 Task: Look for space in Avellaneda, Argentina from 2nd September, 2023 to 10th September, 2023 for 1 adult in price range Rs.5000 to Rs.16000. Place can be private room with 1  bedroom having 1 bed and 1 bathroom. Property type can be house, flat, guest house, hotel. Amenities needed are: heating. Booking option can be shelf check-in. Required host language is English.
Action: Mouse moved to (496, 102)
Screenshot: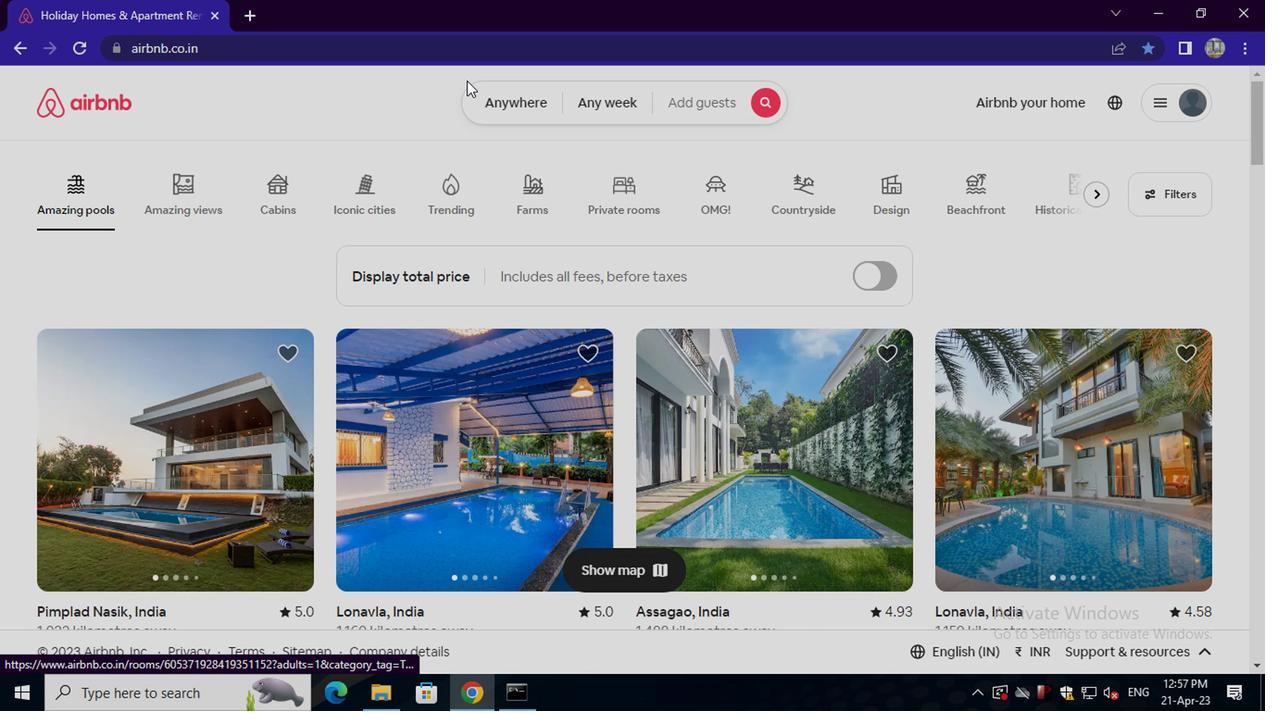 
Action: Mouse pressed left at (496, 102)
Screenshot: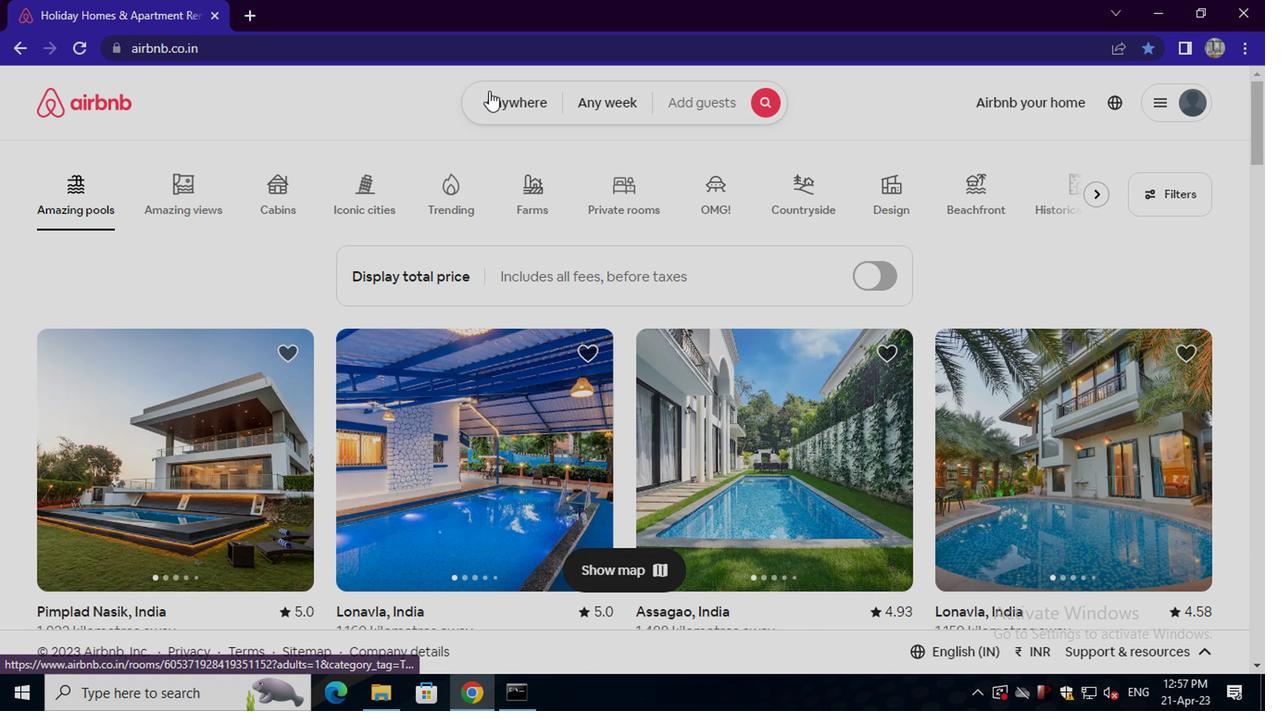 
Action: Mouse moved to (350, 174)
Screenshot: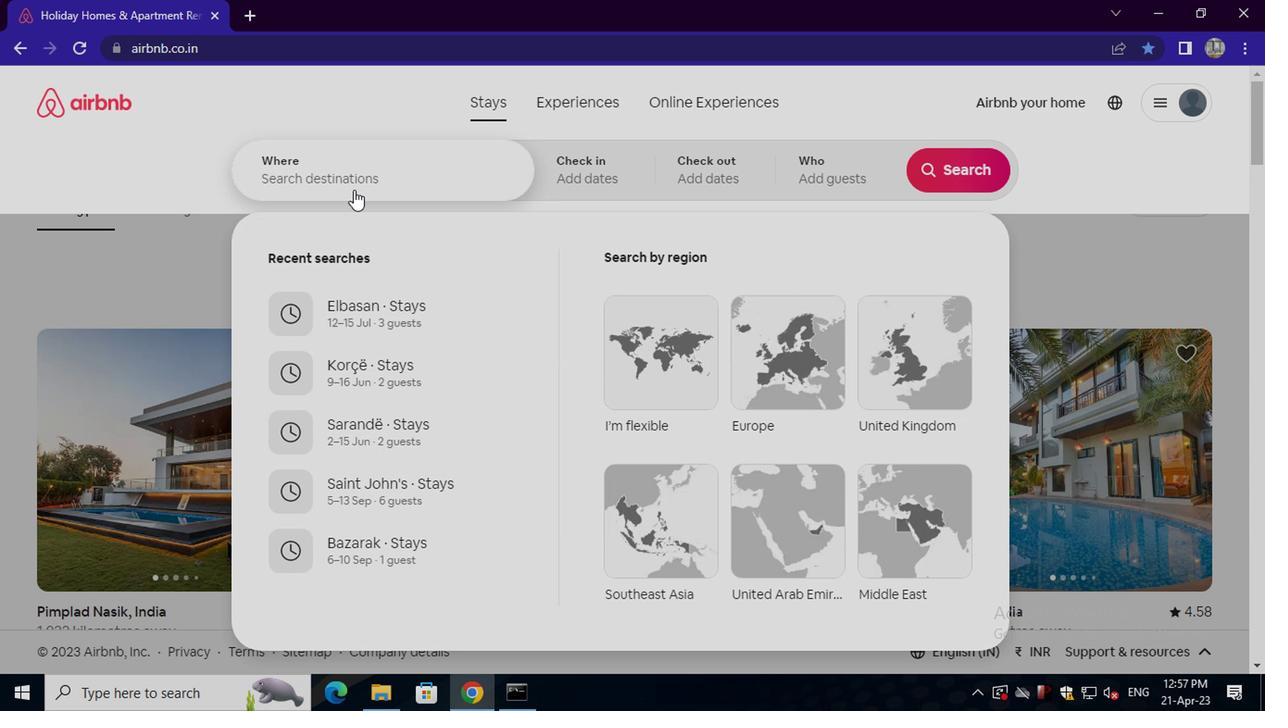 
Action: Mouse pressed left at (350, 174)
Screenshot: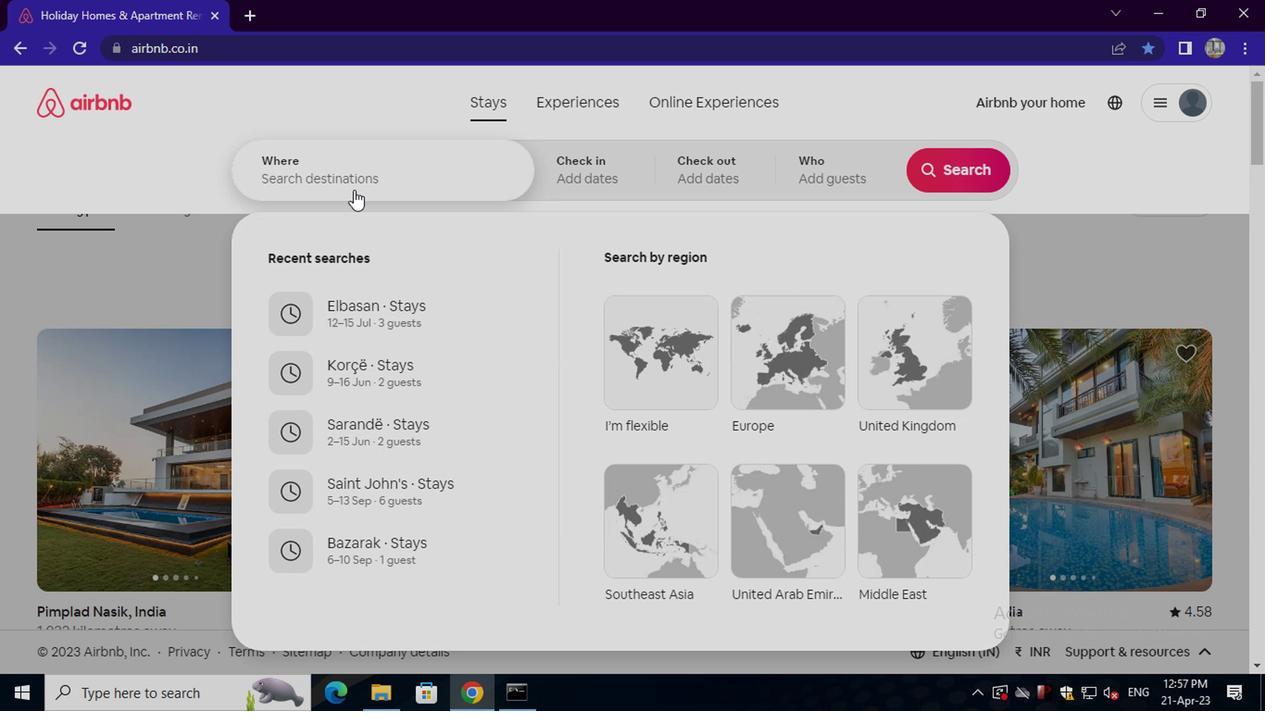 
Action: Key pressed <Key.shift>AVELLANEDA,<Key.space>ARGENTINA<Key.enter>
Screenshot: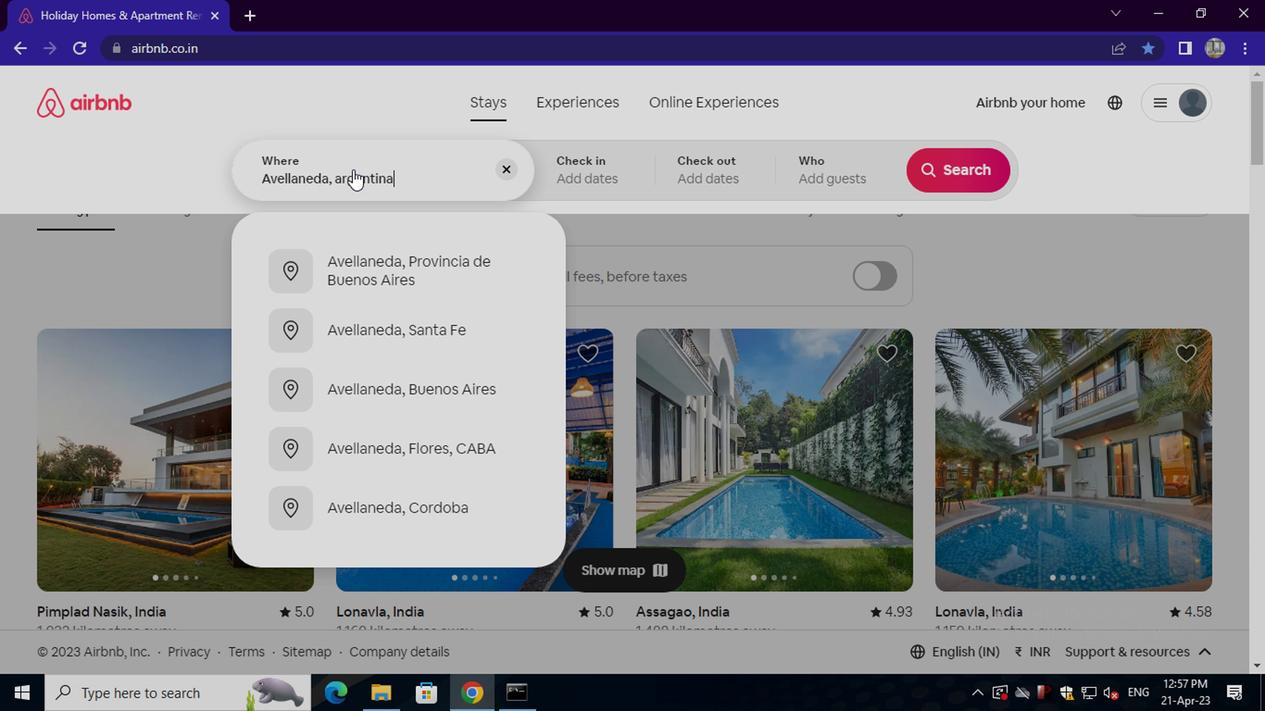 
Action: Mouse moved to (934, 313)
Screenshot: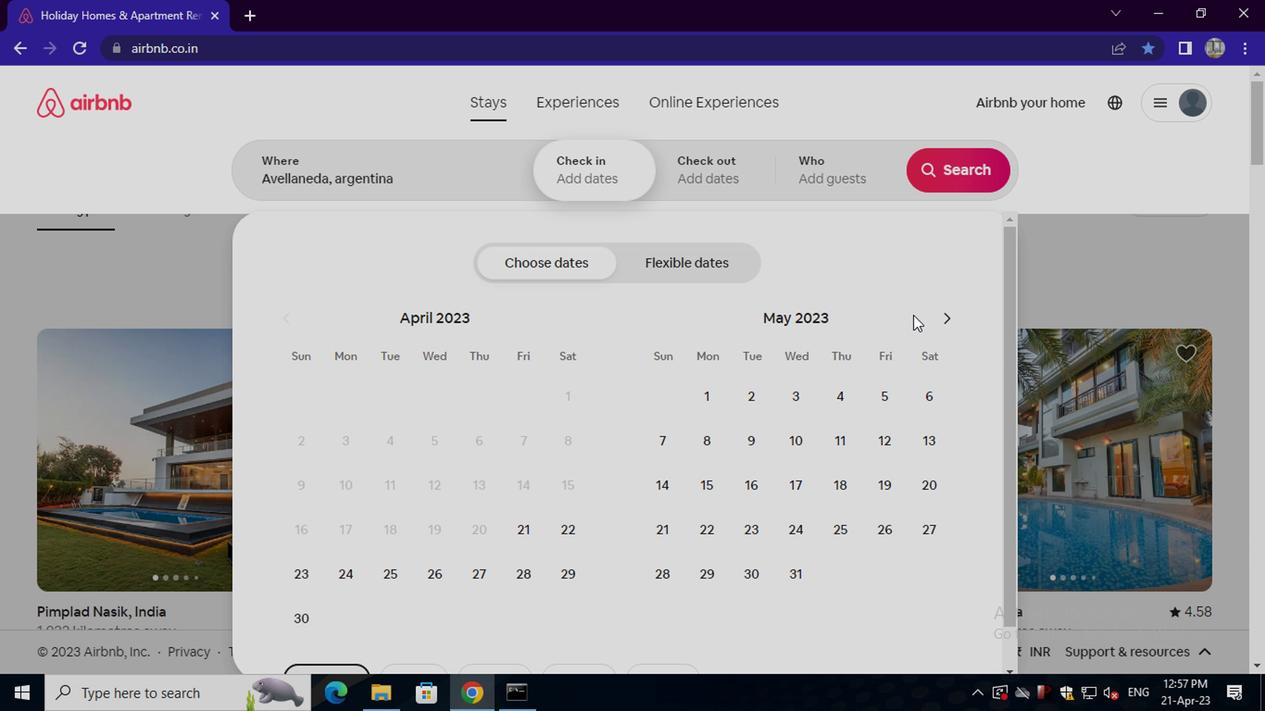 
Action: Mouse pressed left at (934, 313)
Screenshot: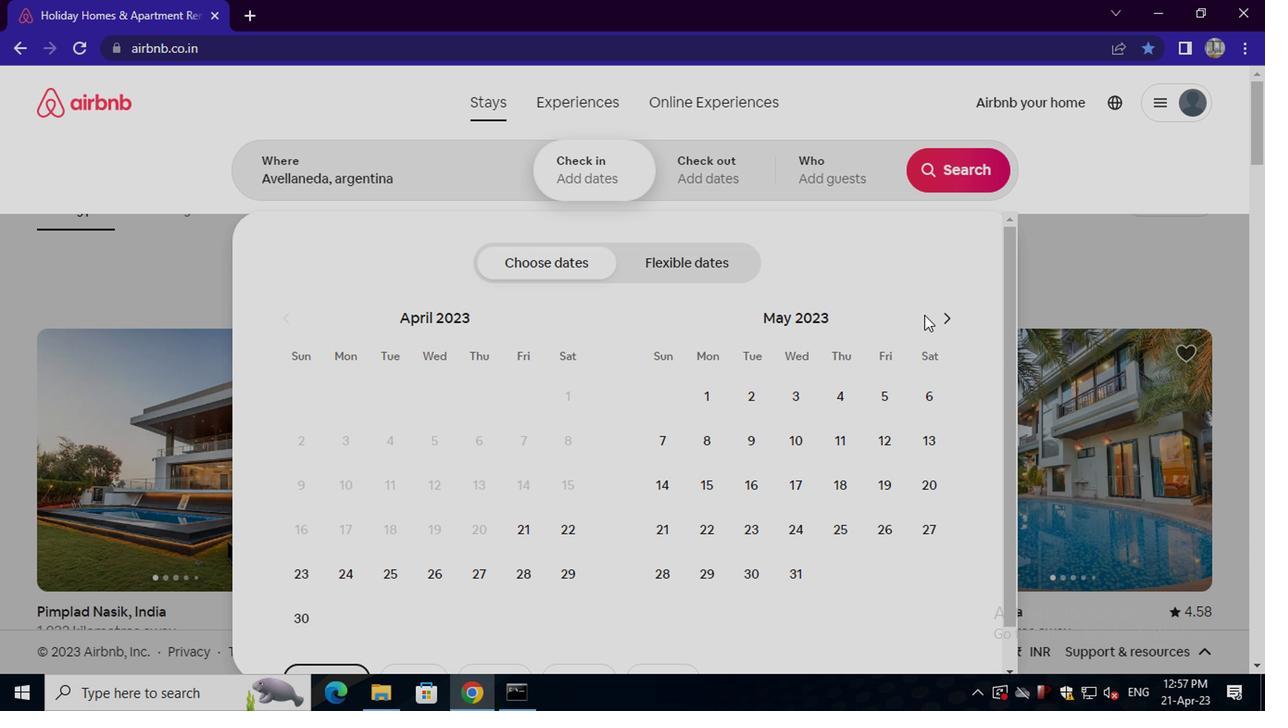 
Action: Mouse moved to (934, 313)
Screenshot: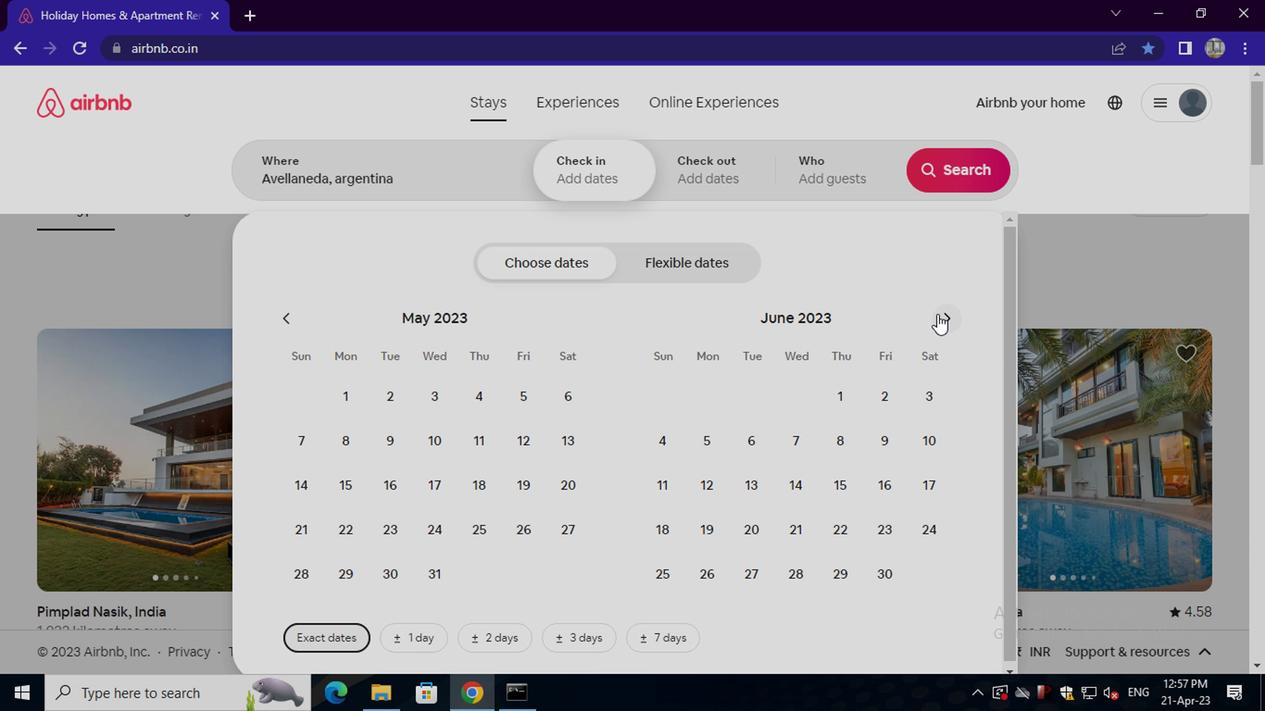 
Action: Mouse pressed left at (934, 313)
Screenshot: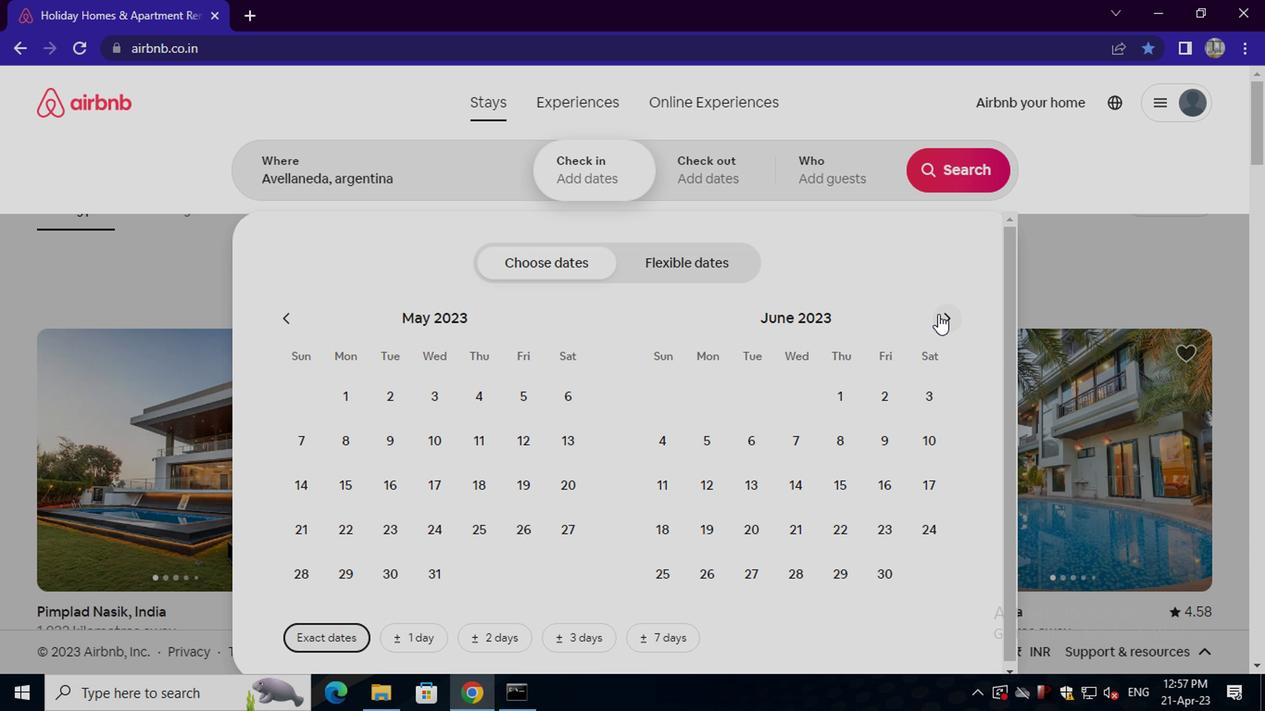 
Action: Mouse pressed left at (934, 313)
Screenshot: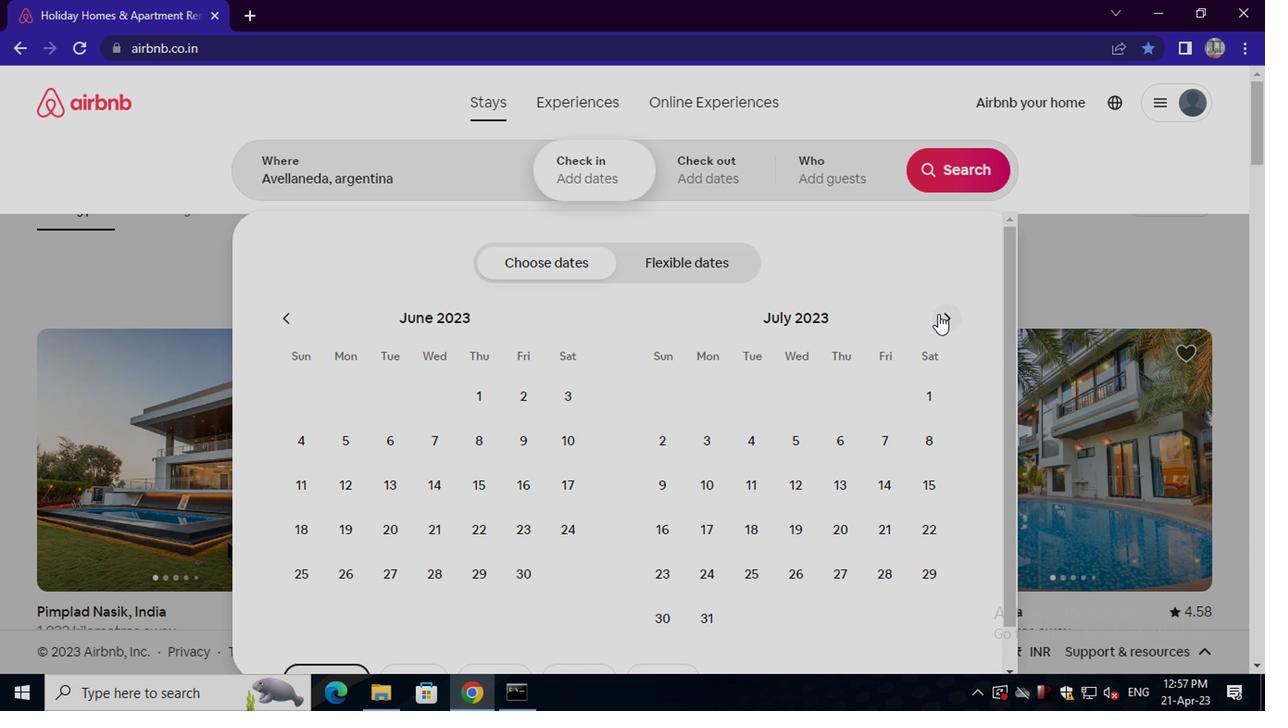 
Action: Mouse pressed left at (934, 313)
Screenshot: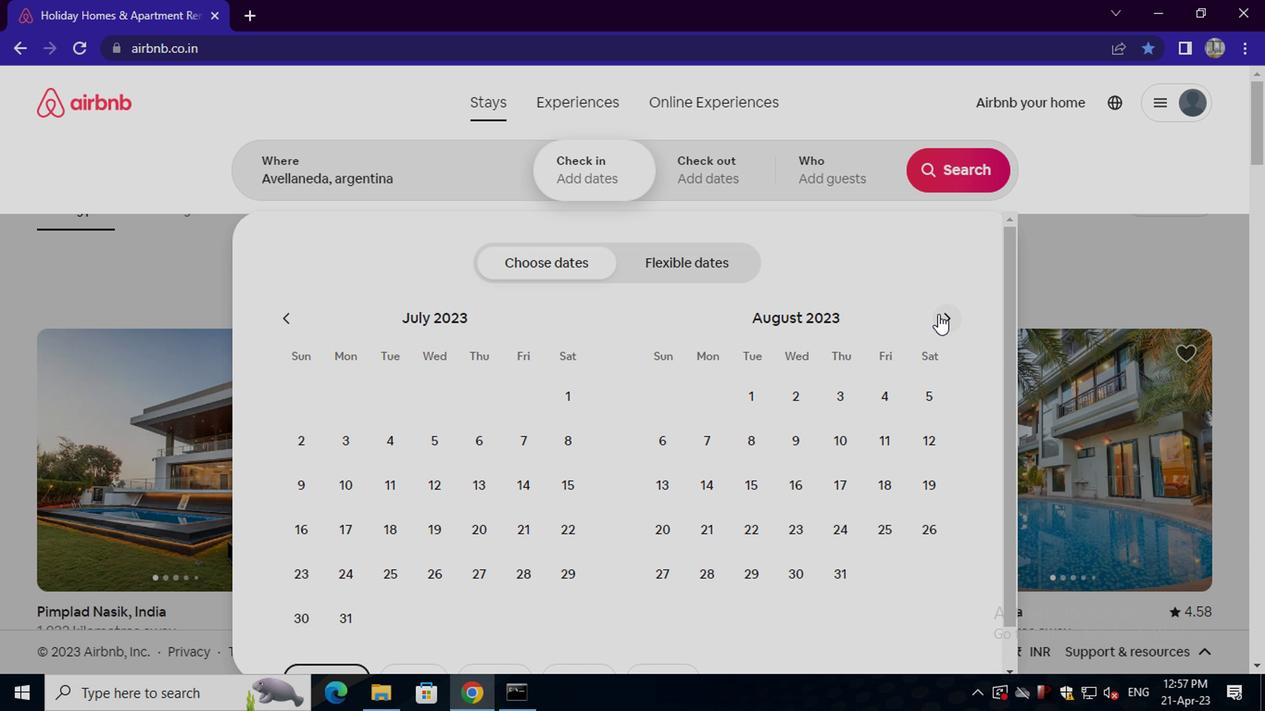 
Action: Mouse moved to (920, 392)
Screenshot: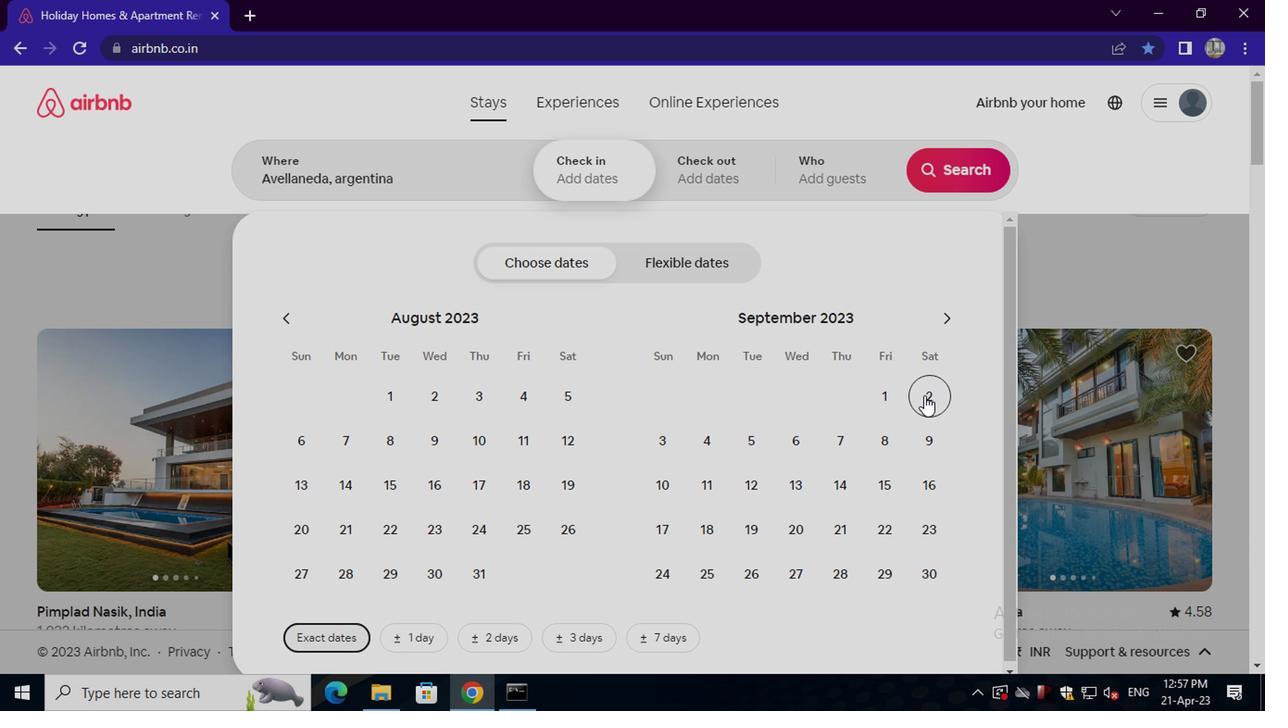 
Action: Mouse pressed left at (920, 392)
Screenshot: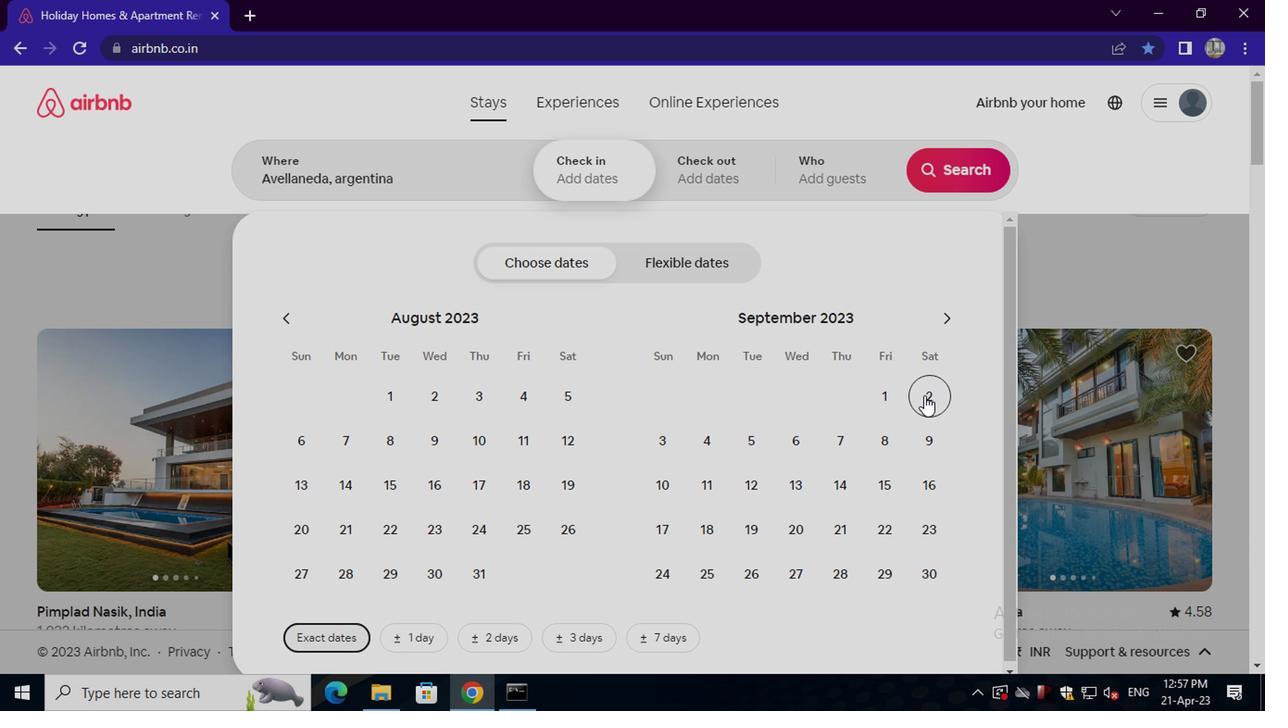 
Action: Mouse moved to (668, 476)
Screenshot: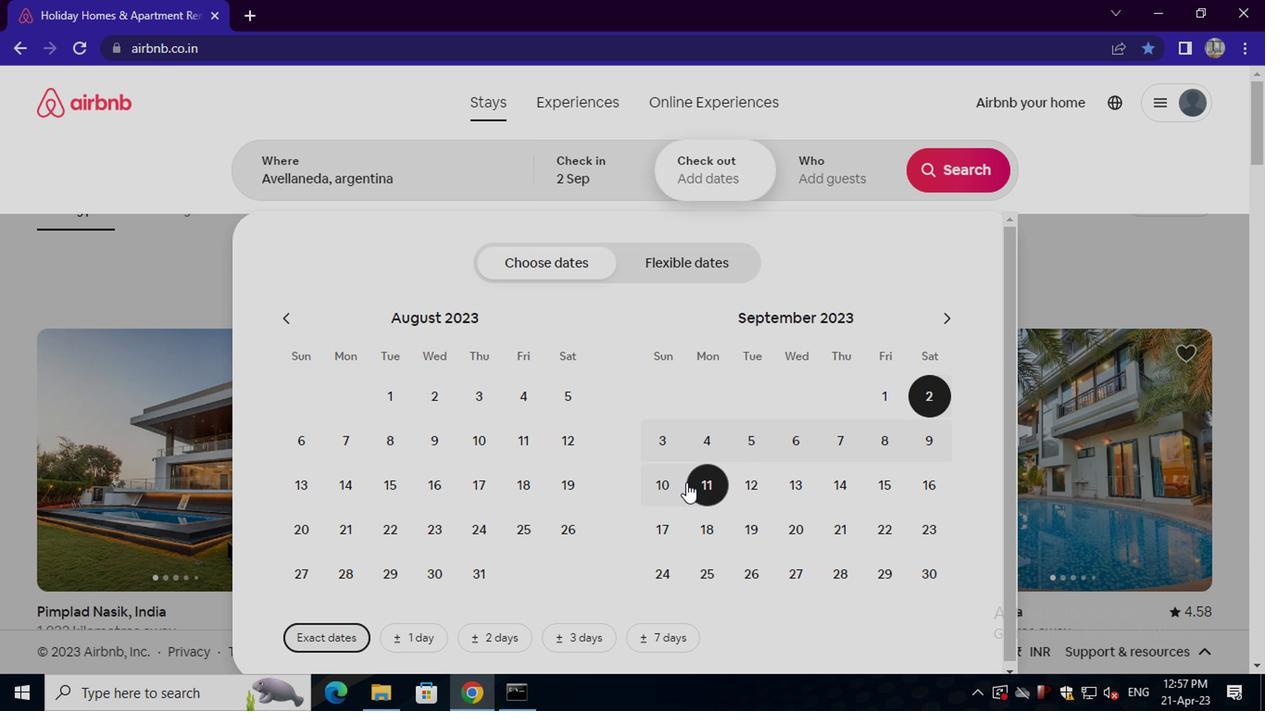 
Action: Mouse pressed left at (668, 476)
Screenshot: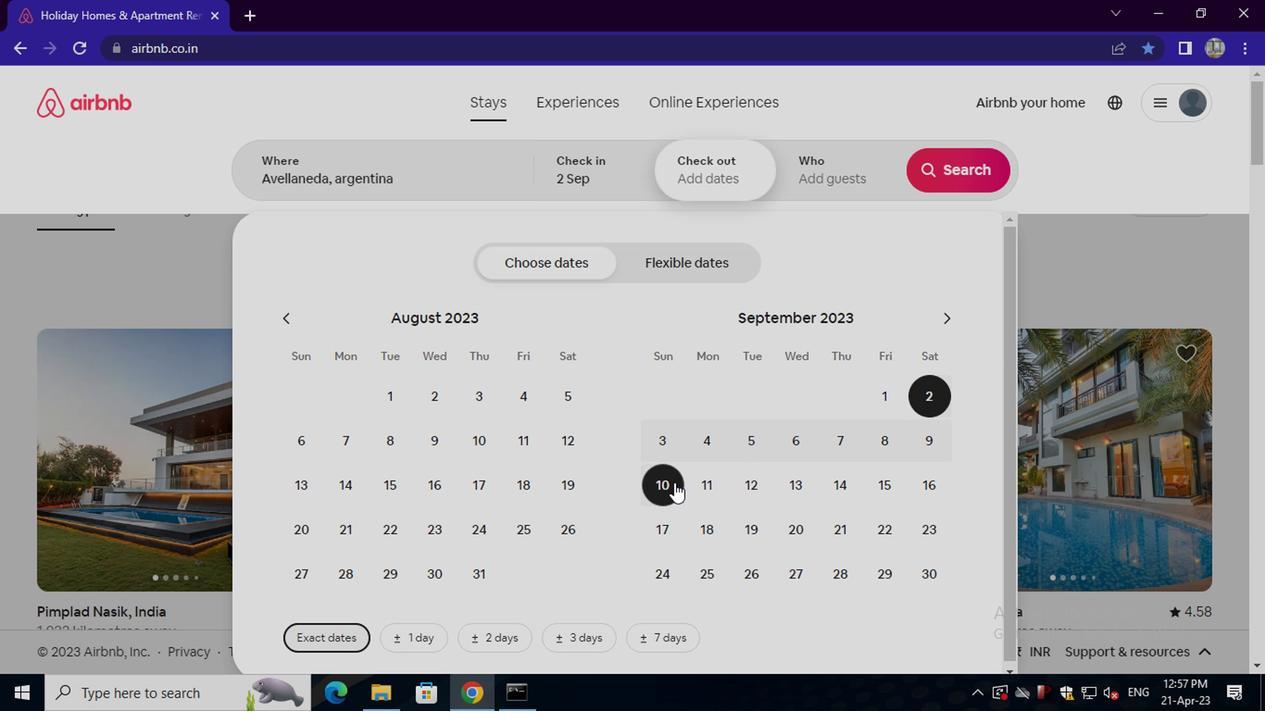 
Action: Mouse moved to (838, 187)
Screenshot: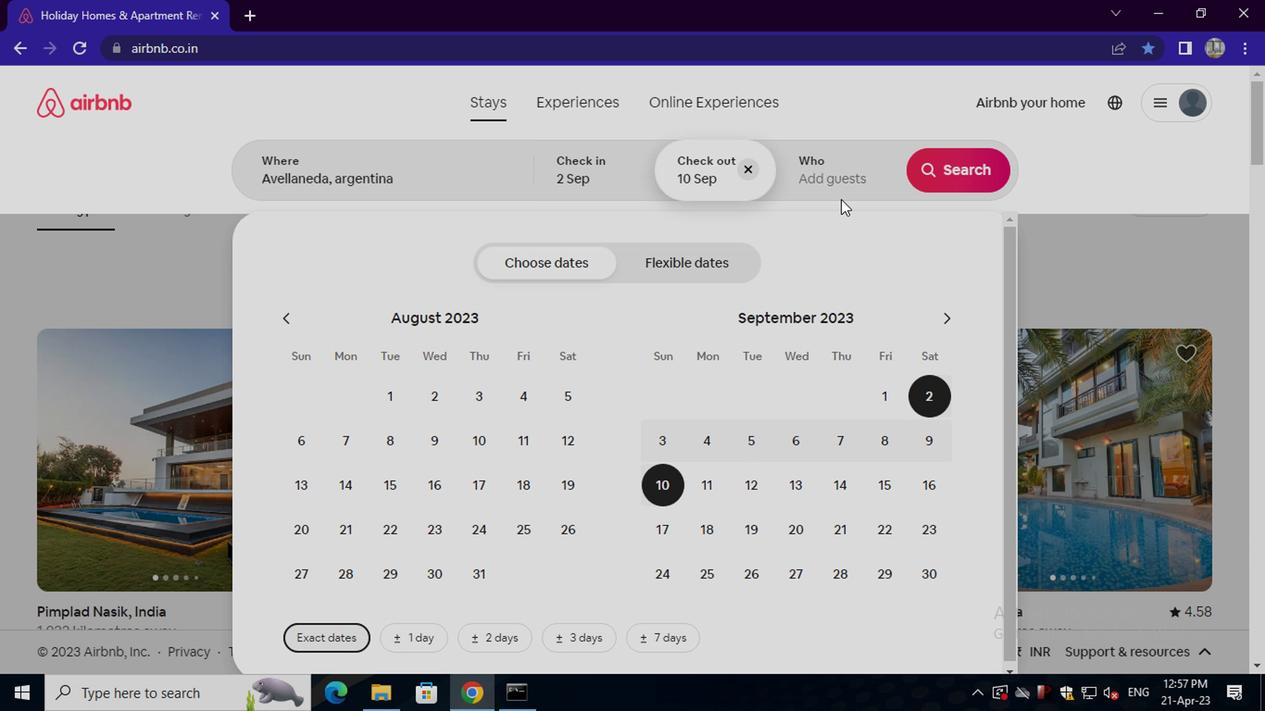 
Action: Mouse pressed left at (838, 187)
Screenshot: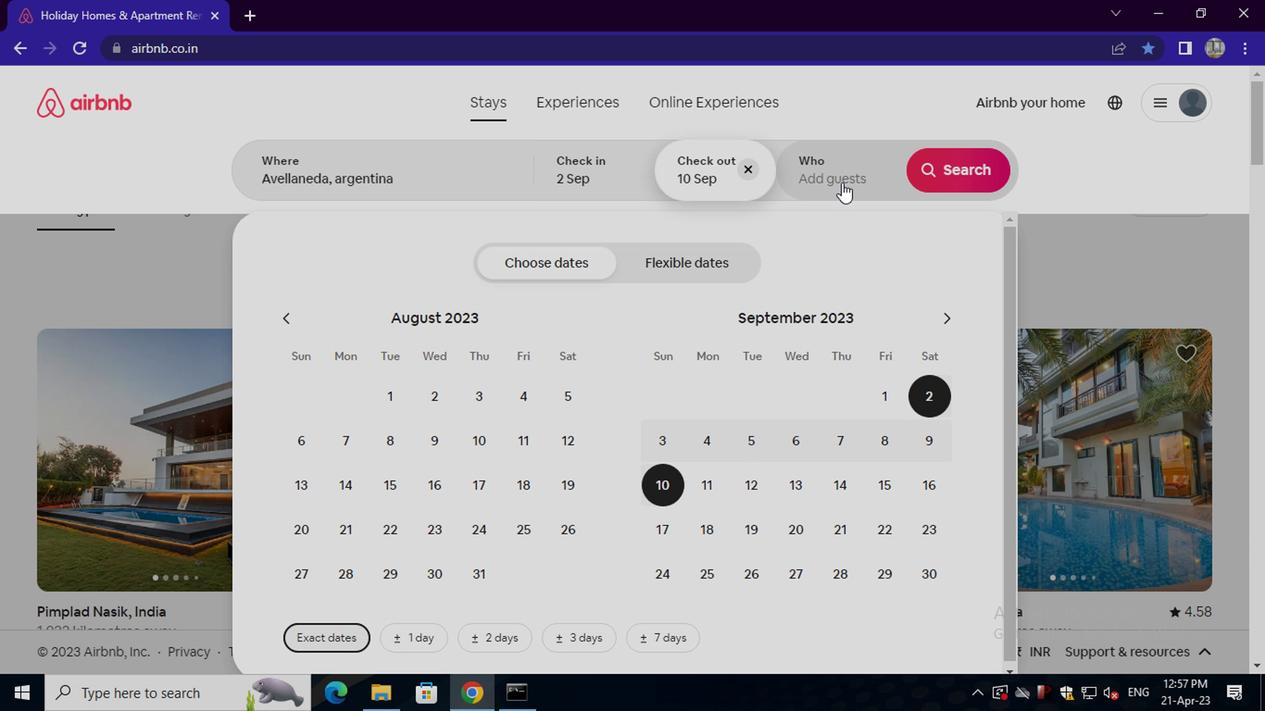 
Action: Mouse moved to (959, 268)
Screenshot: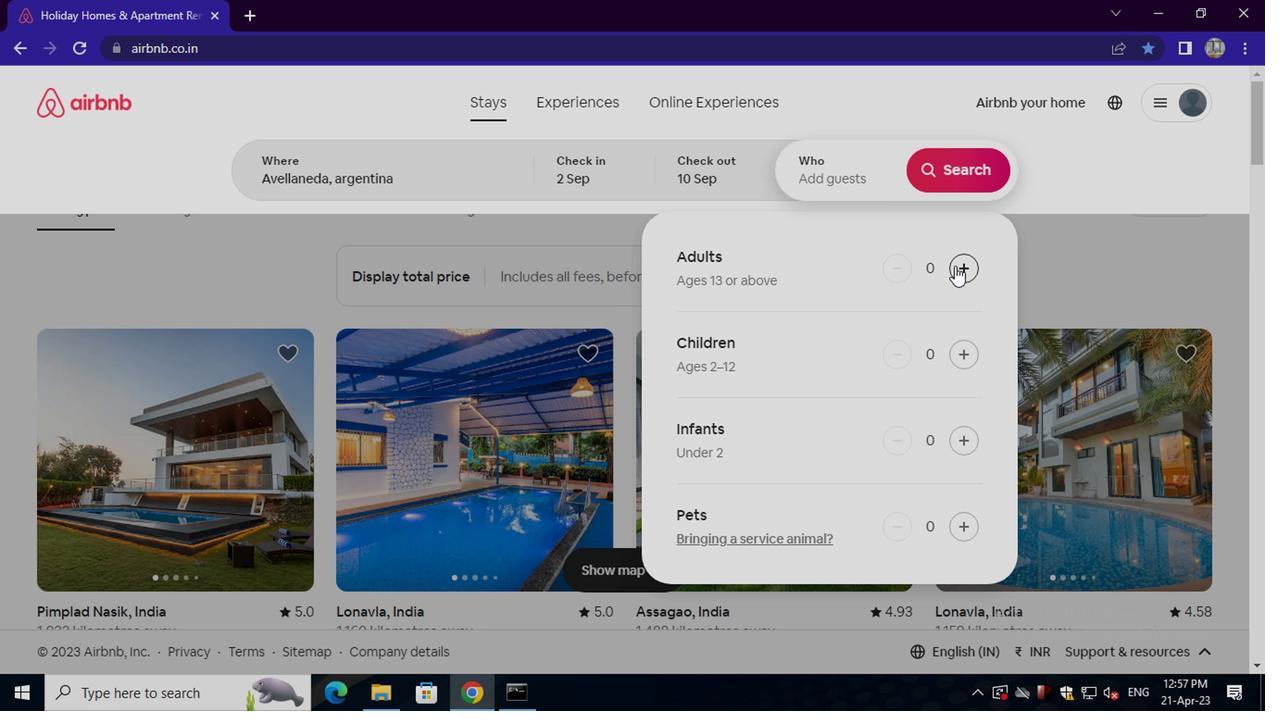 
Action: Mouse pressed left at (959, 268)
Screenshot: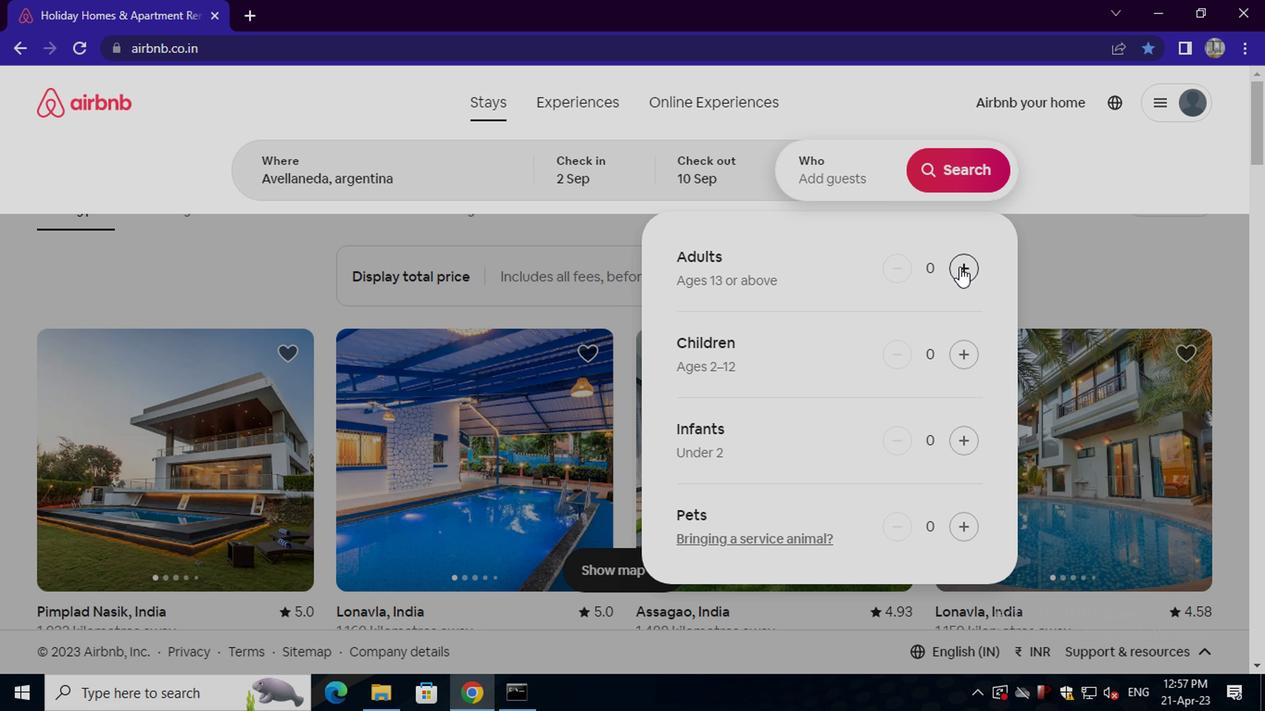 
Action: Mouse moved to (975, 164)
Screenshot: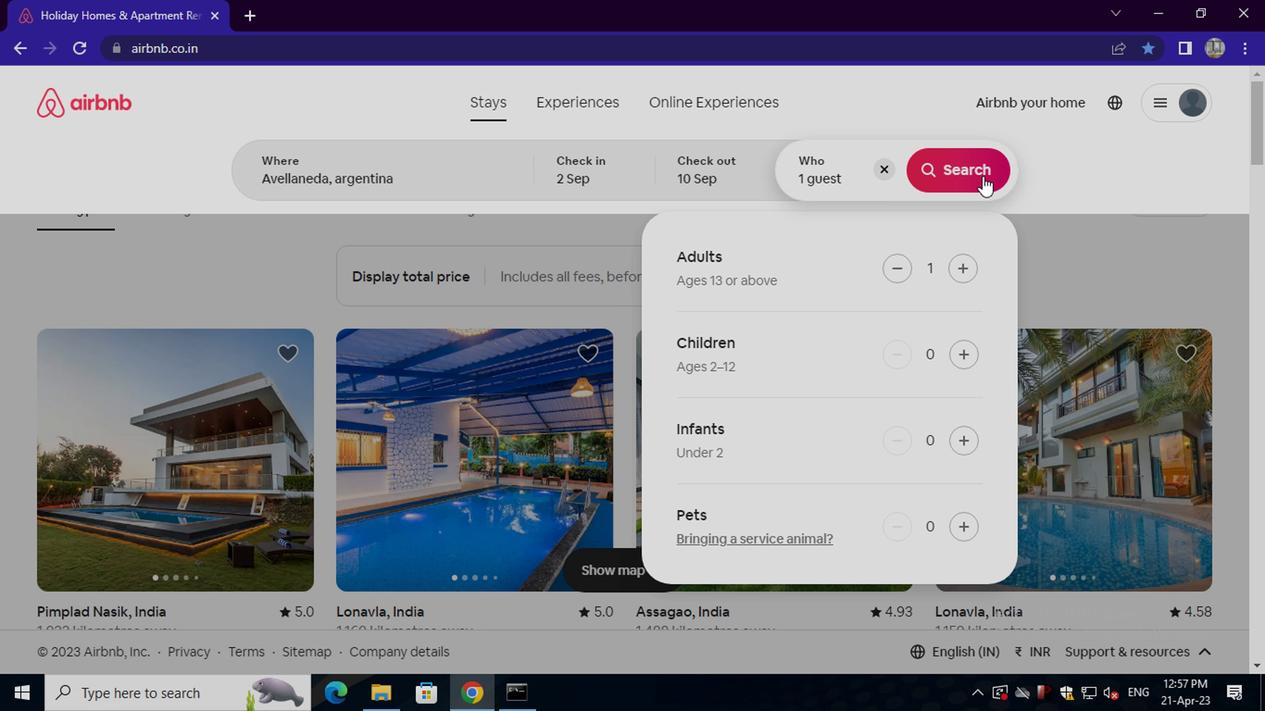 
Action: Mouse pressed left at (975, 164)
Screenshot: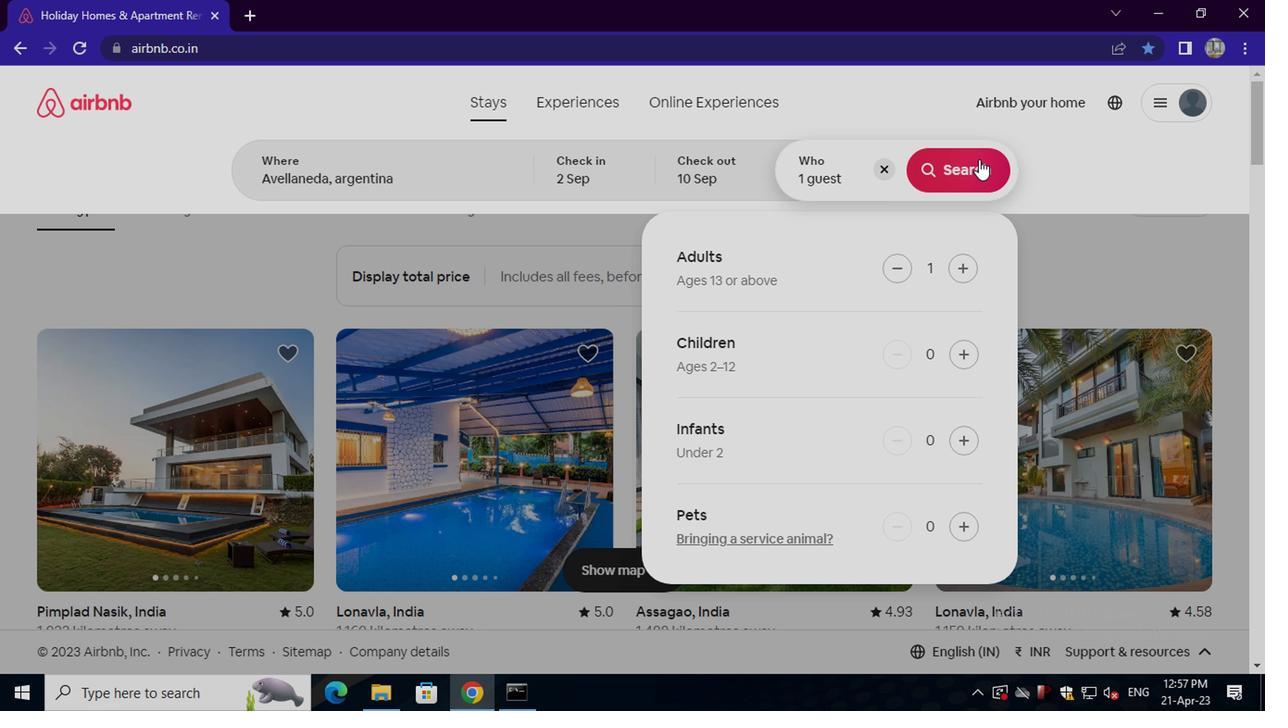 
Action: Mouse moved to (1176, 183)
Screenshot: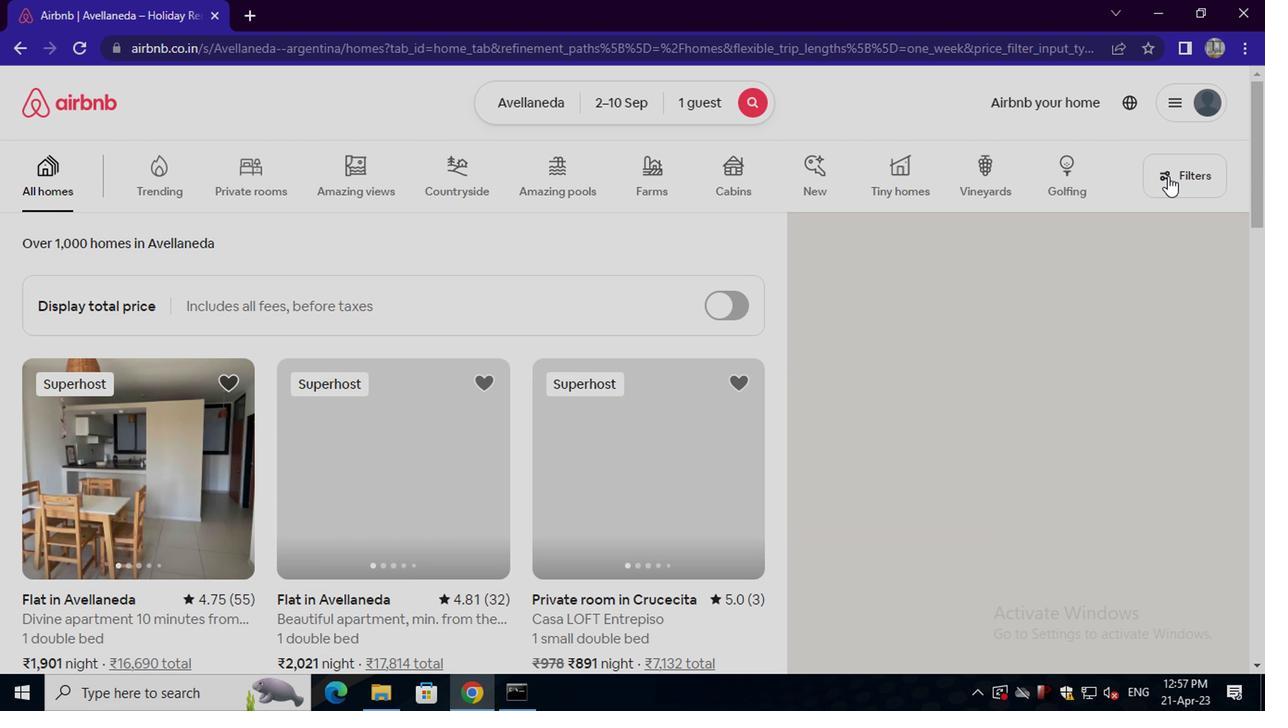 
Action: Mouse pressed left at (1176, 183)
Screenshot: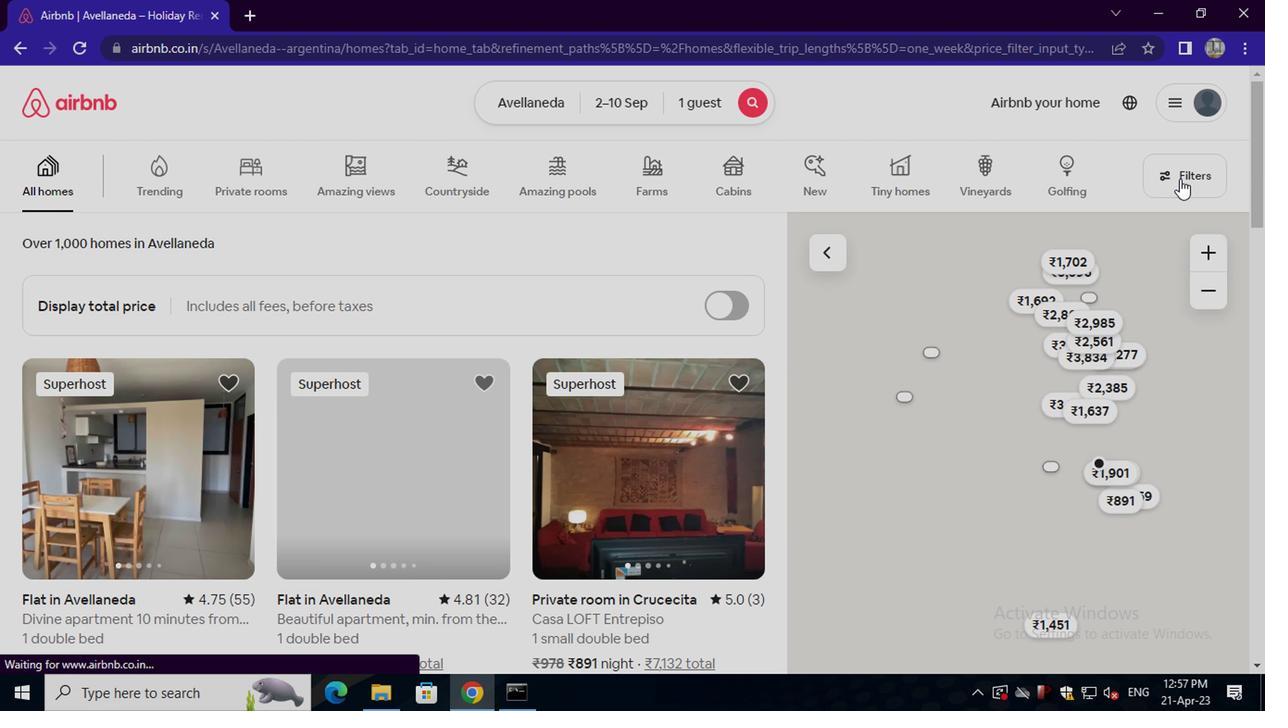 
Action: Mouse moved to (516, 410)
Screenshot: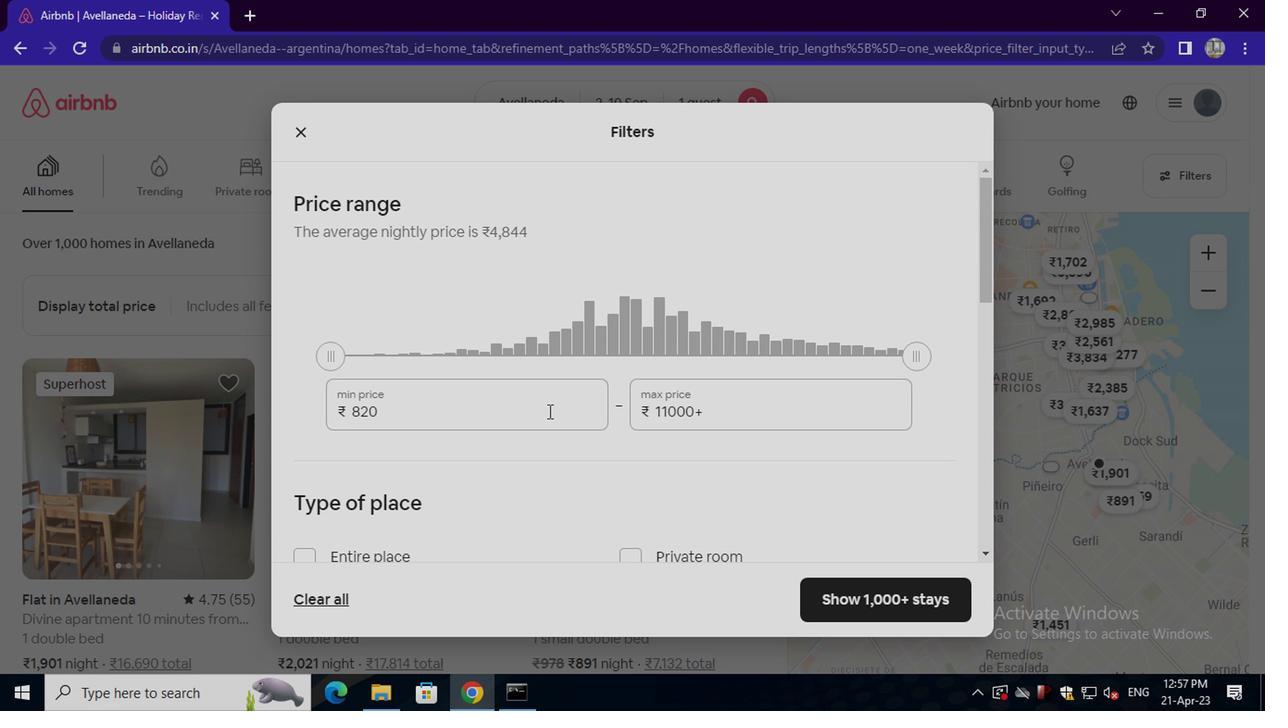 
Action: Mouse pressed left at (516, 410)
Screenshot: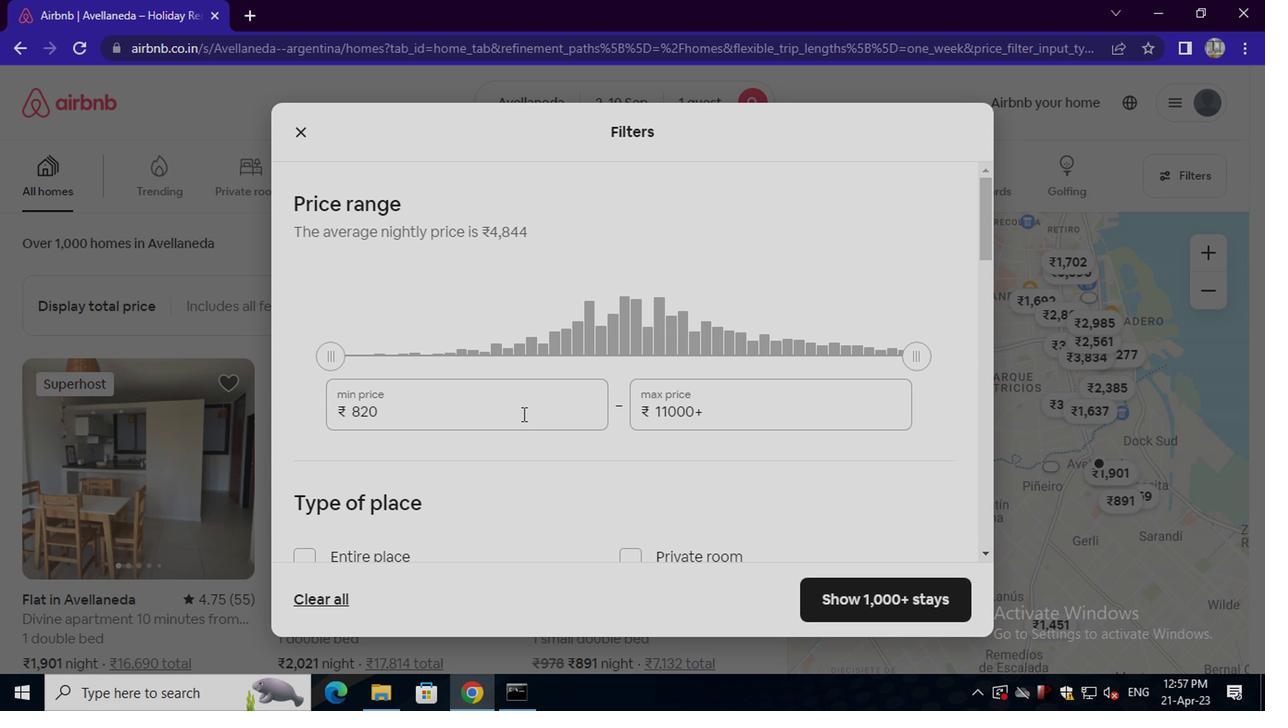 
Action: Key pressed <Key.backspace><Key.backspace><Key.backspace><Key.backspace><Key.backspace><Key.backspace><Key.backspace><Key.backspace><Key.backspace><Key.backspace><Key.backspace><Key.backspace><Key.backspace><Key.backspace>5000
Screenshot: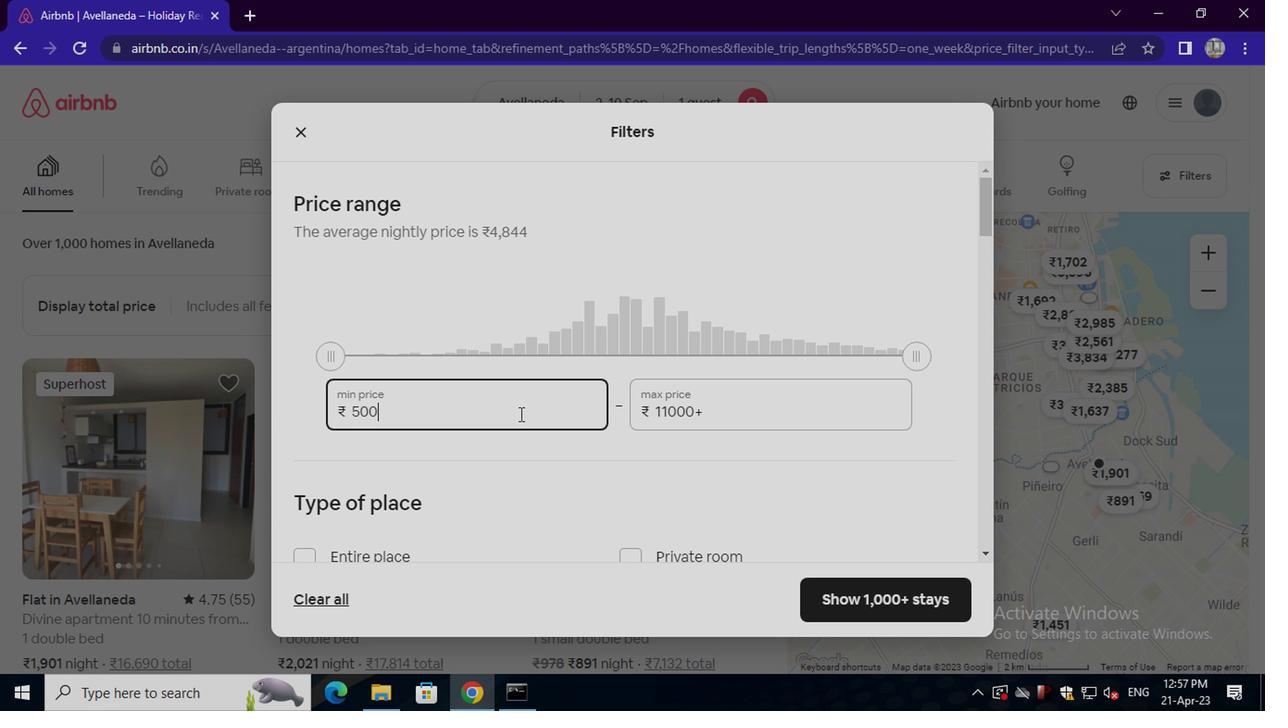
Action: Mouse moved to (701, 410)
Screenshot: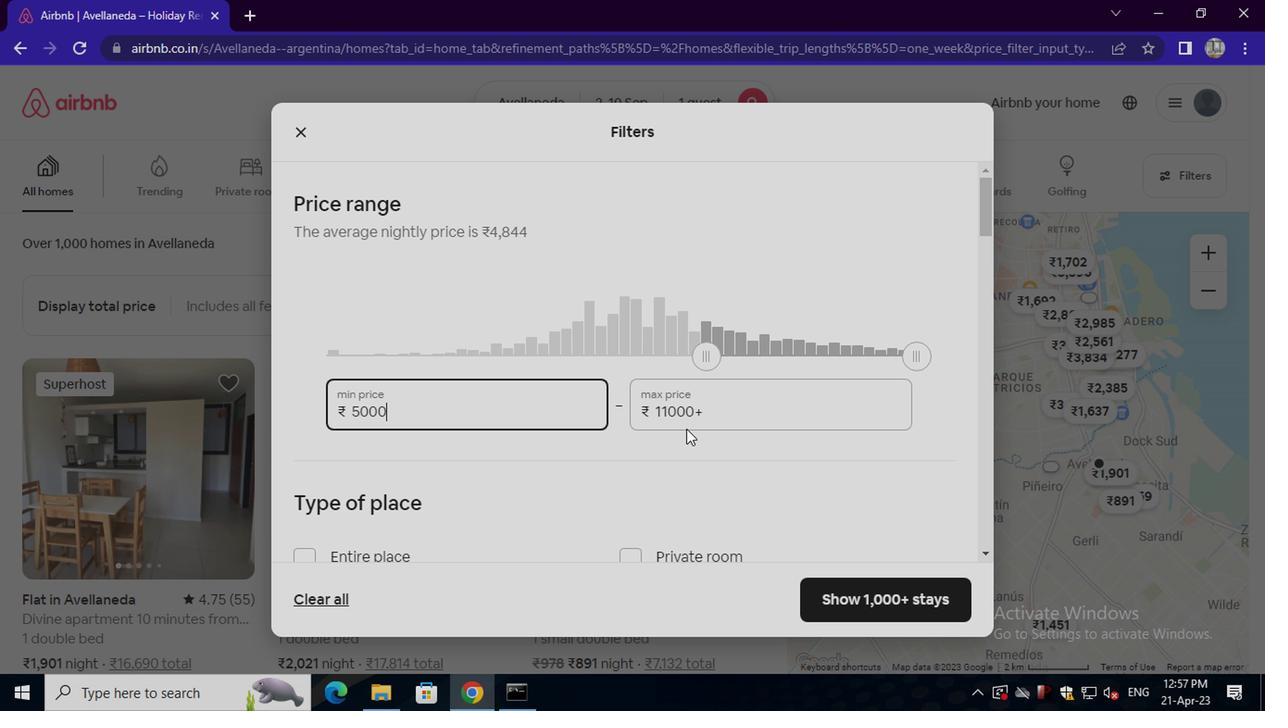 
Action: Mouse pressed left at (701, 410)
Screenshot: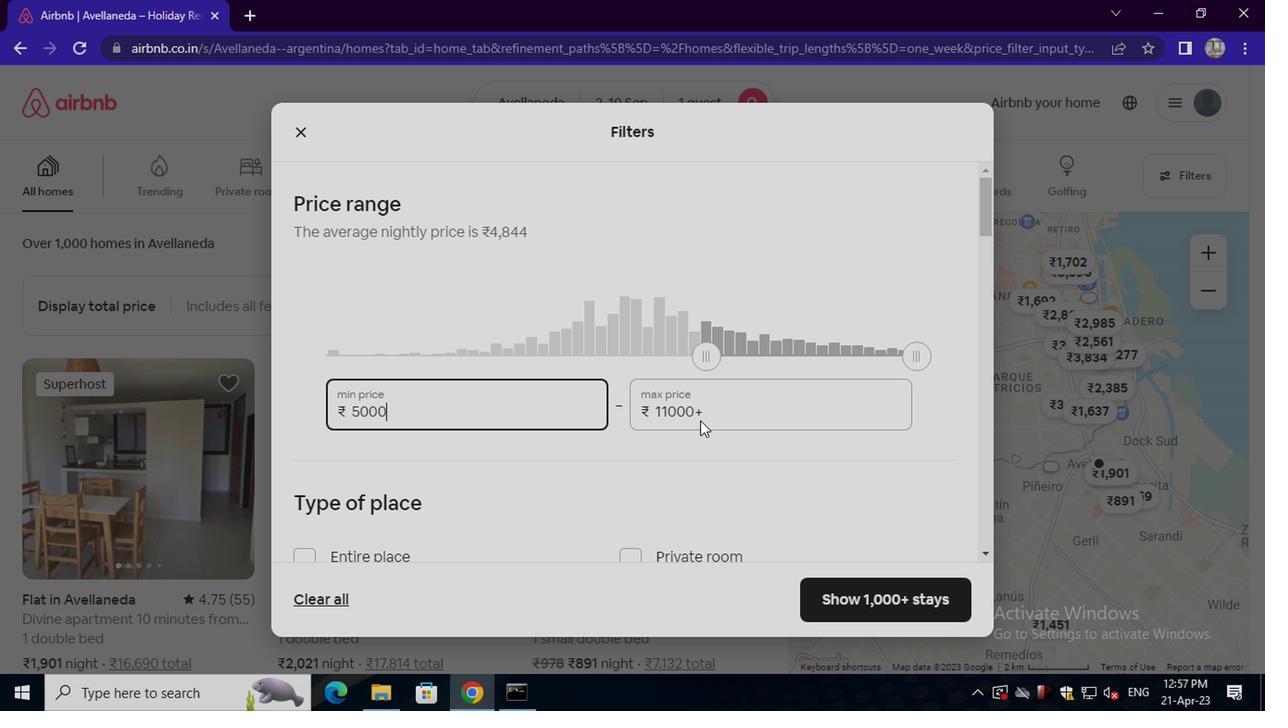 
Action: Mouse moved to (703, 408)
Screenshot: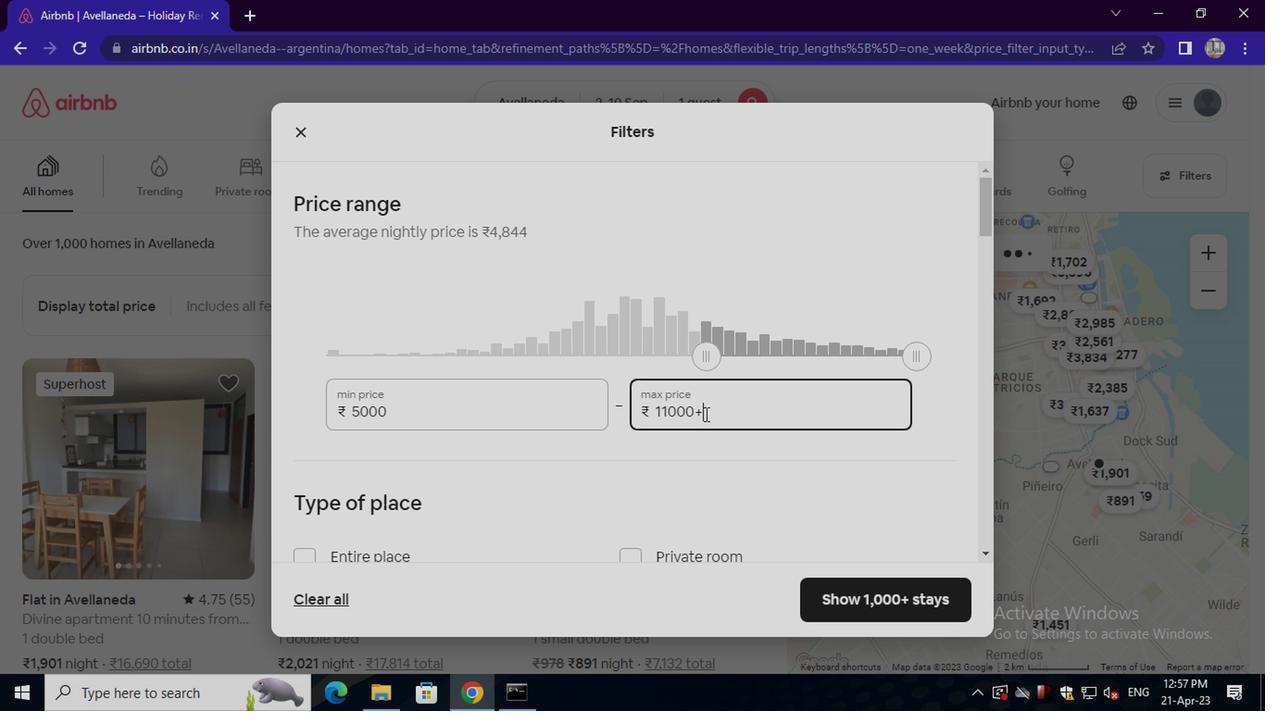 
Action: Key pressed <Key.backspace><Key.backspace><Key.backspace><Key.backspace><Key.backspace><Key.backspace><Key.backspace><Key.backspace><Key.backspace><Key.backspace><Key.backspace><Key.backspace>16000
Screenshot: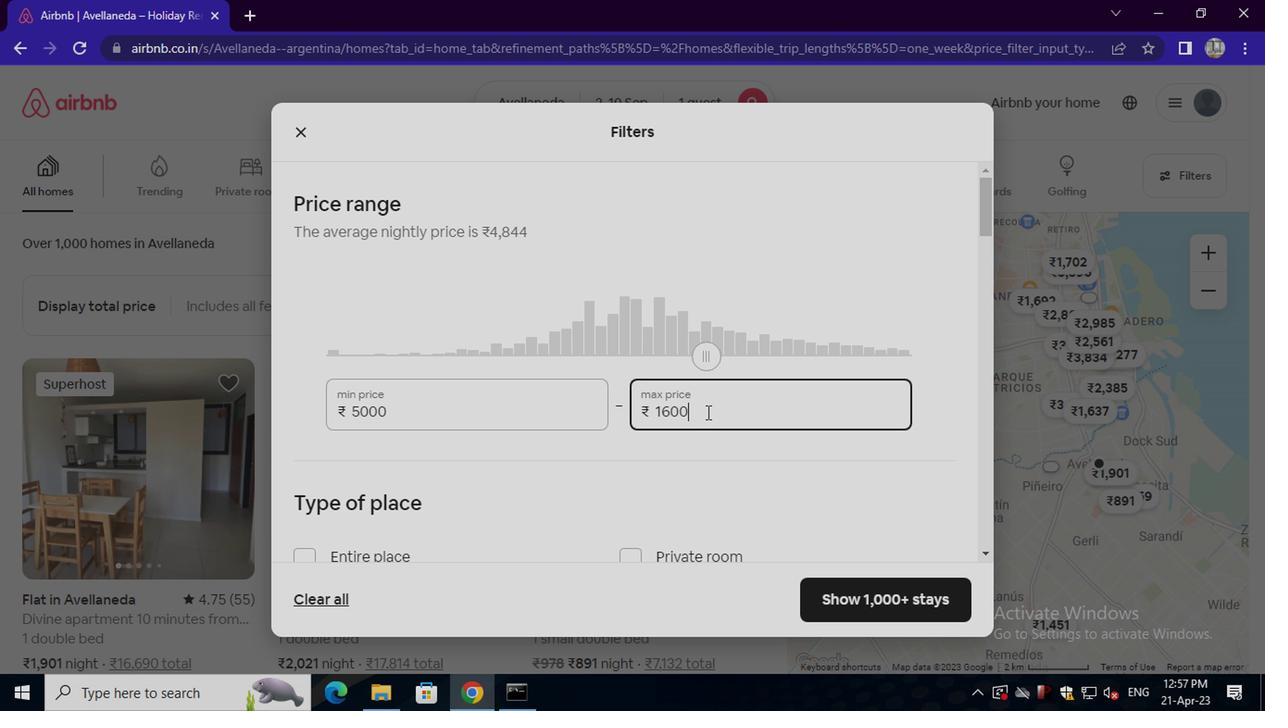 
Action: Mouse moved to (524, 555)
Screenshot: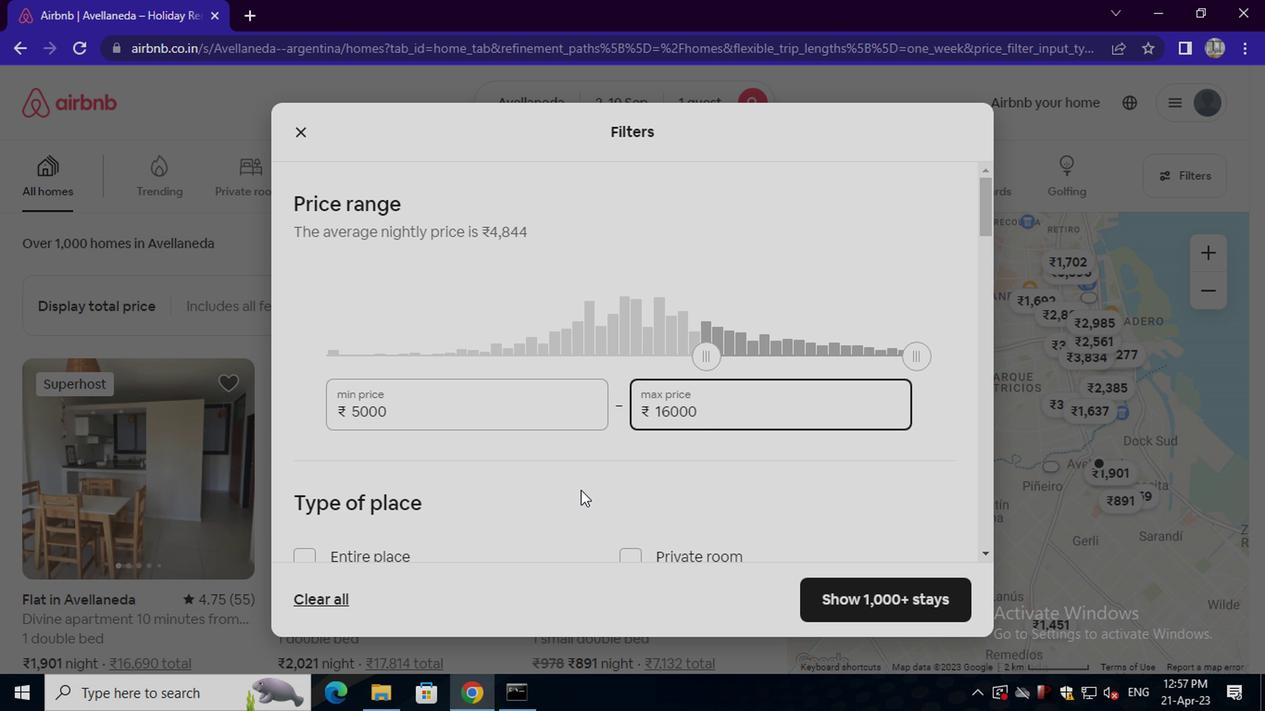 
Action: Mouse scrolled (524, 555) with delta (0, 0)
Screenshot: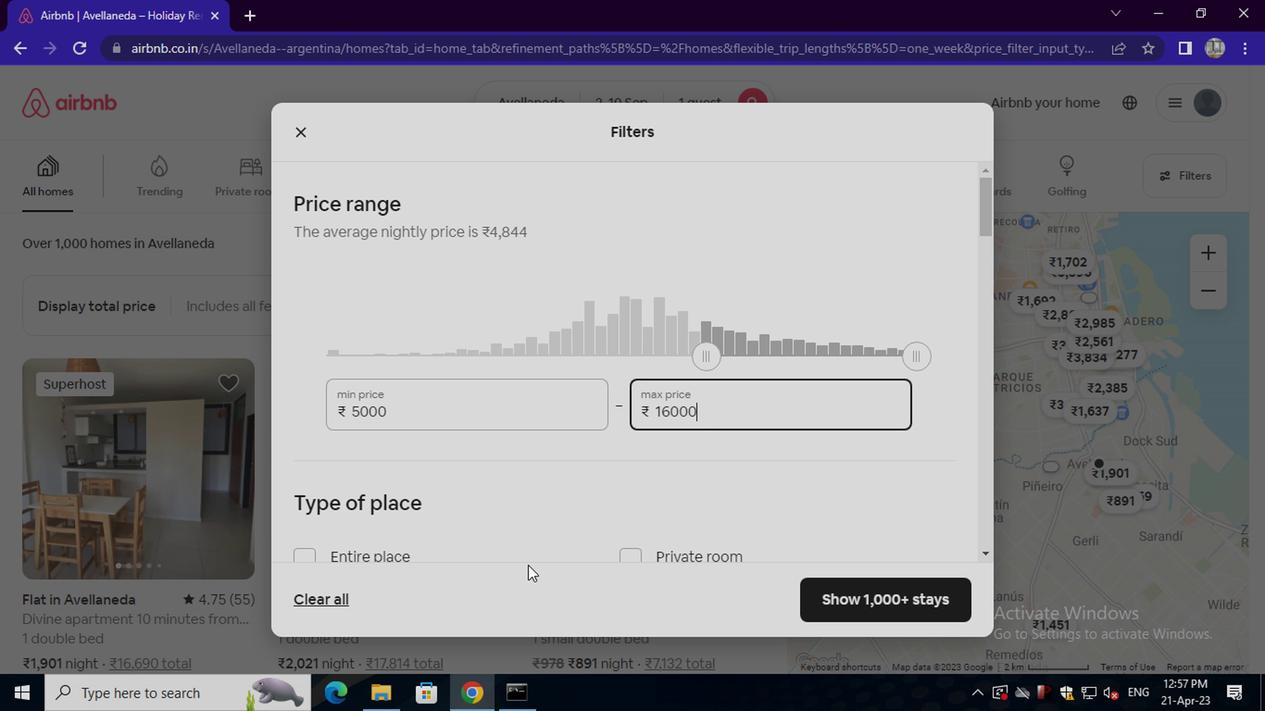 
Action: Mouse moved to (533, 545)
Screenshot: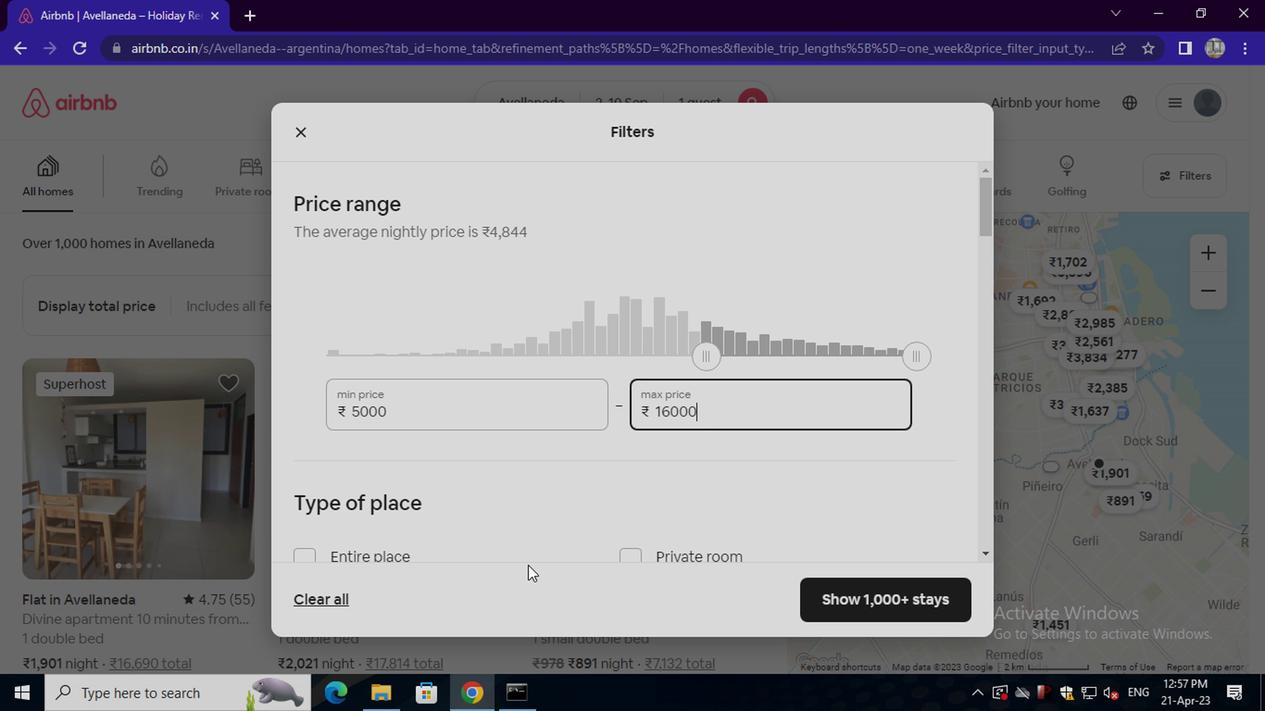 
Action: Mouse scrolled (533, 545) with delta (0, 0)
Screenshot: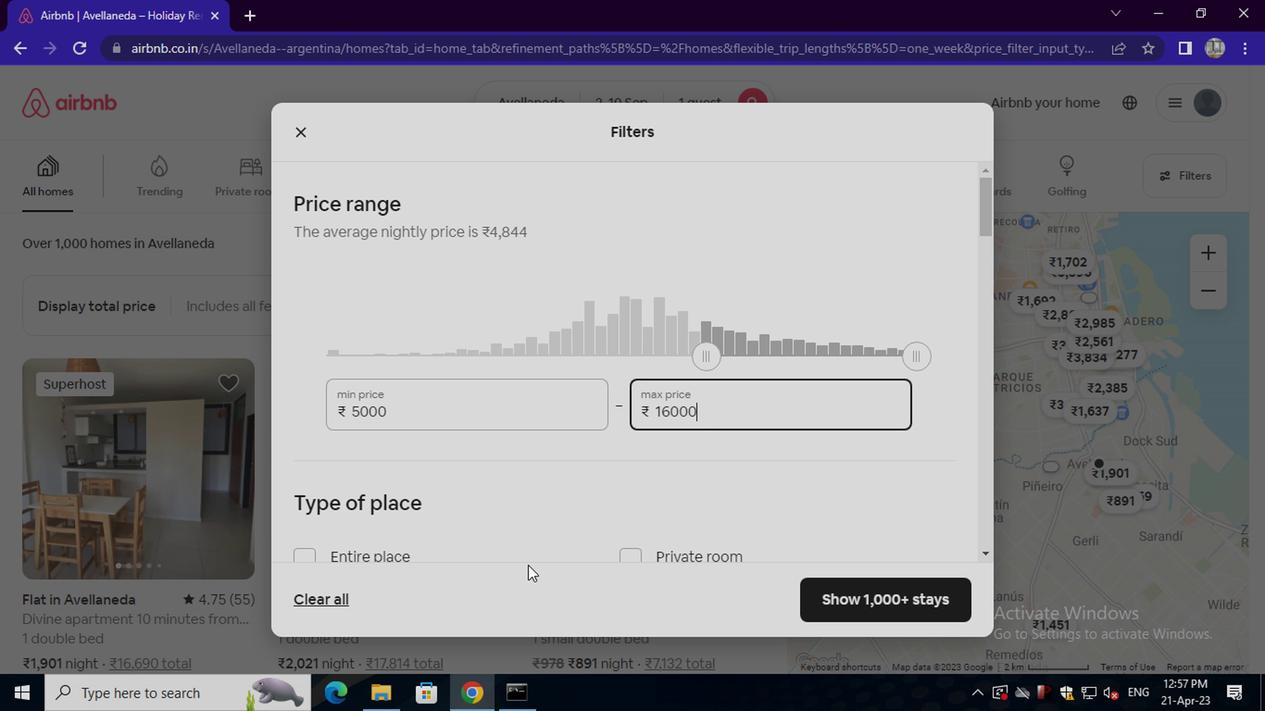 
Action: Mouse moved to (537, 529)
Screenshot: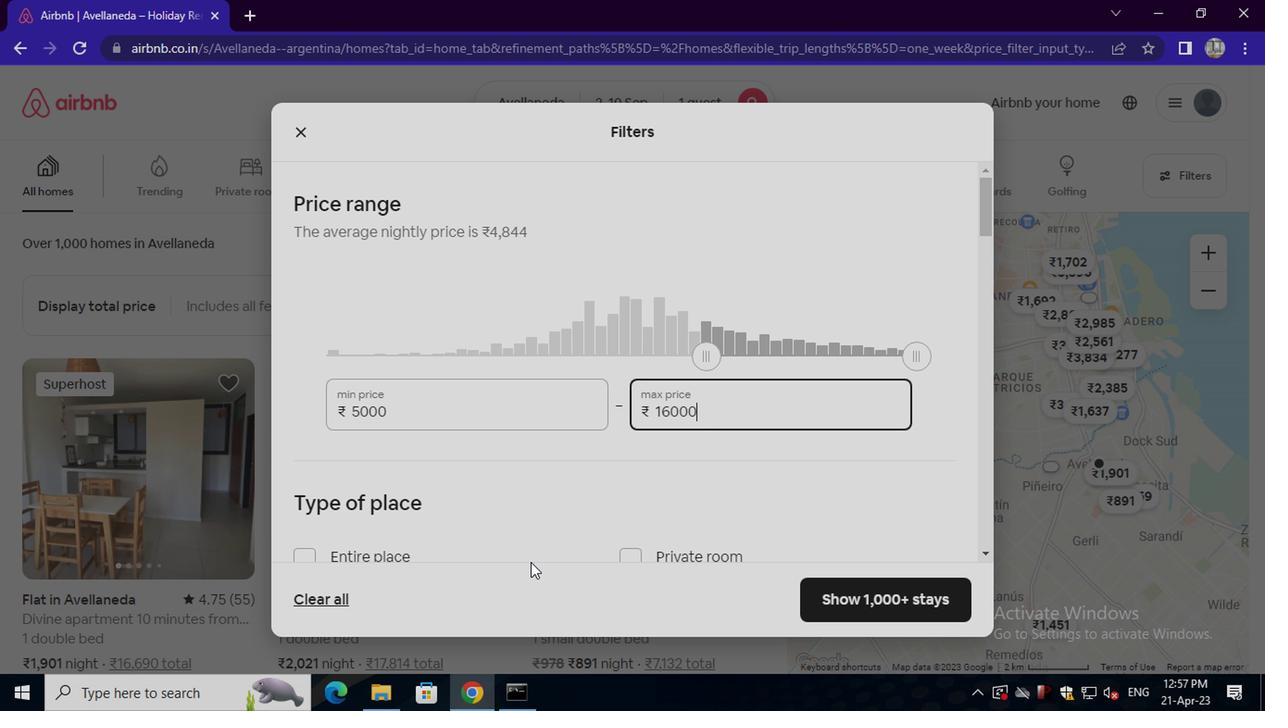 
Action: Mouse scrolled (537, 528) with delta (0, -1)
Screenshot: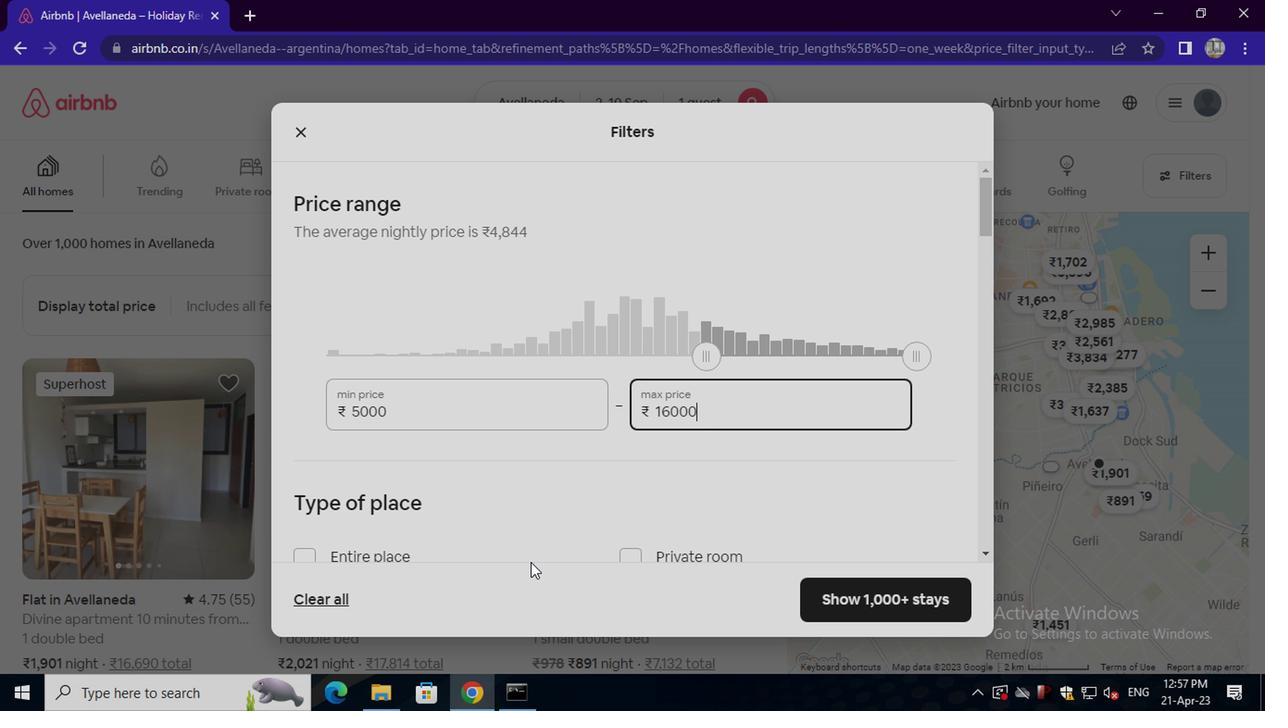 
Action: Mouse moved to (622, 377)
Screenshot: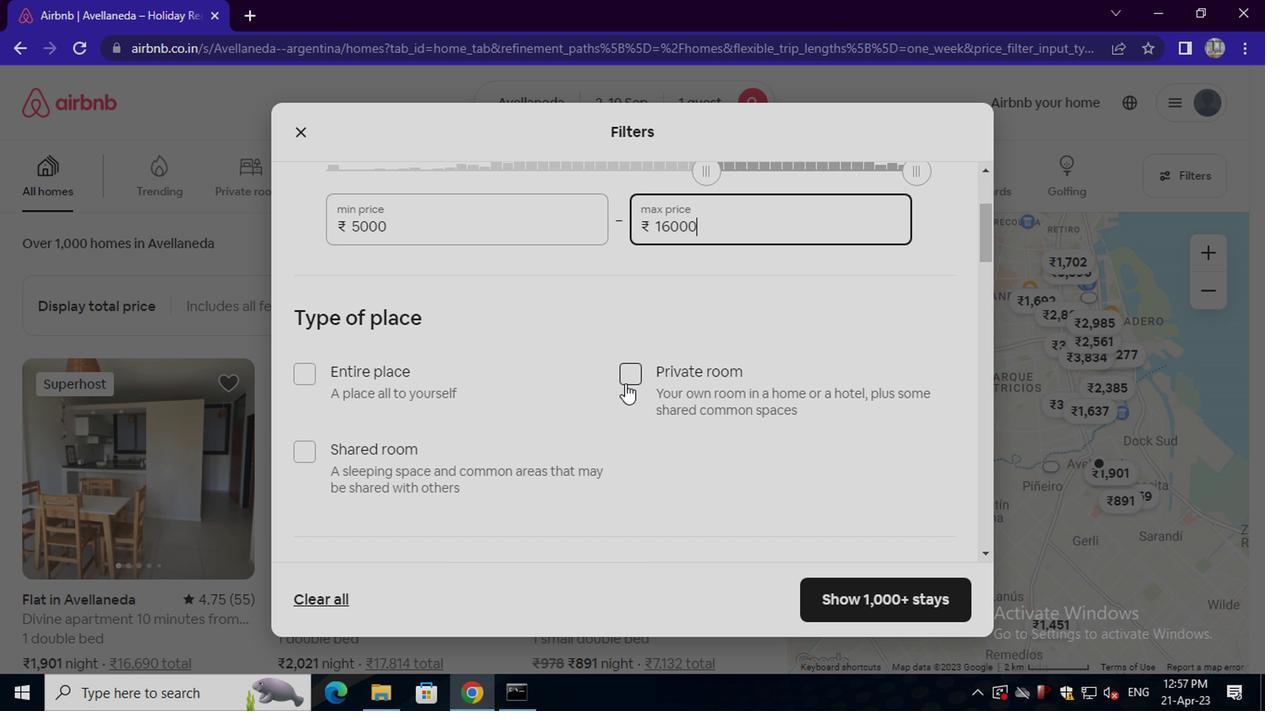 
Action: Mouse pressed left at (622, 377)
Screenshot: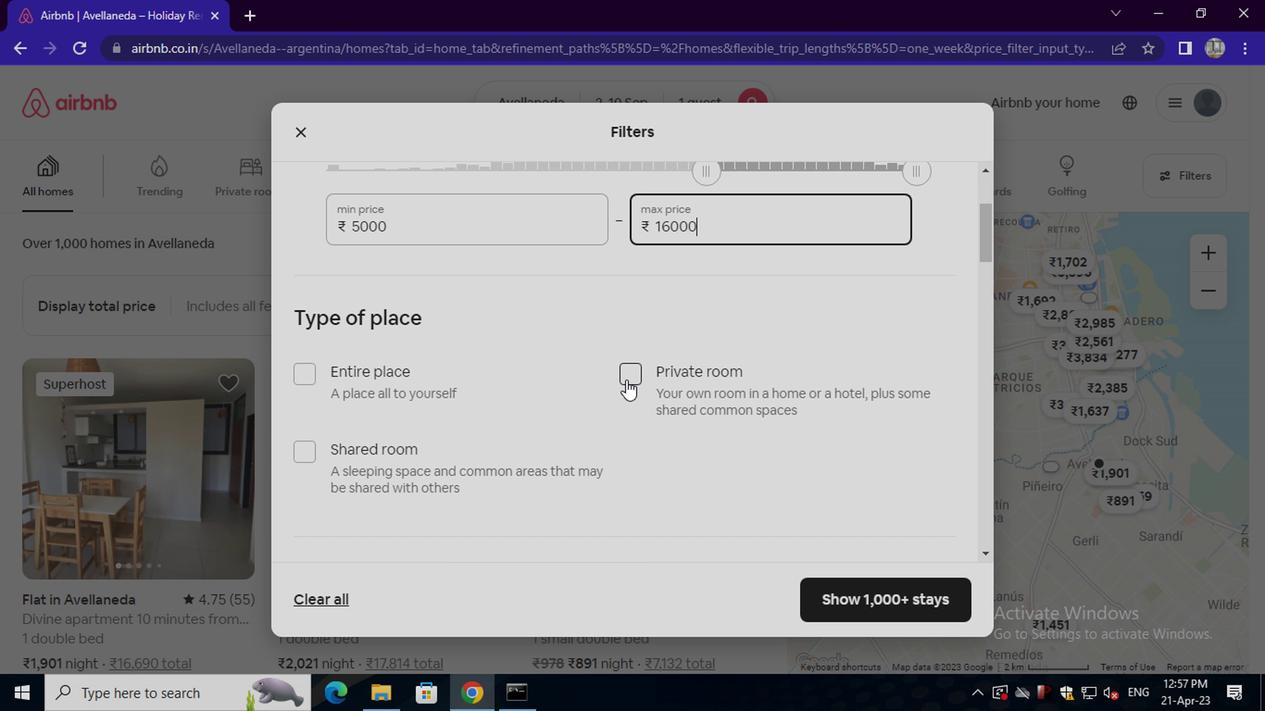 
Action: Mouse moved to (595, 388)
Screenshot: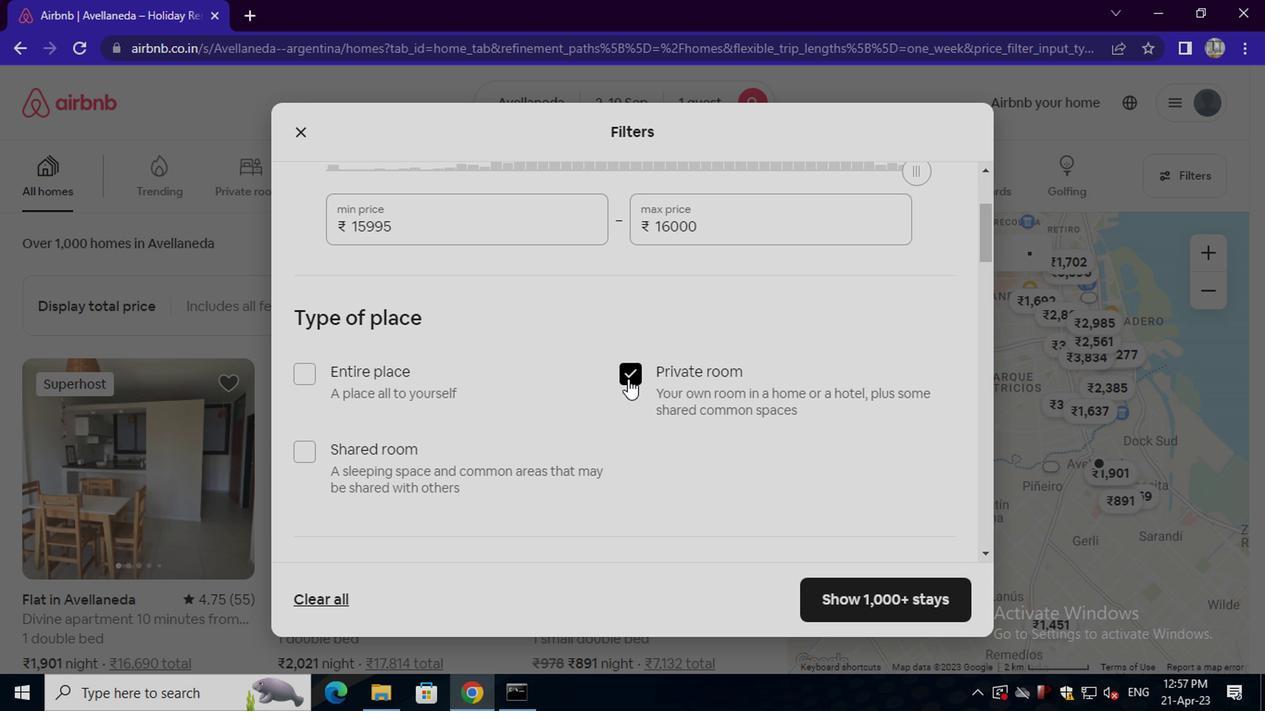 
Action: Mouse scrolled (595, 388) with delta (0, 0)
Screenshot: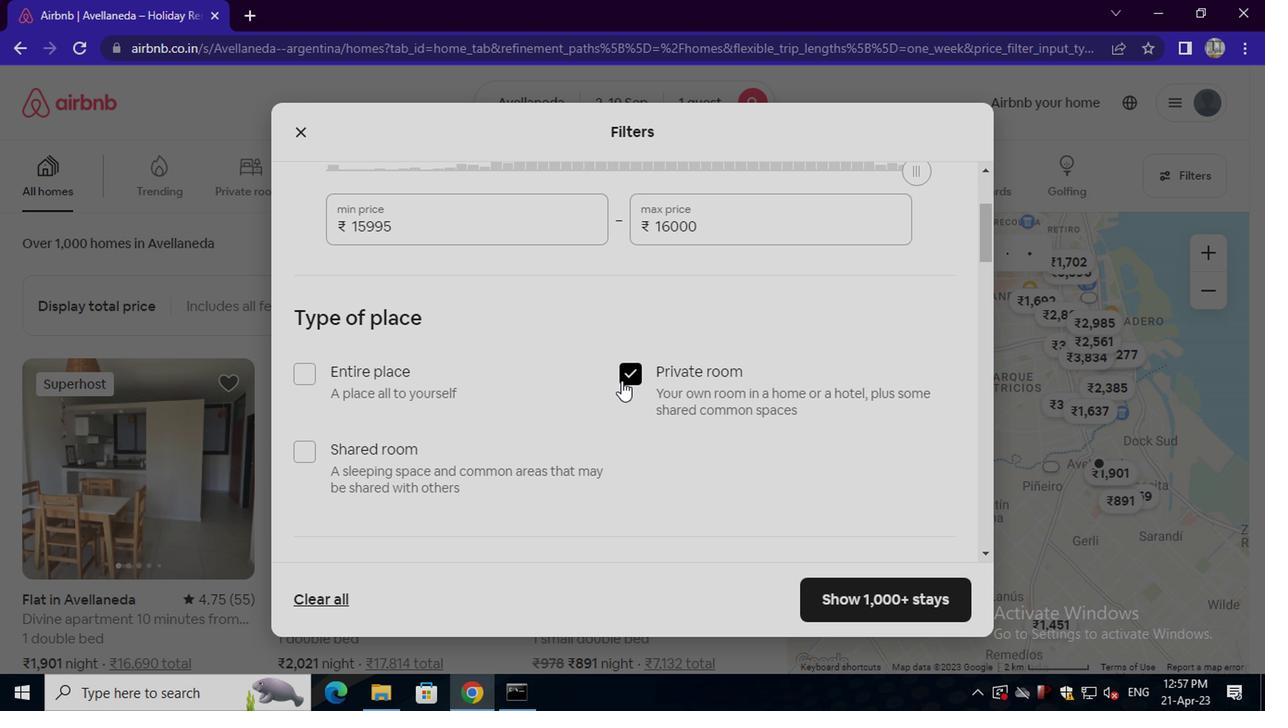 
Action: Mouse scrolled (595, 388) with delta (0, 0)
Screenshot: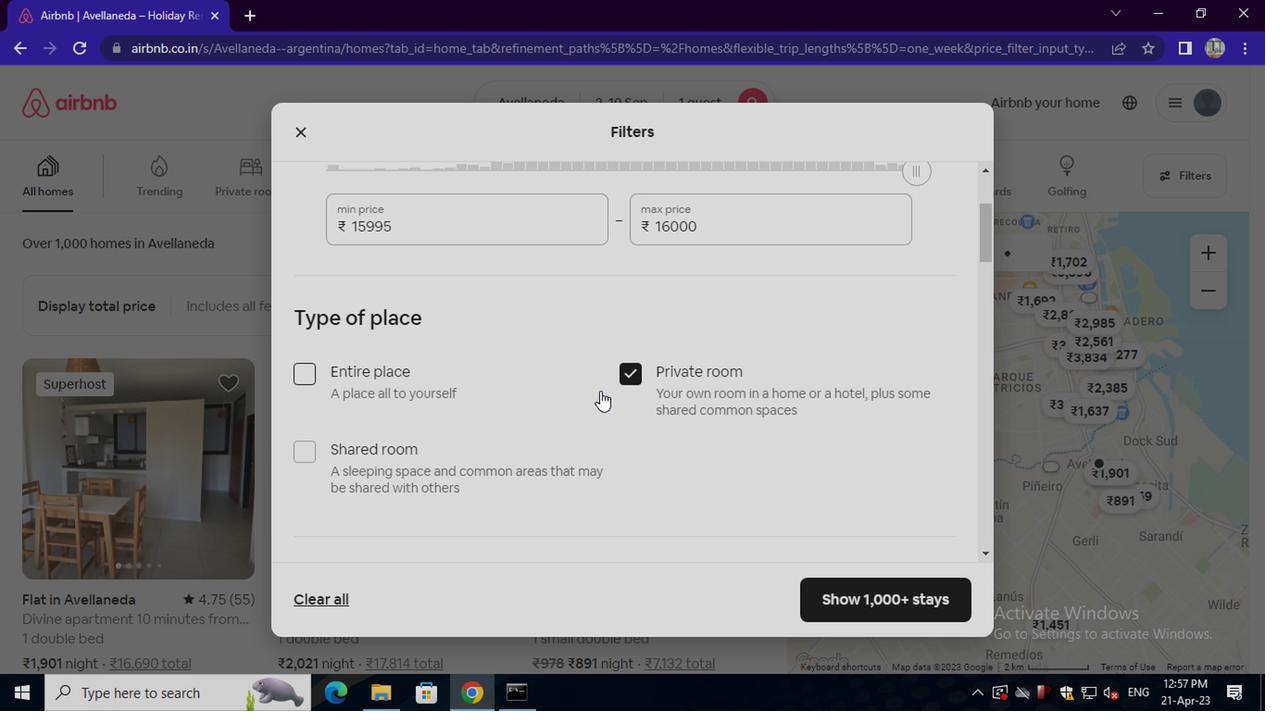 
Action: Mouse scrolled (595, 388) with delta (0, 0)
Screenshot: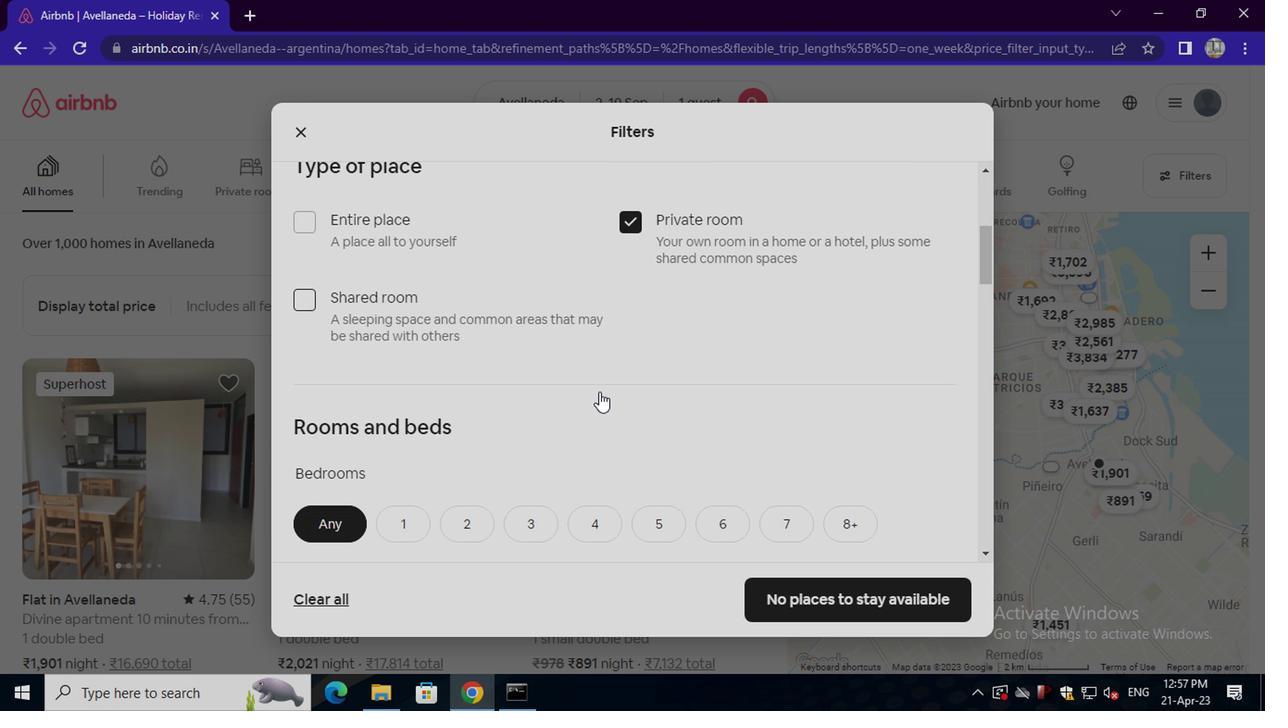 
Action: Mouse moved to (408, 388)
Screenshot: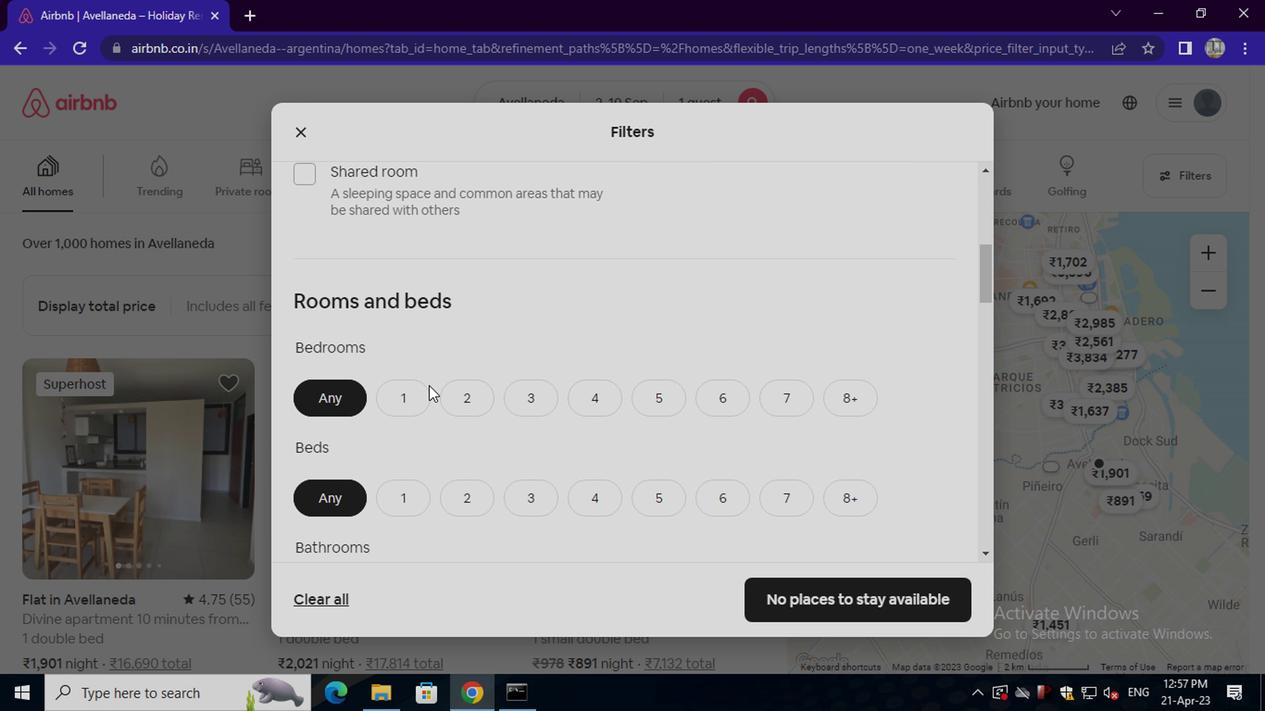 
Action: Mouse pressed left at (408, 388)
Screenshot: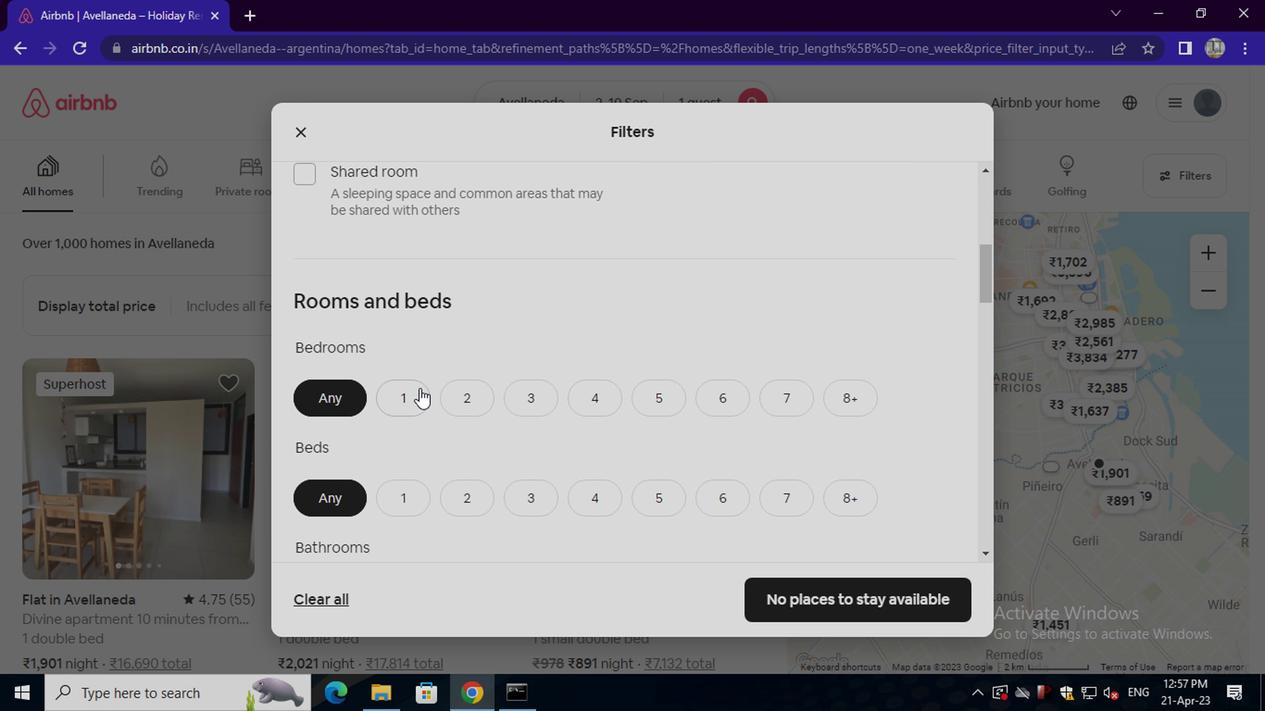 
Action: Mouse moved to (396, 407)
Screenshot: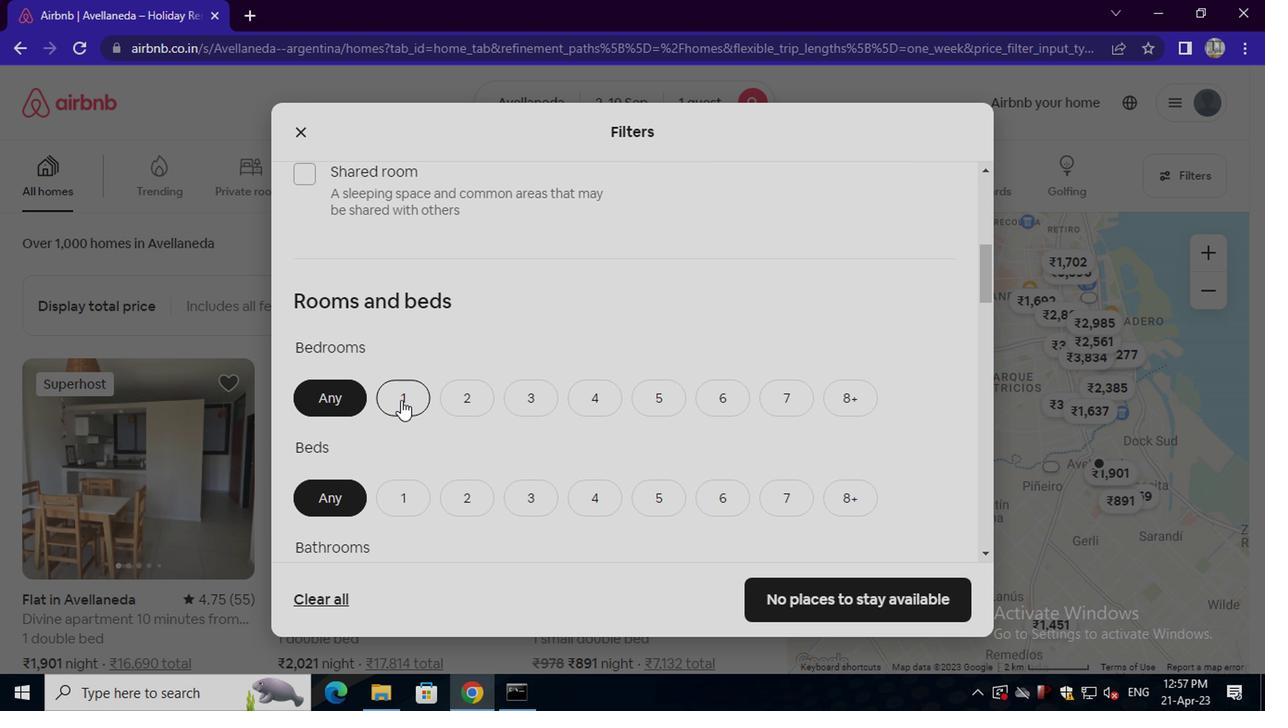 
Action: Mouse scrolled (396, 406) with delta (0, 0)
Screenshot: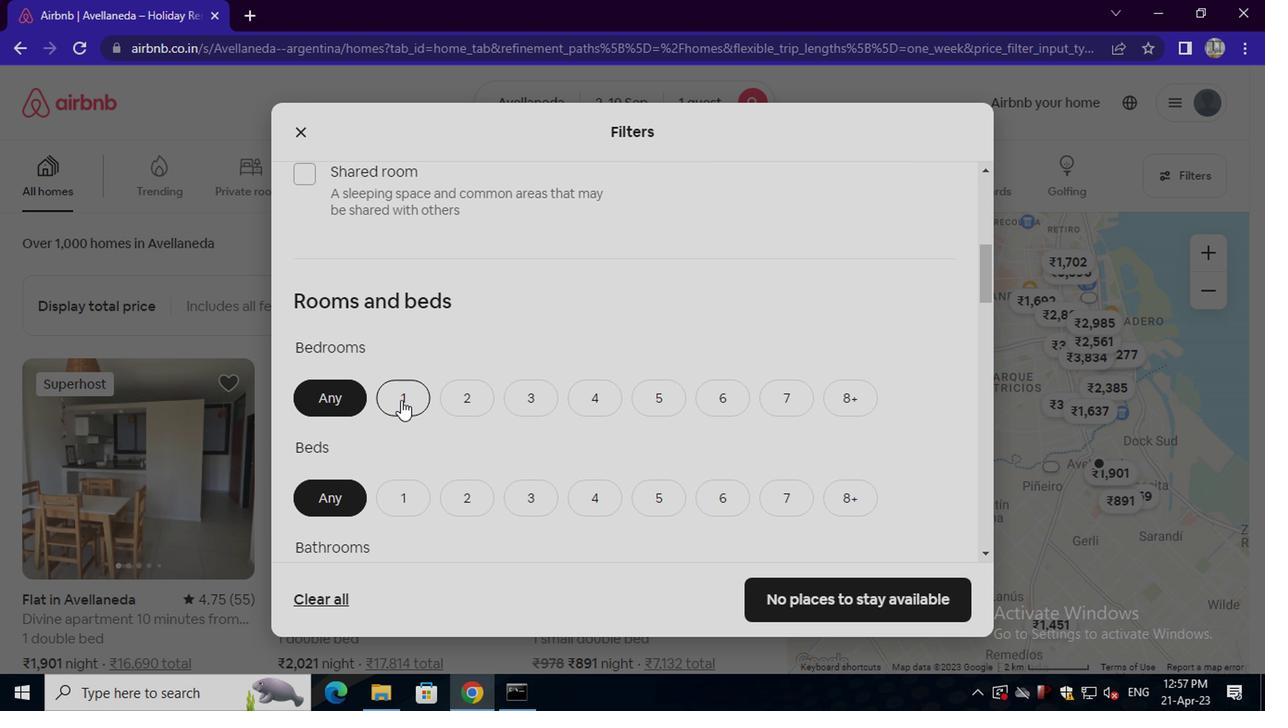 
Action: Mouse moved to (396, 390)
Screenshot: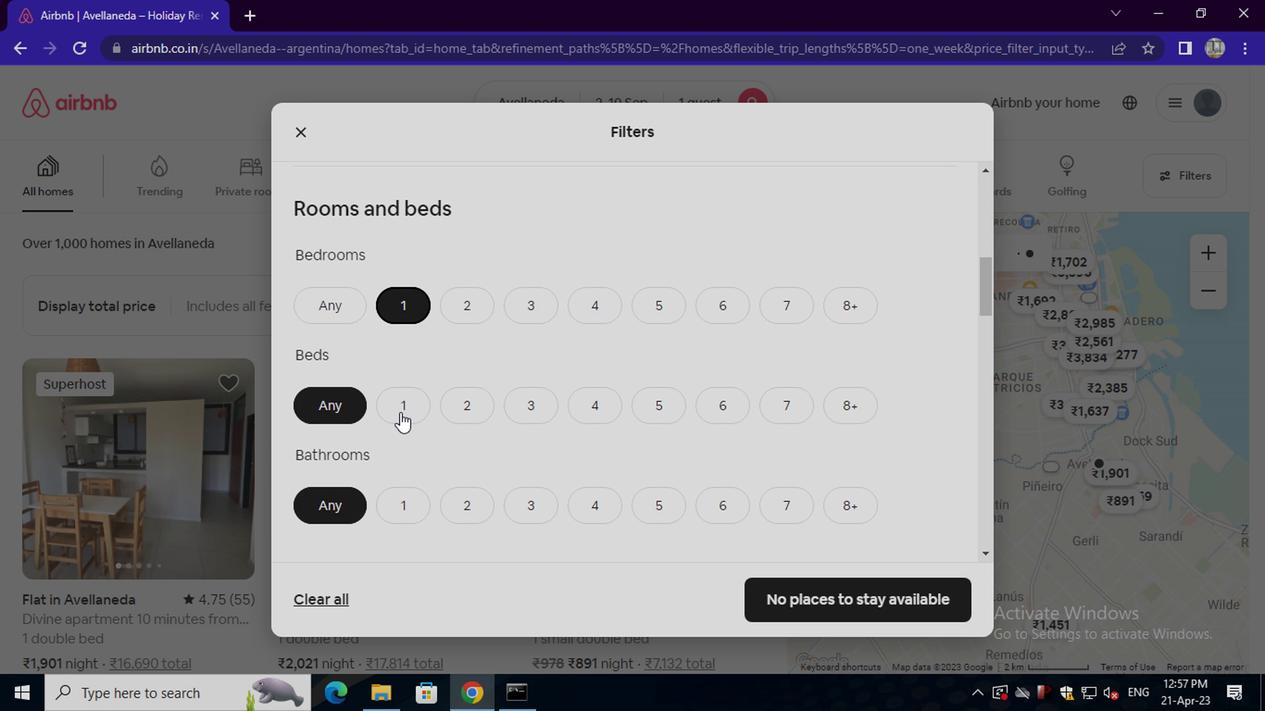 
Action: Mouse pressed left at (396, 390)
Screenshot: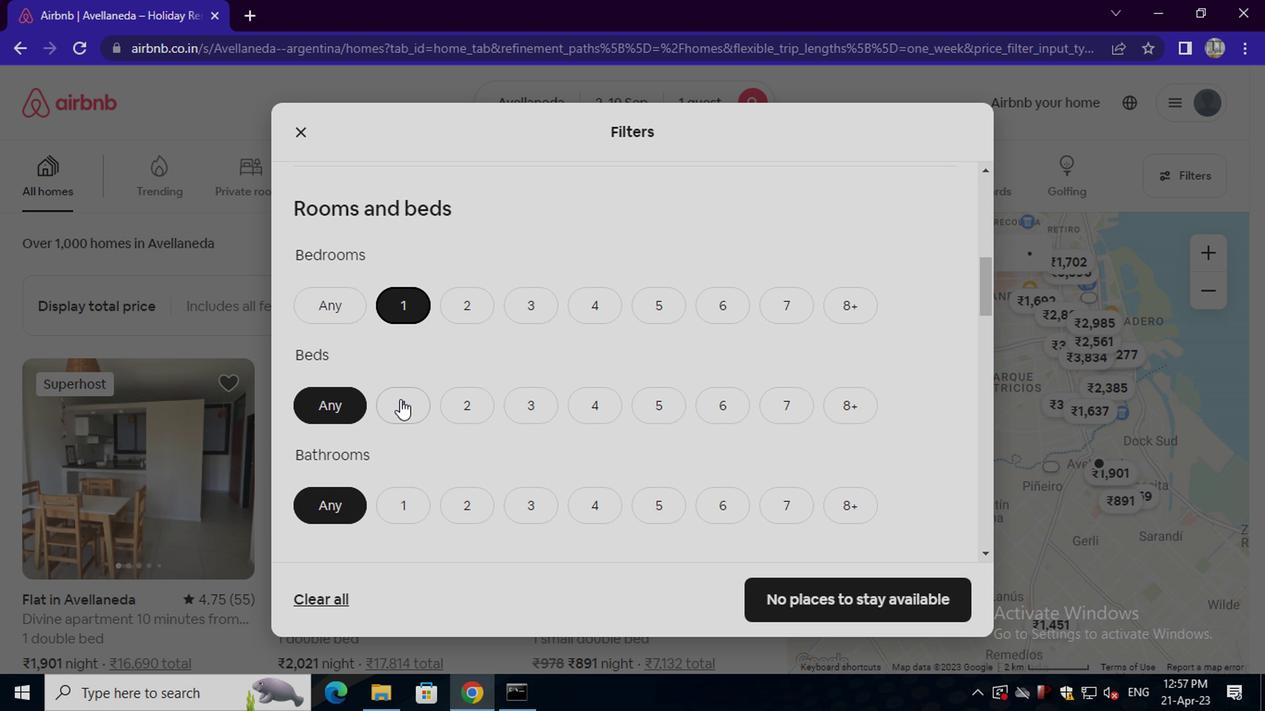 
Action: Mouse moved to (393, 490)
Screenshot: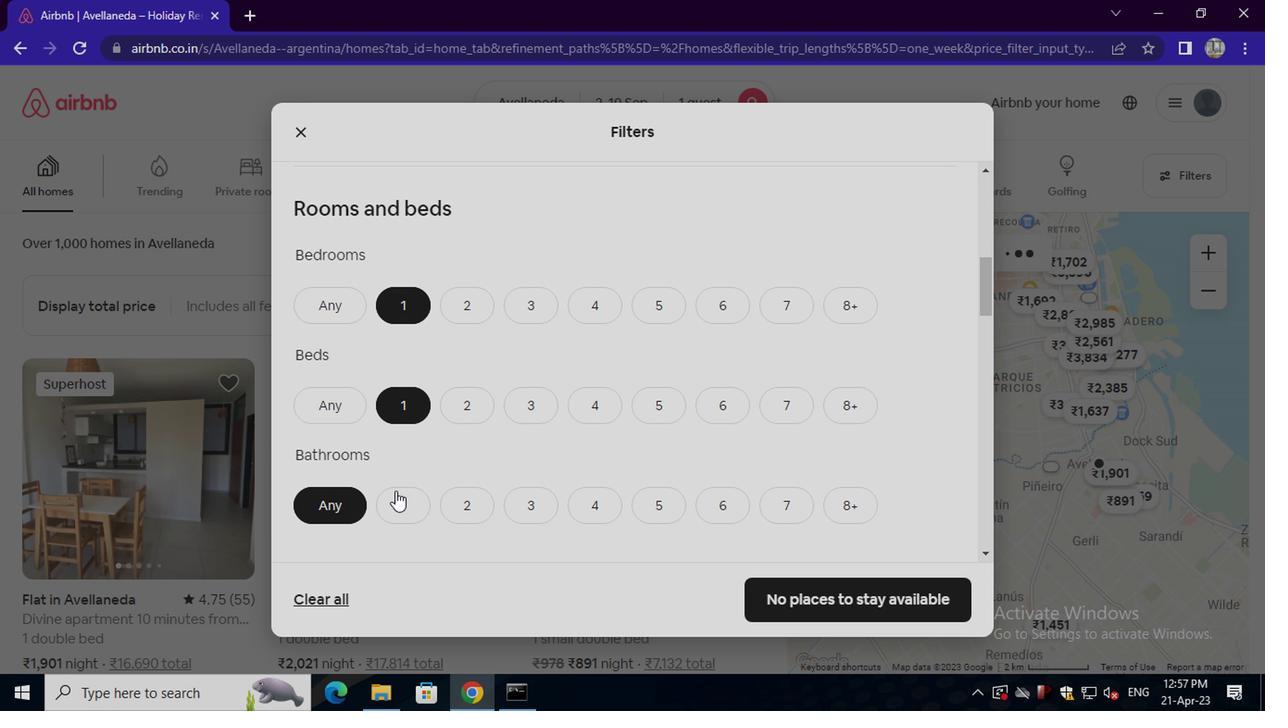 
Action: Mouse pressed left at (393, 490)
Screenshot: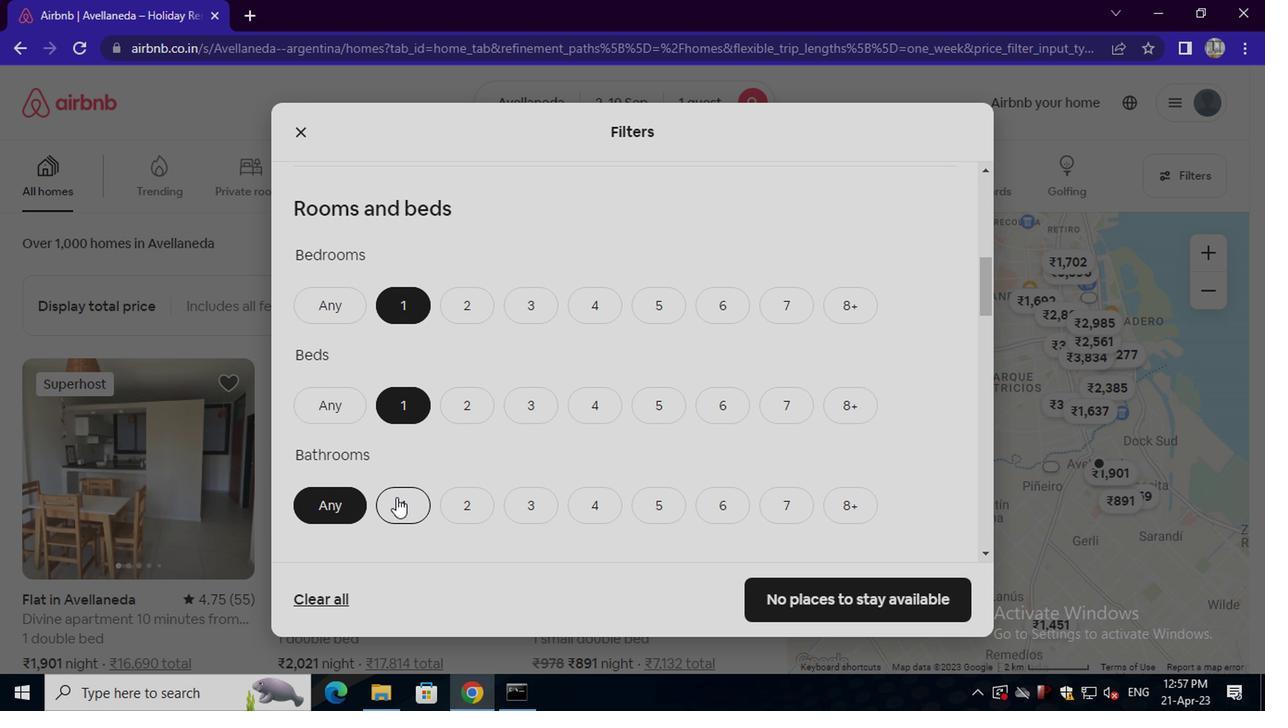 
Action: Mouse moved to (396, 490)
Screenshot: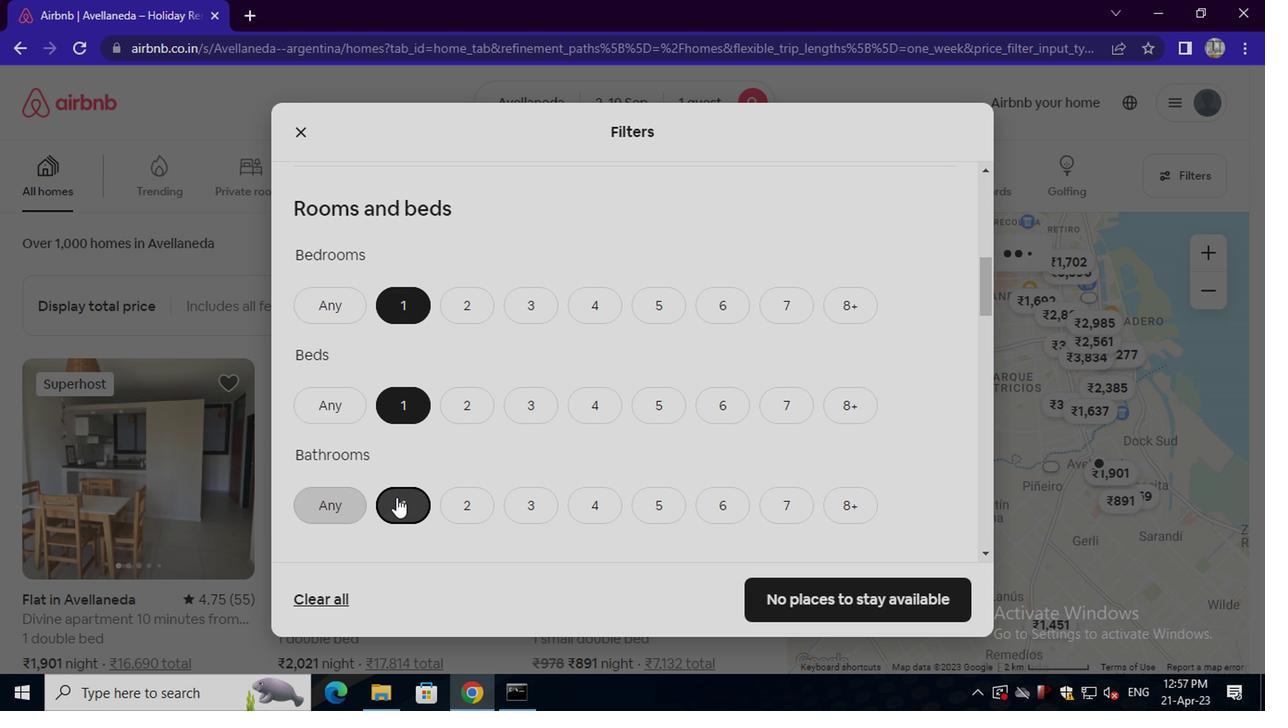 
Action: Mouse scrolled (396, 489) with delta (0, 0)
Screenshot: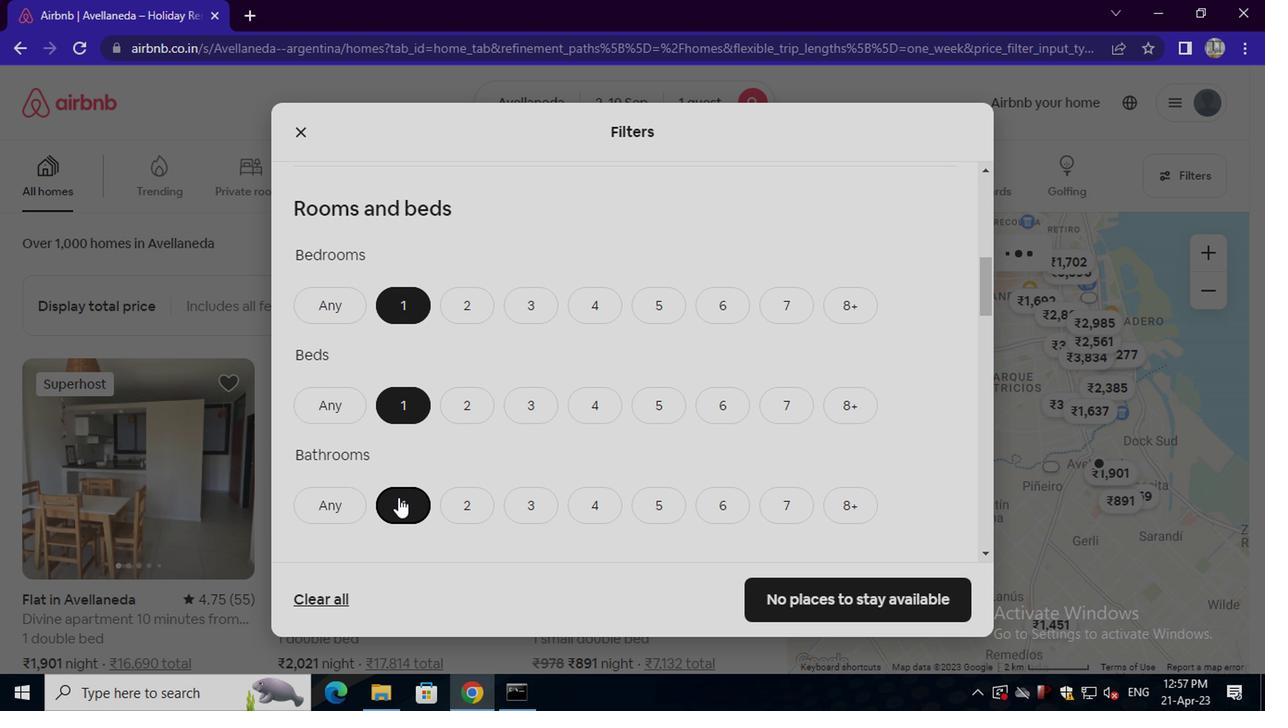 
Action: Mouse scrolled (396, 489) with delta (0, 0)
Screenshot: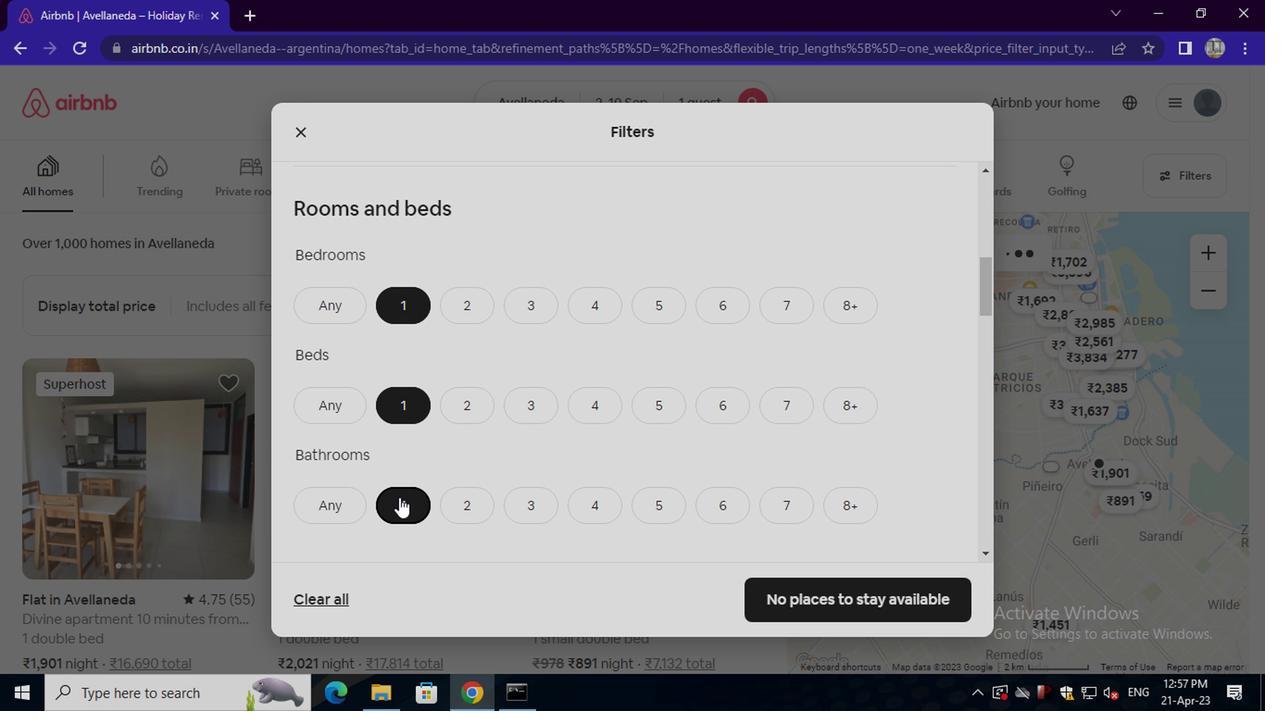 
Action: Mouse scrolled (396, 489) with delta (0, 0)
Screenshot: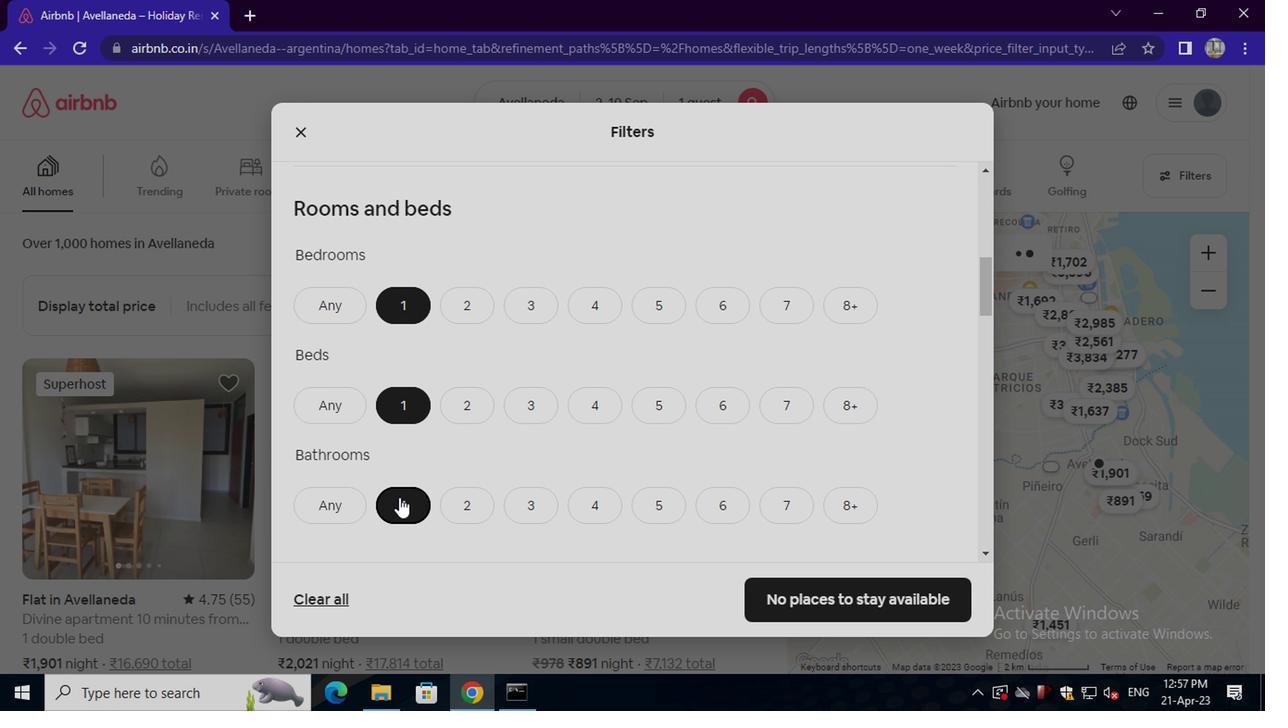 
Action: Mouse scrolled (396, 489) with delta (0, 0)
Screenshot: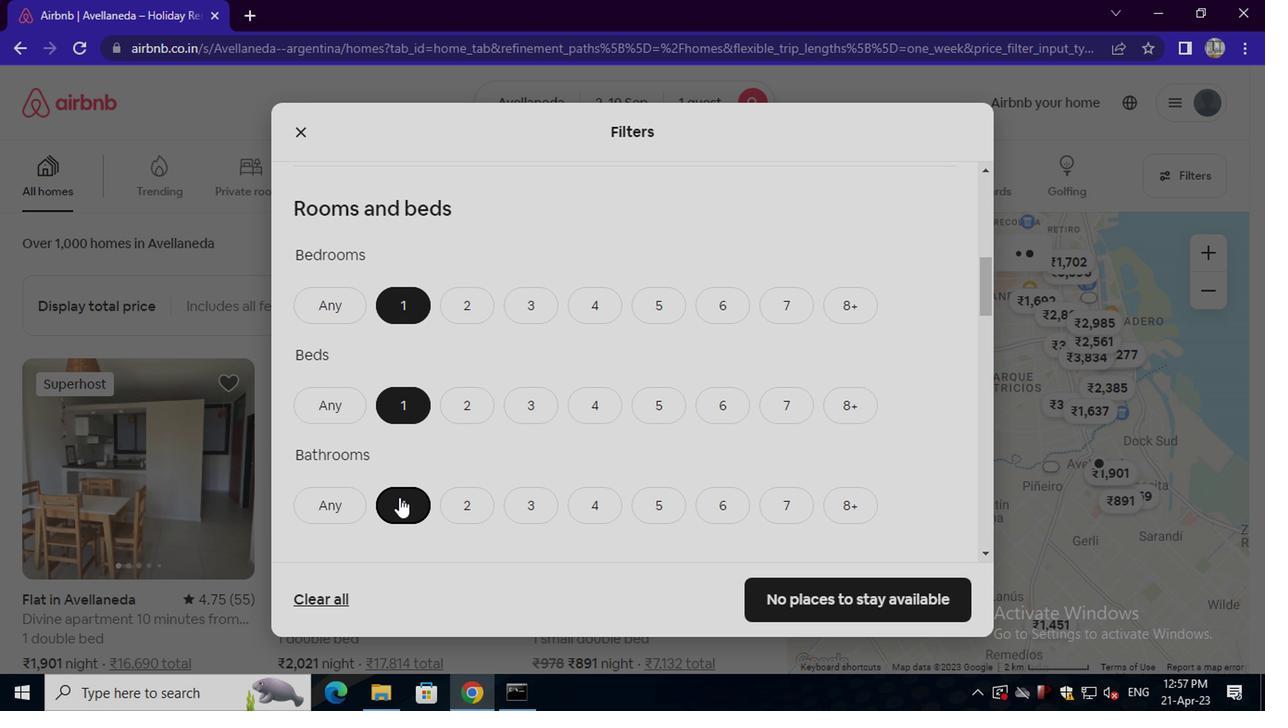 
Action: Mouse scrolled (396, 489) with delta (0, 0)
Screenshot: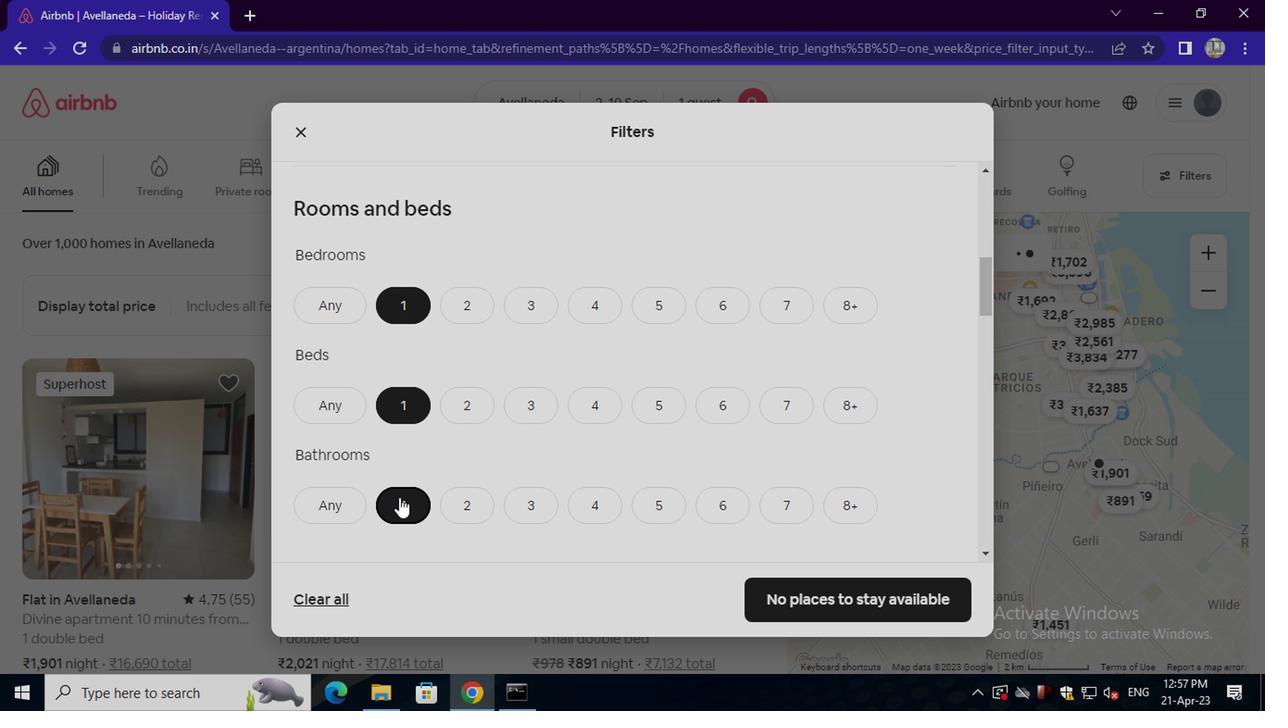 
Action: Mouse moved to (398, 267)
Screenshot: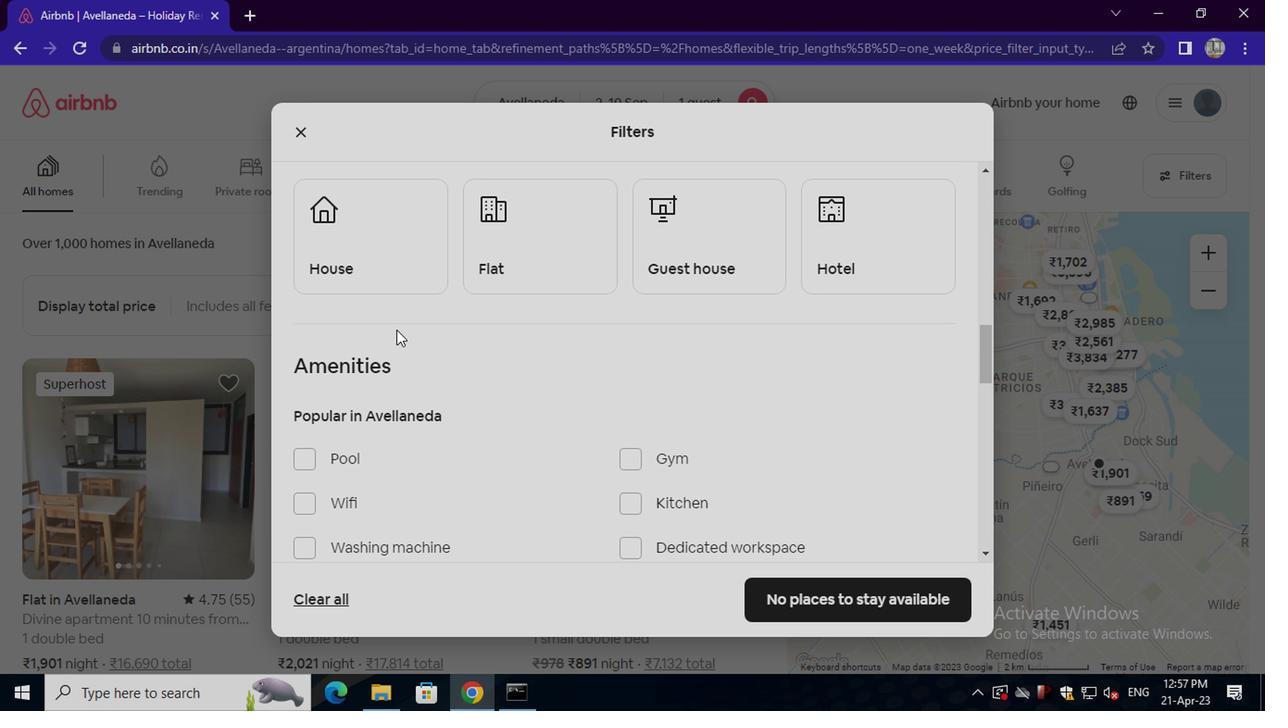 
Action: Mouse pressed left at (398, 267)
Screenshot: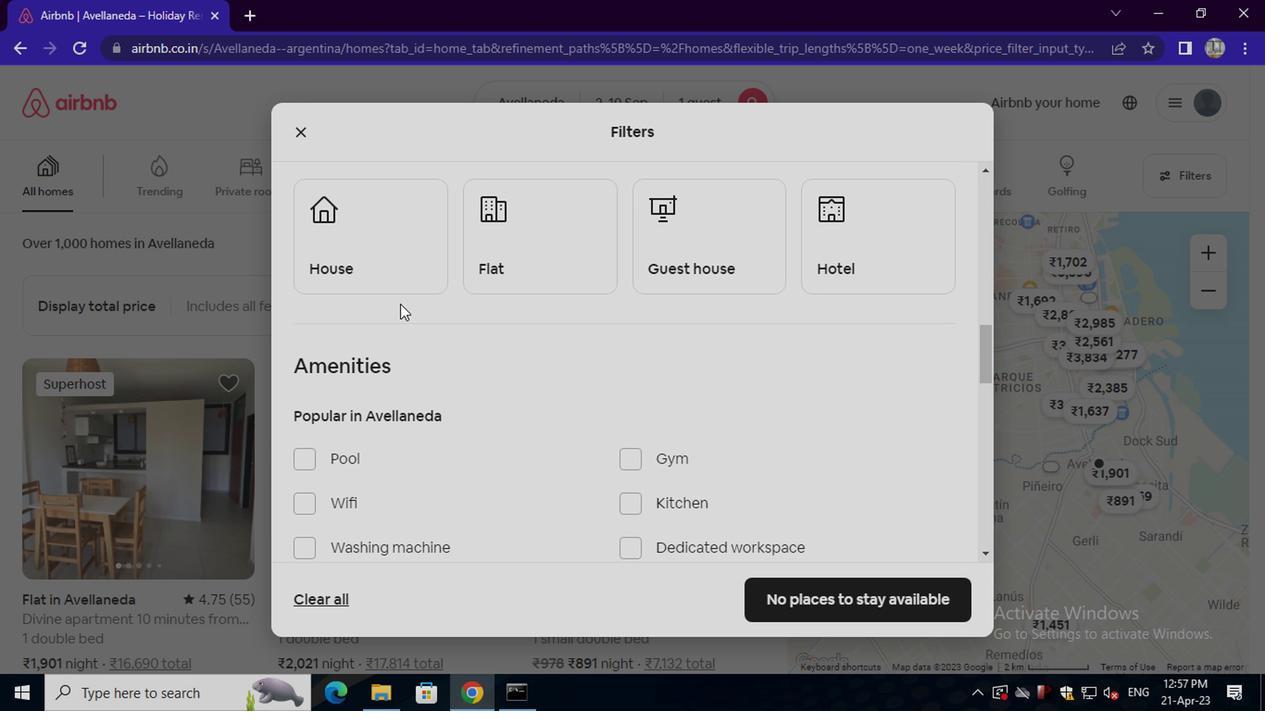 
Action: Mouse moved to (505, 267)
Screenshot: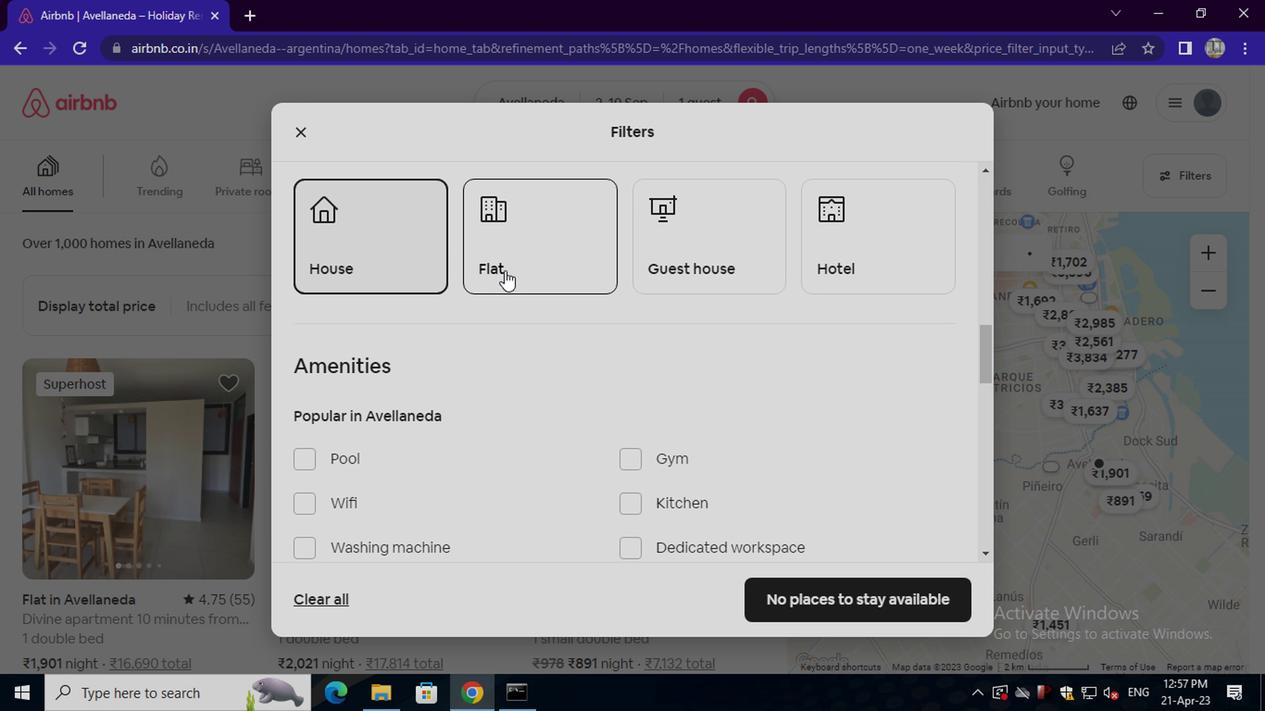 
Action: Mouse pressed left at (505, 267)
Screenshot: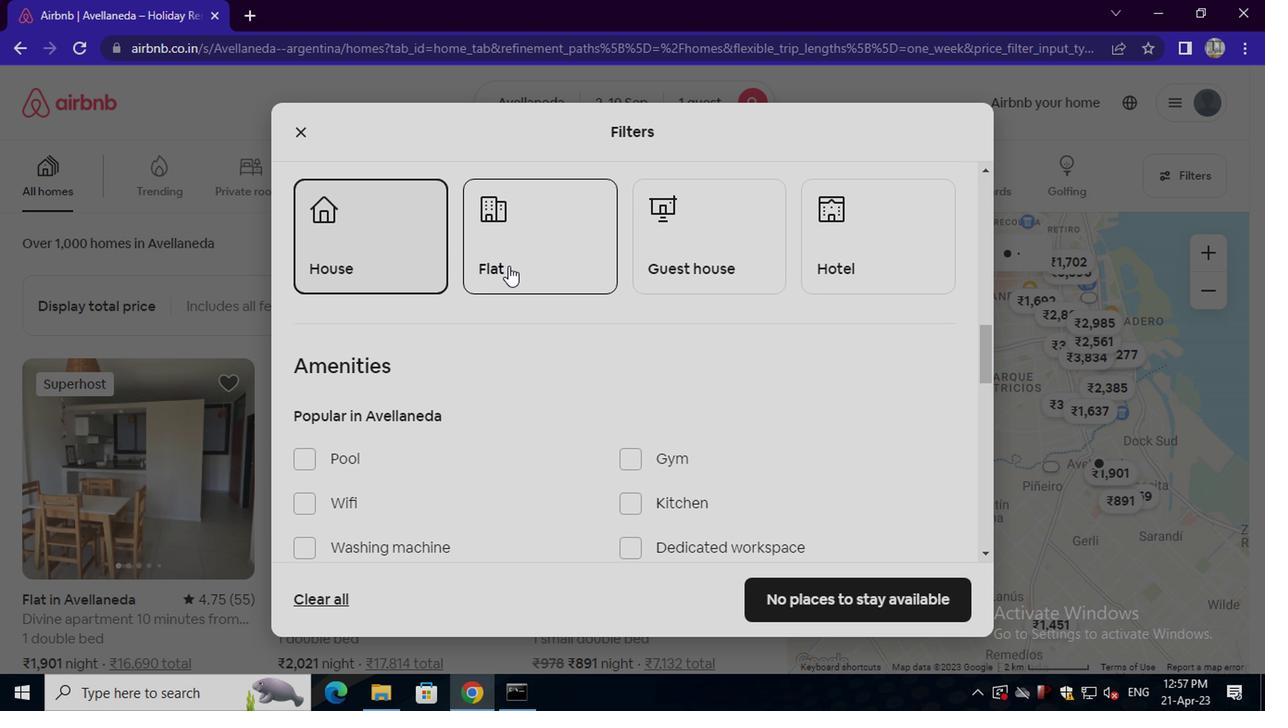 
Action: Mouse moved to (688, 255)
Screenshot: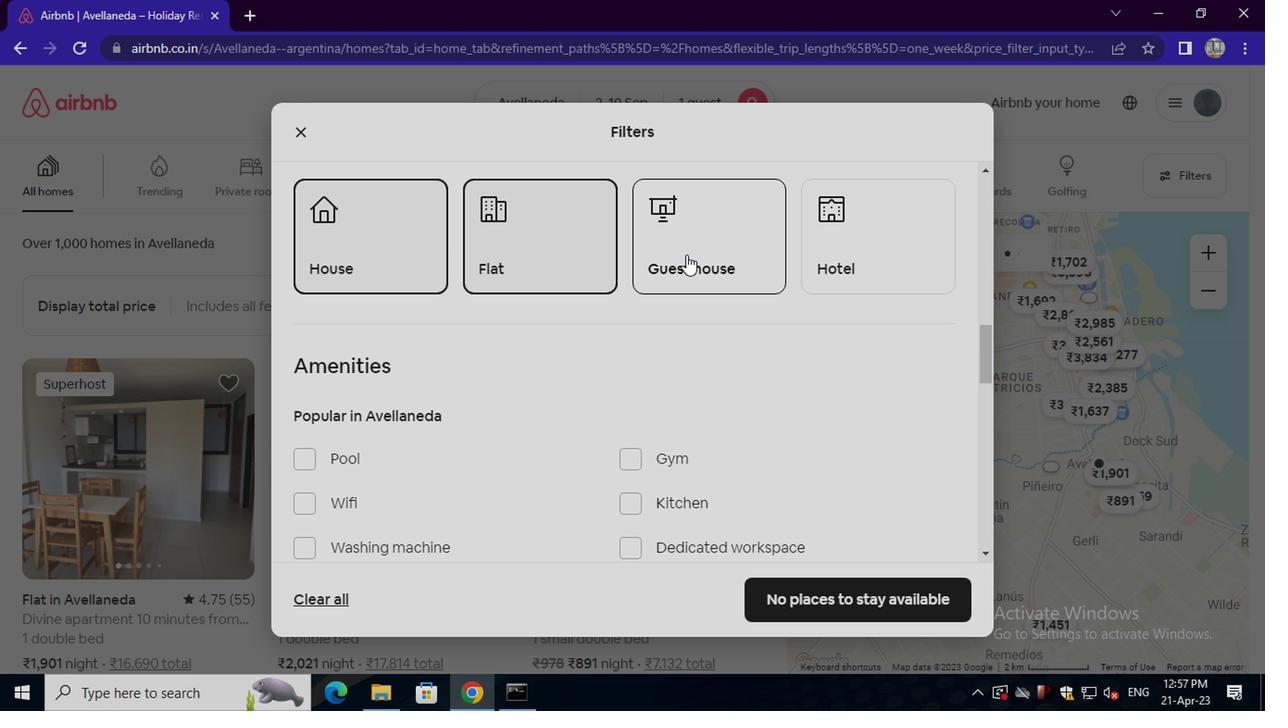 
Action: Mouse pressed left at (688, 255)
Screenshot: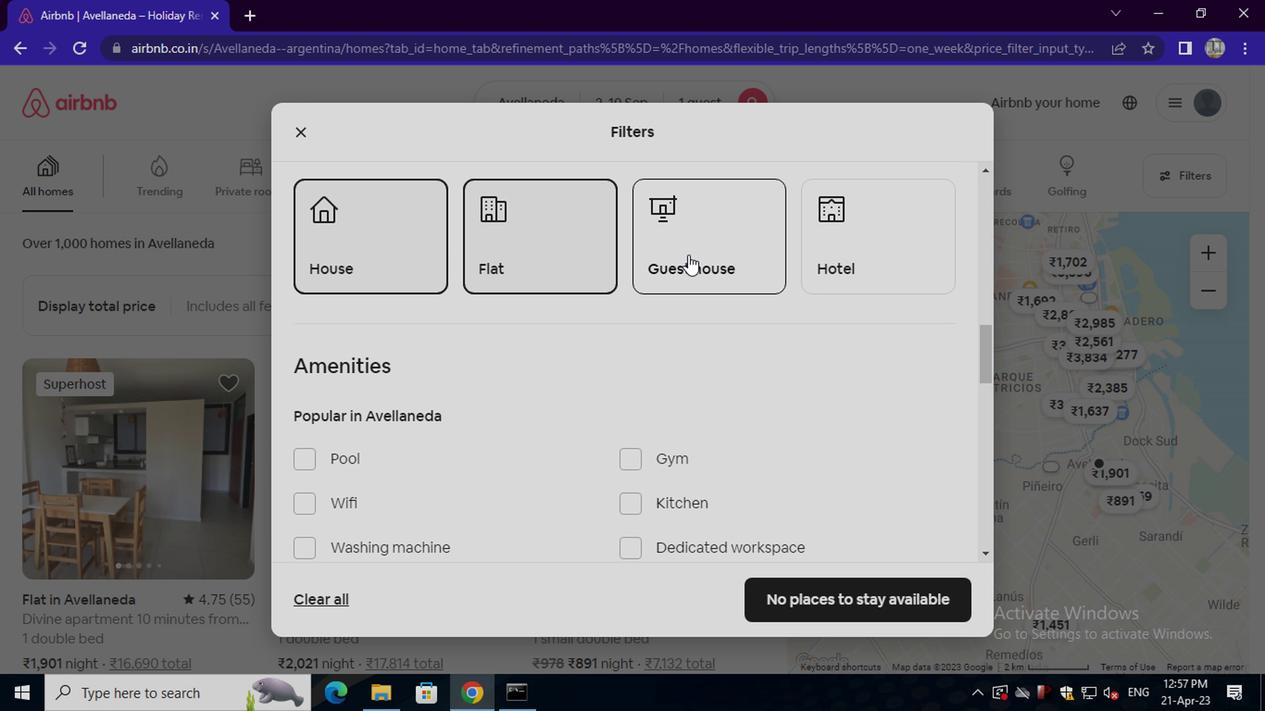 
Action: Mouse moved to (837, 255)
Screenshot: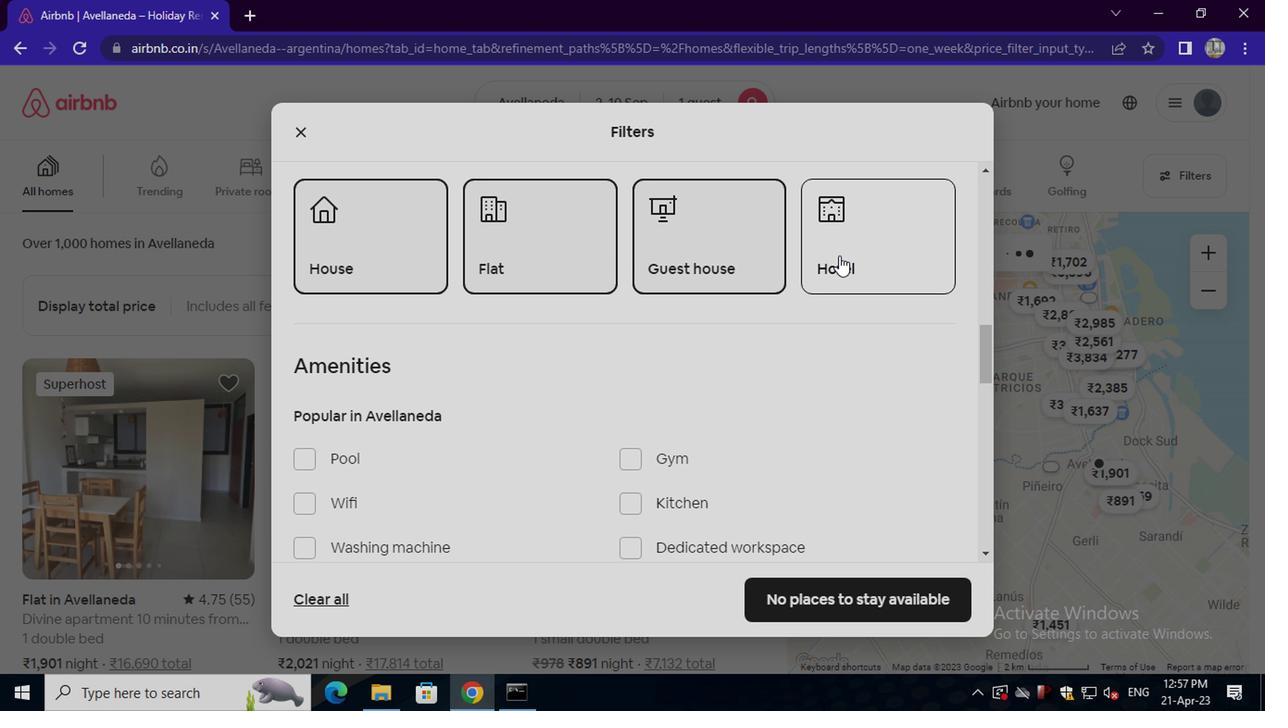 
Action: Mouse pressed left at (837, 255)
Screenshot: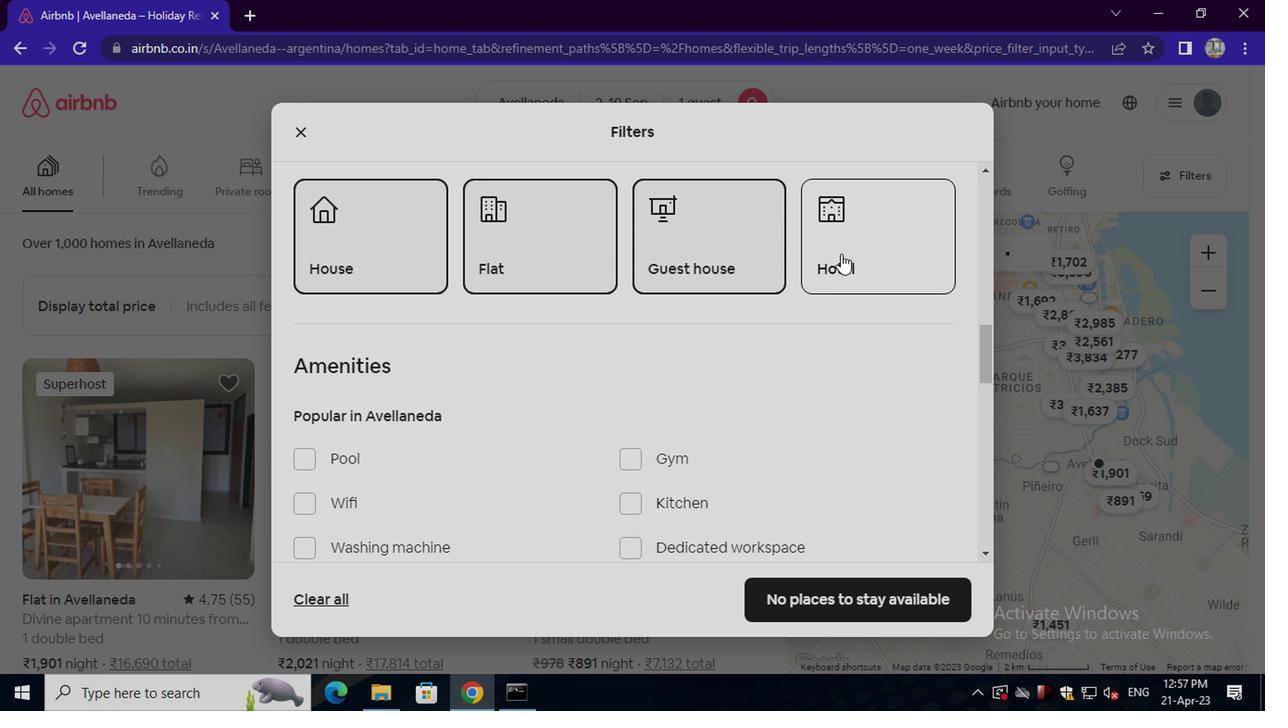 
Action: Mouse moved to (603, 376)
Screenshot: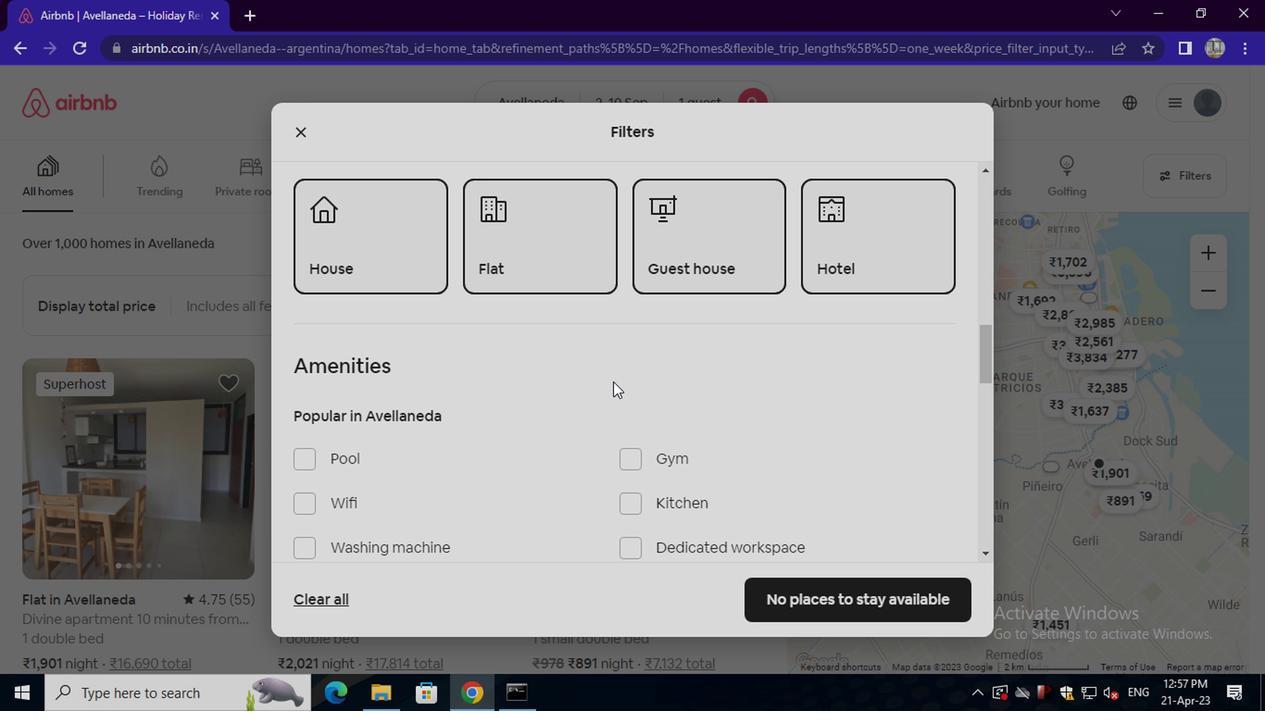 
Action: Mouse scrolled (603, 375) with delta (0, 0)
Screenshot: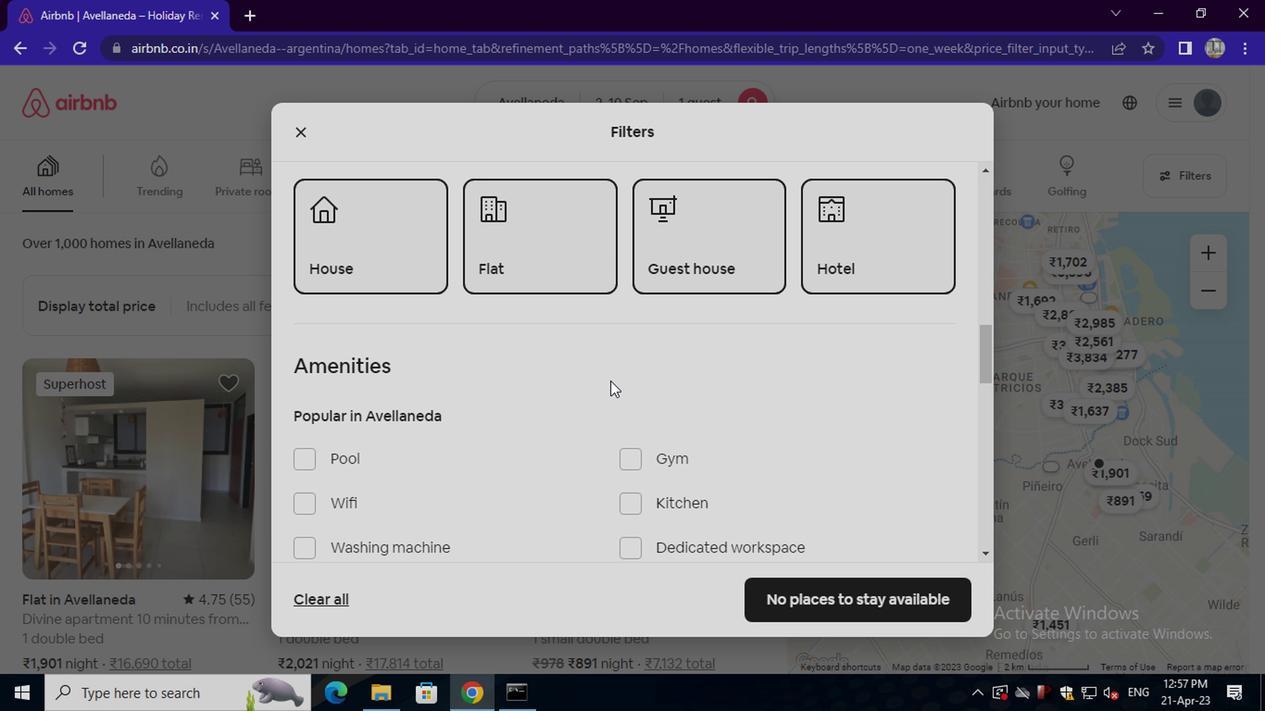 
Action: Mouse scrolled (603, 375) with delta (0, 0)
Screenshot: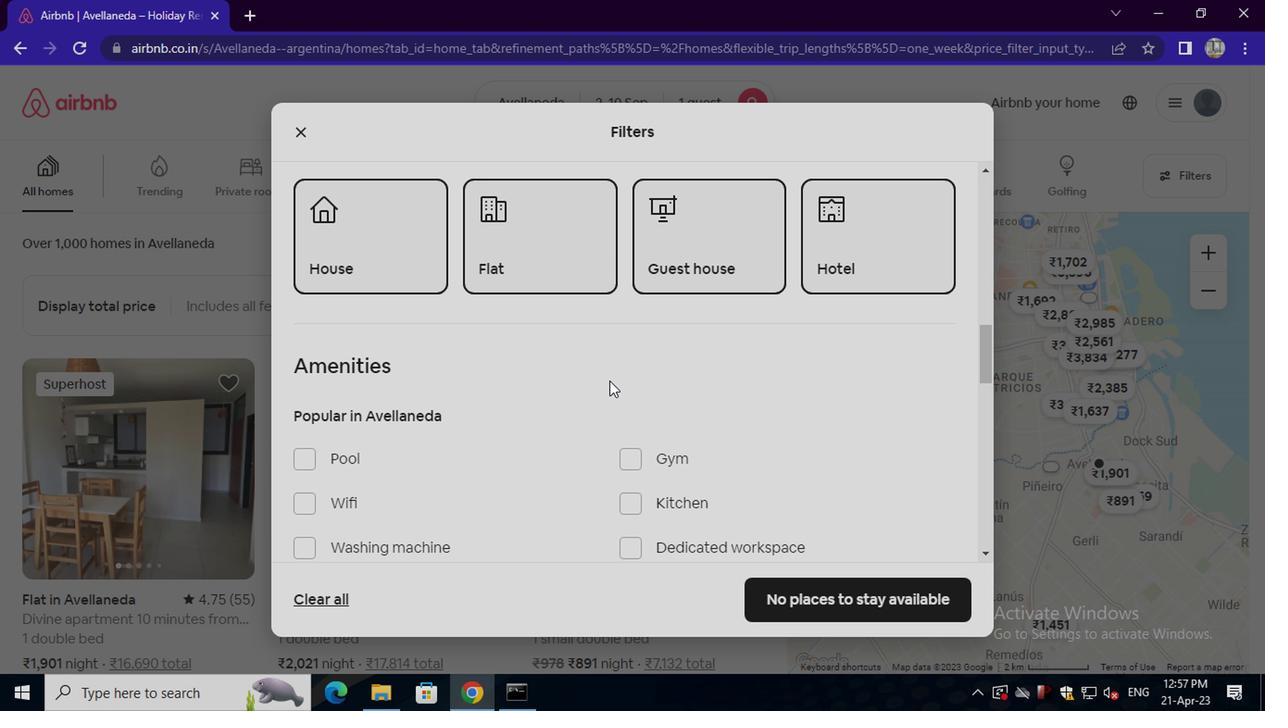
Action: Mouse moved to (327, 394)
Screenshot: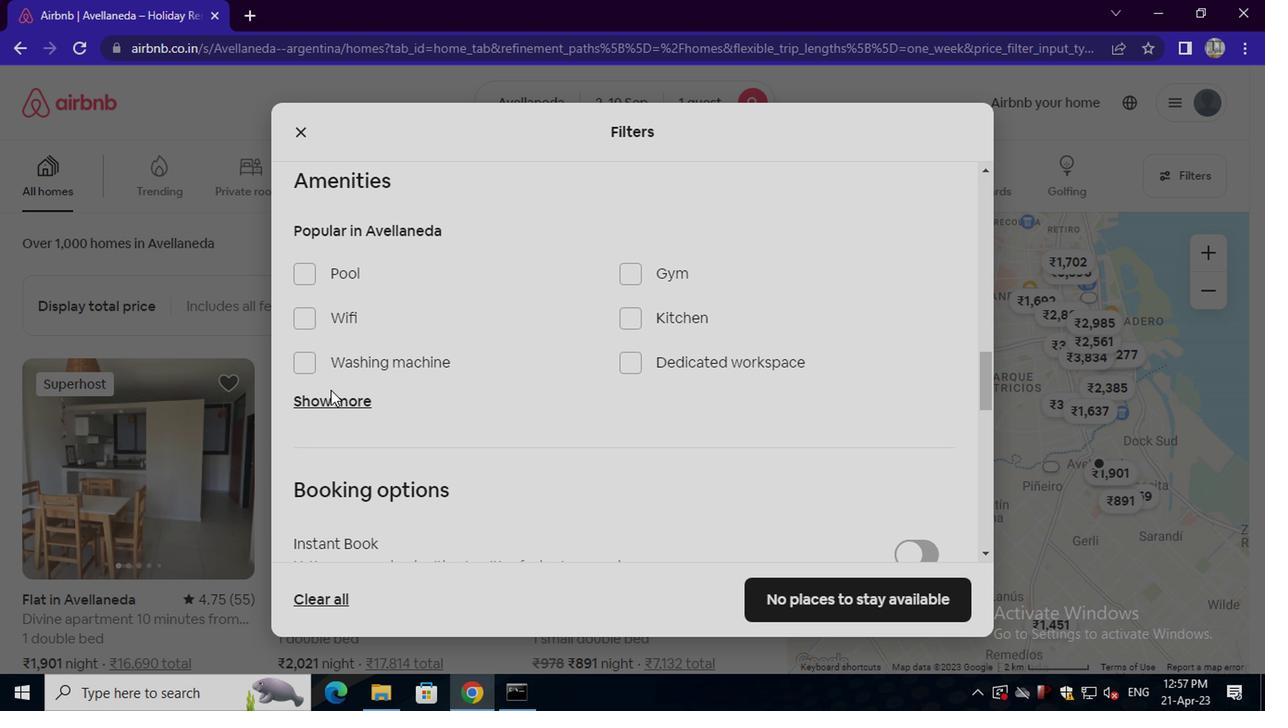 
Action: Mouse pressed left at (327, 394)
Screenshot: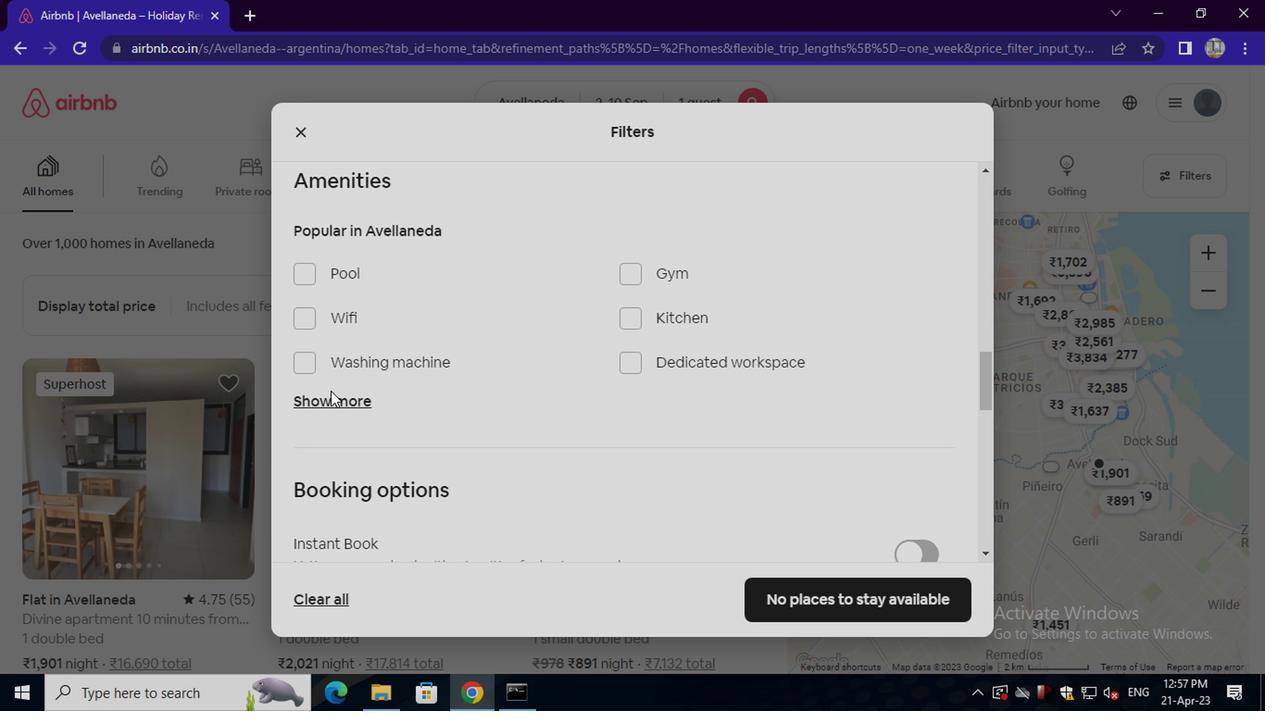 
Action: Mouse moved to (441, 309)
Screenshot: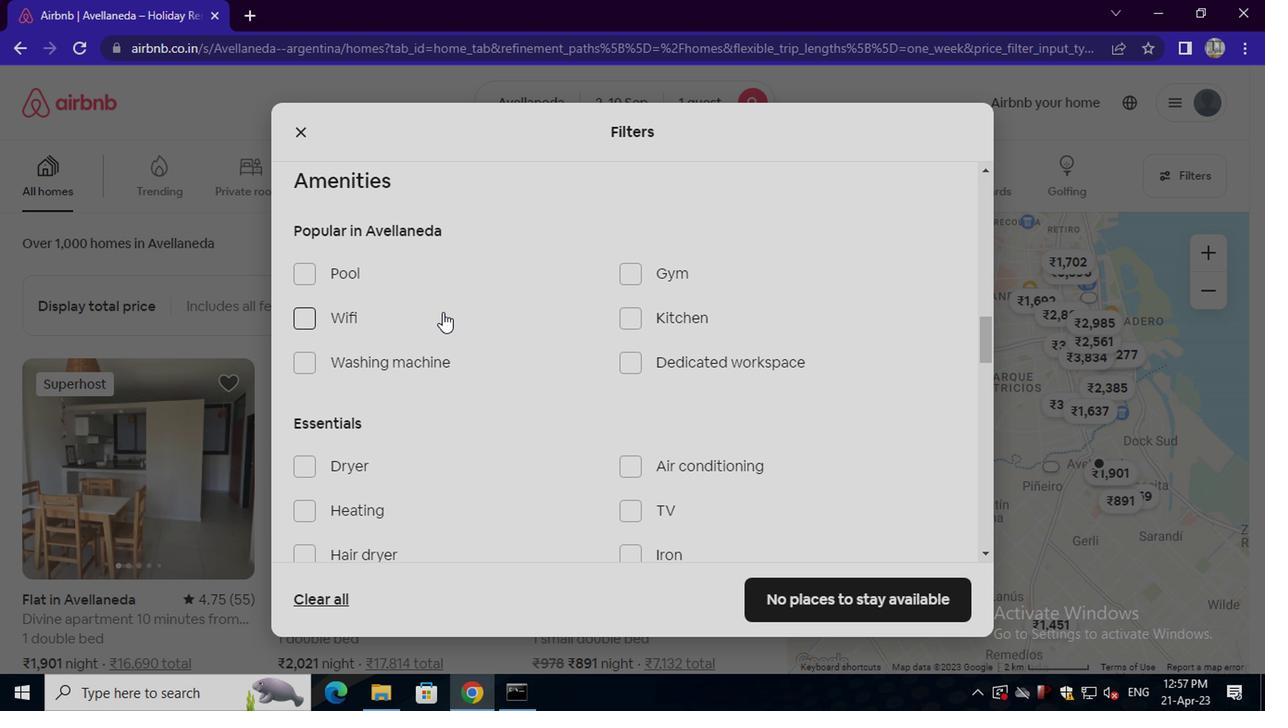 
Action: Mouse scrolled (441, 308) with delta (0, 0)
Screenshot: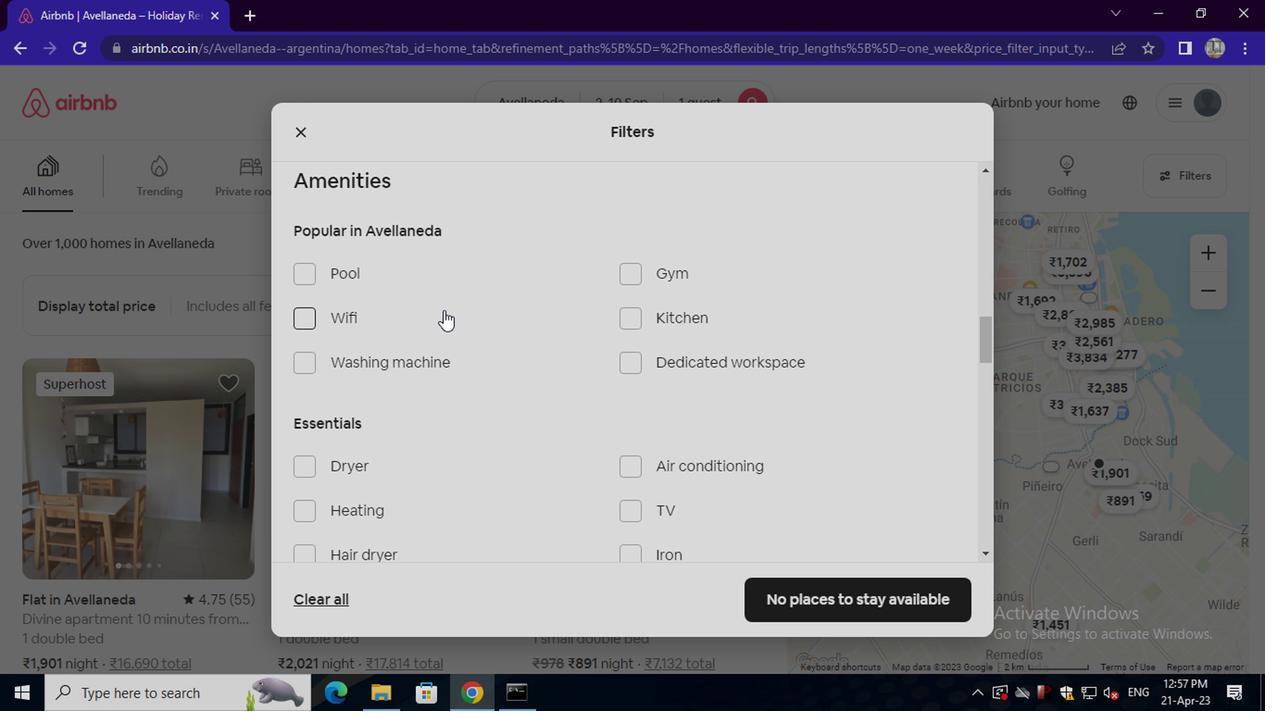 
Action: Mouse scrolled (441, 308) with delta (0, 0)
Screenshot: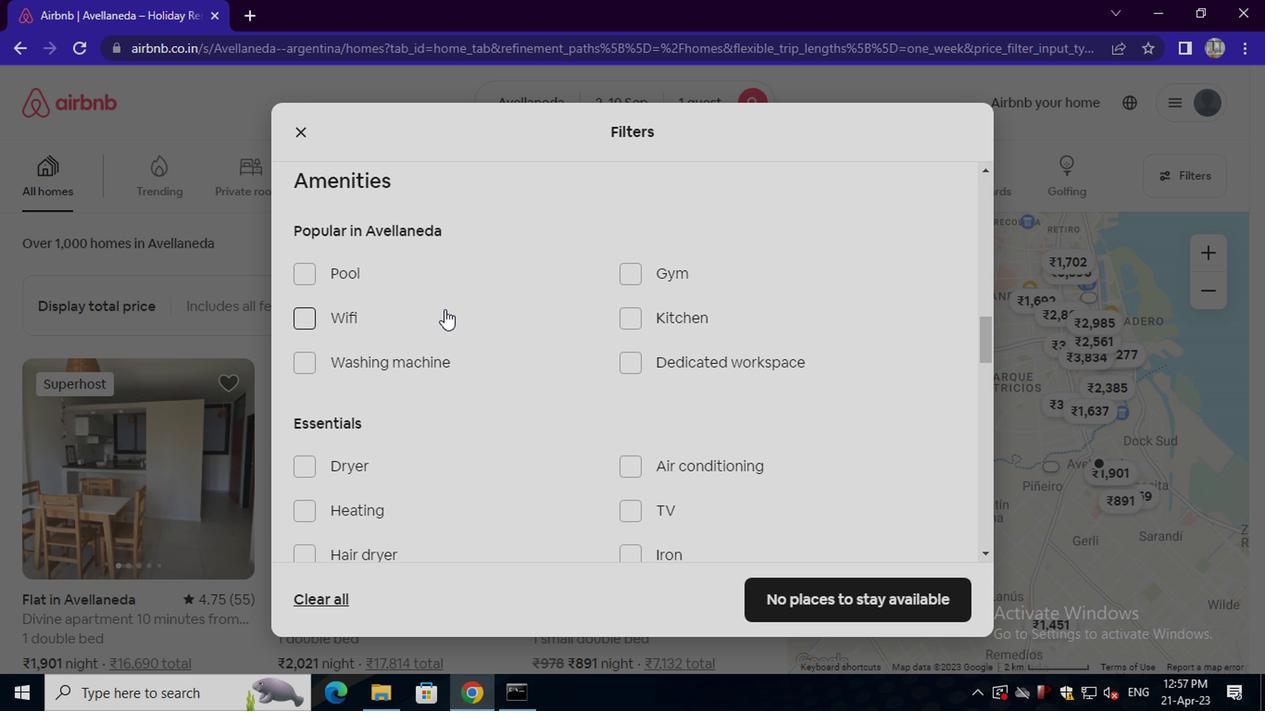 
Action: Mouse moved to (348, 320)
Screenshot: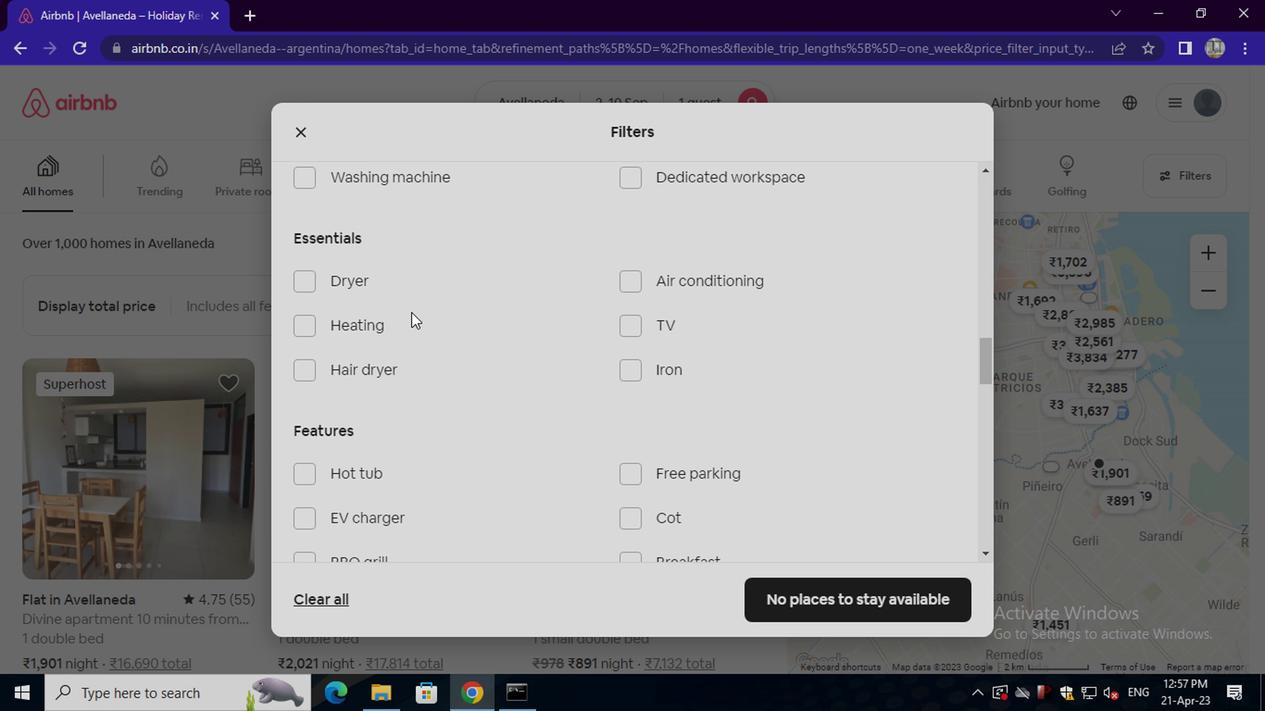 
Action: Mouse pressed left at (348, 320)
Screenshot: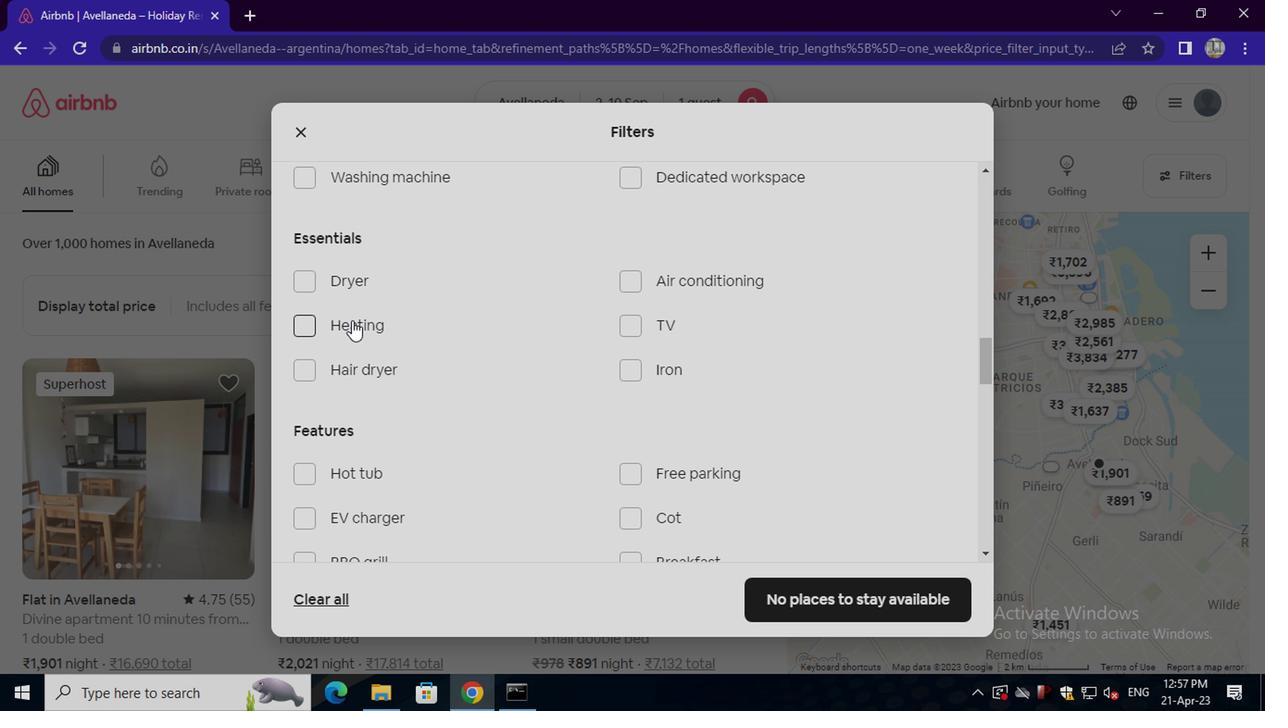 
Action: Mouse moved to (495, 338)
Screenshot: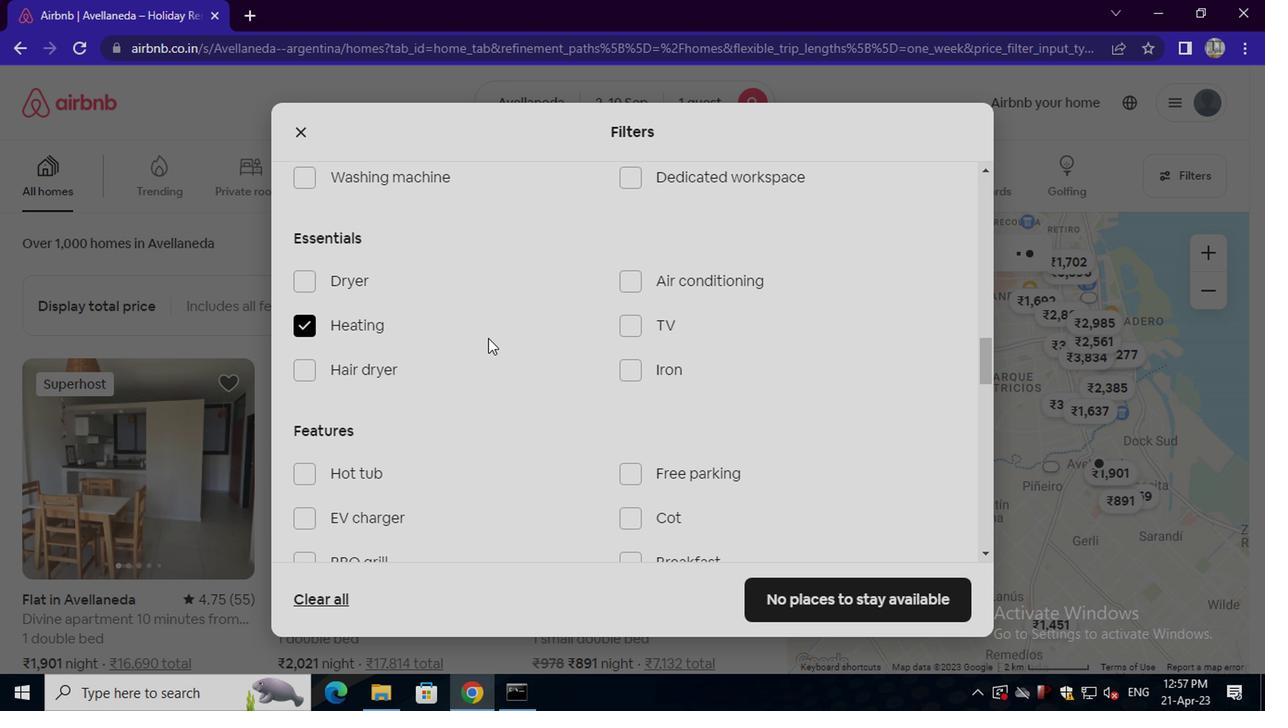 
Action: Mouse scrolled (495, 338) with delta (0, 0)
Screenshot: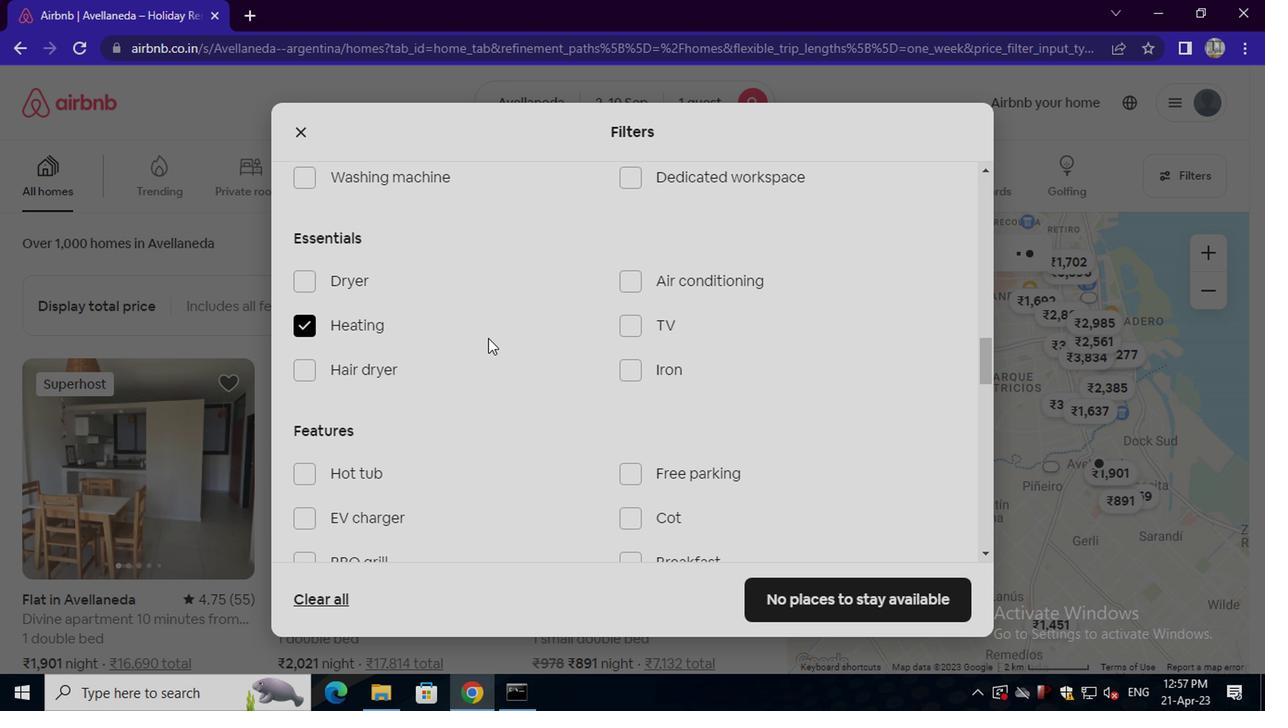 
Action: Mouse scrolled (495, 338) with delta (0, 0)
Screenshot: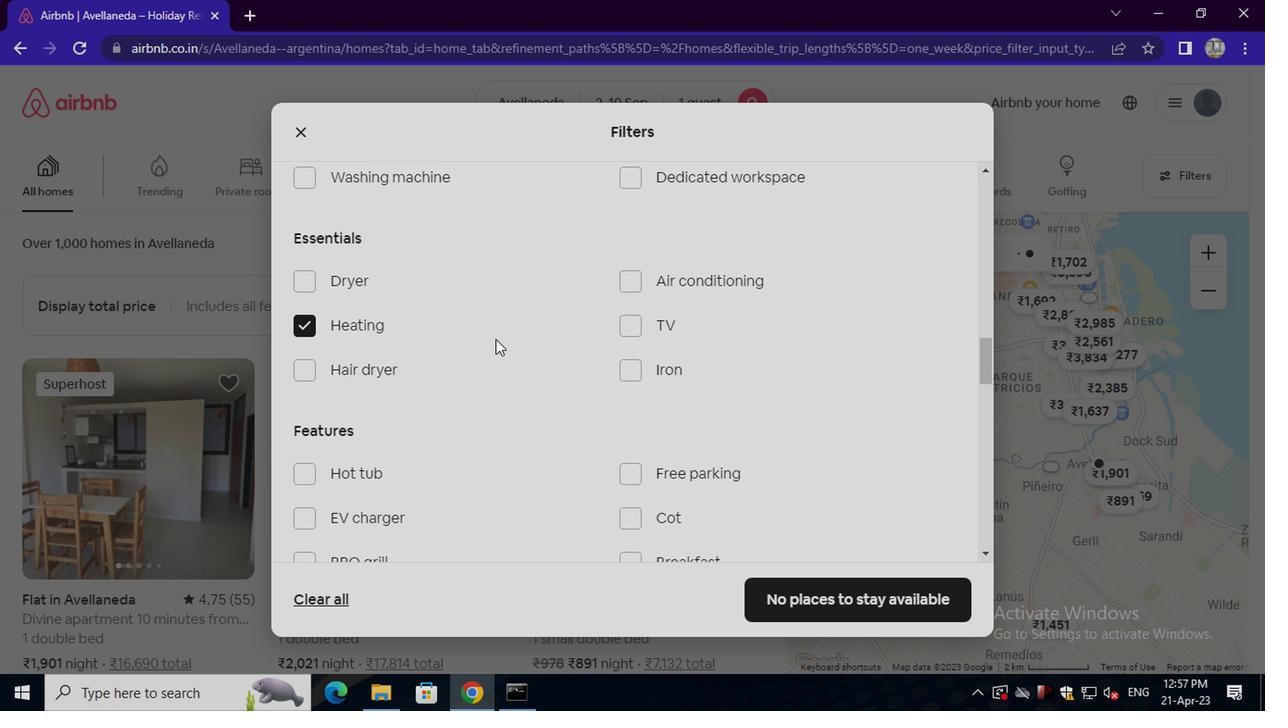 
Action: Mouse scrolled (495, 338) with delta (0, 0)
Screenshot: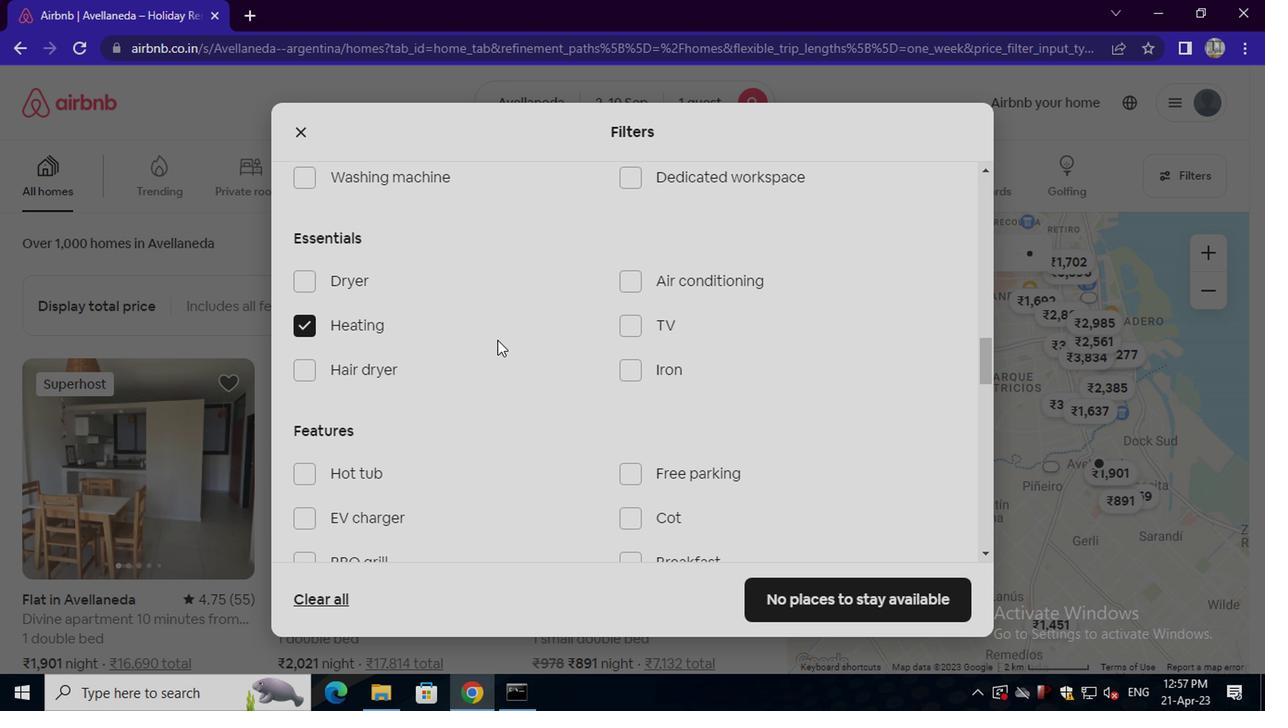 
Action: Mouse moved to (495, 338)
Screenshot: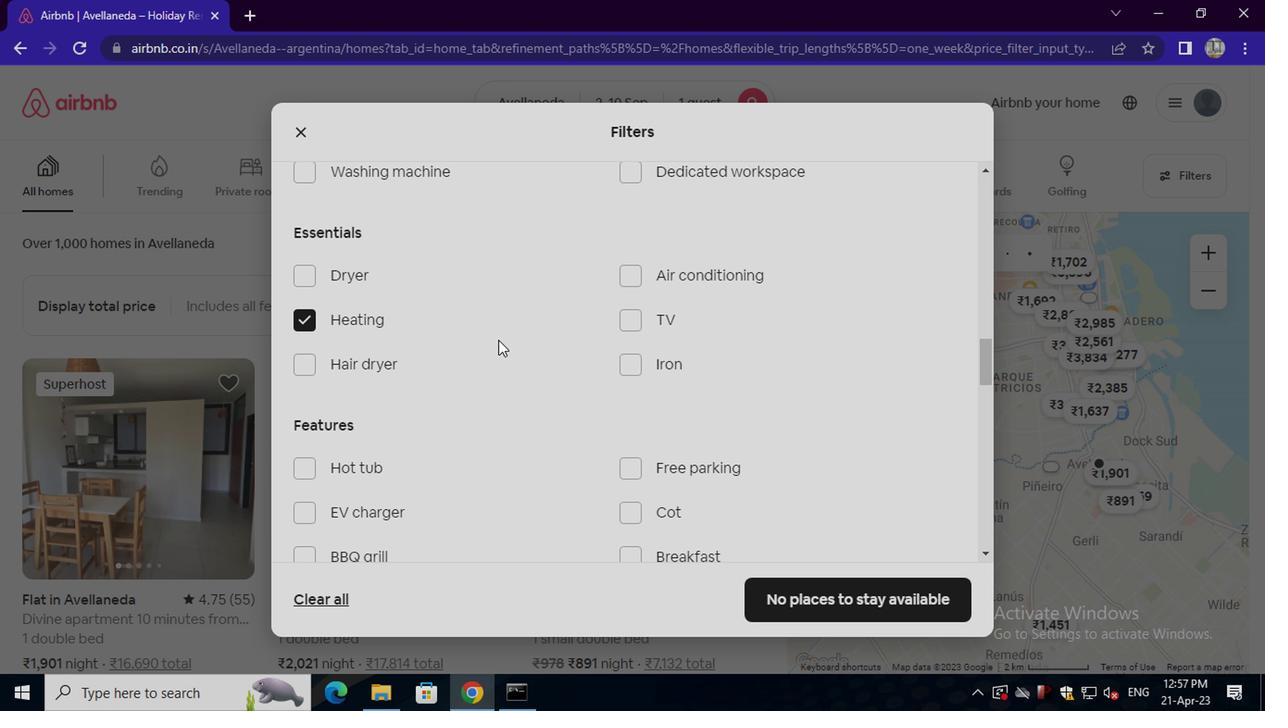 
Action: Mouse scrolled (495, 338) with delta (0, 0)
Screenshot: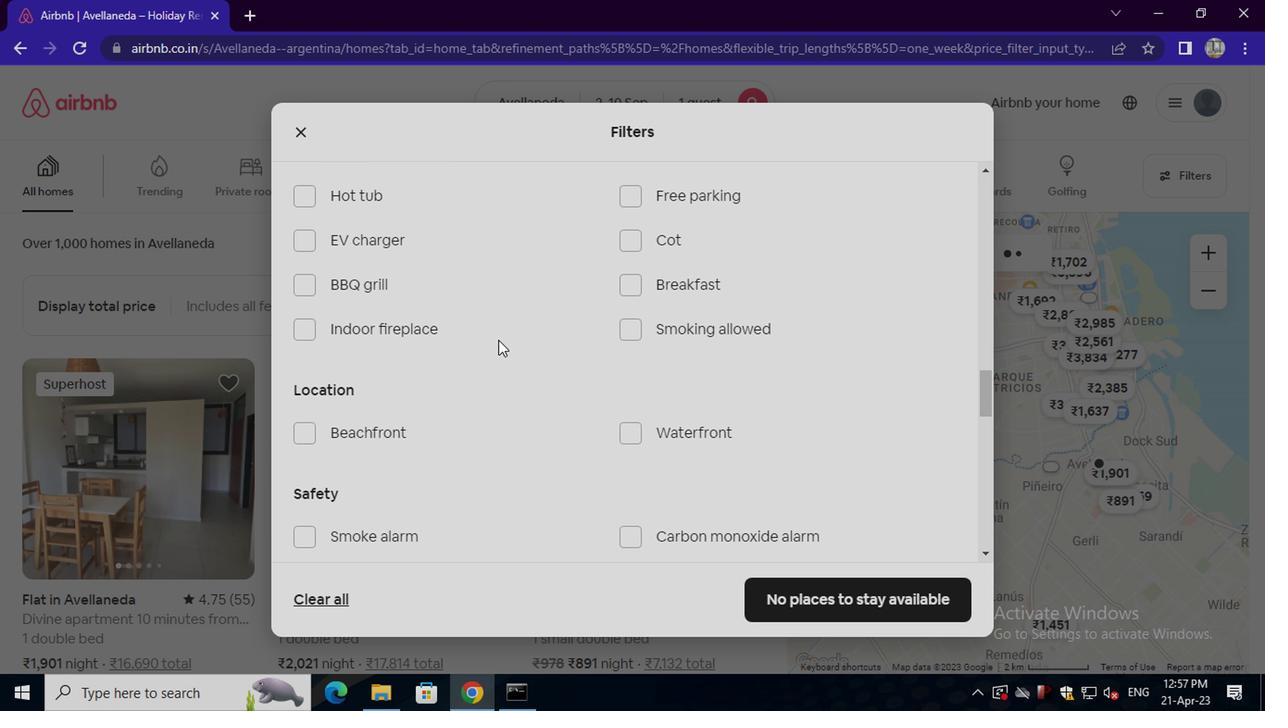 
Action: Mouse scrolled (495, 338) with delta (0, 0)
Screenshot: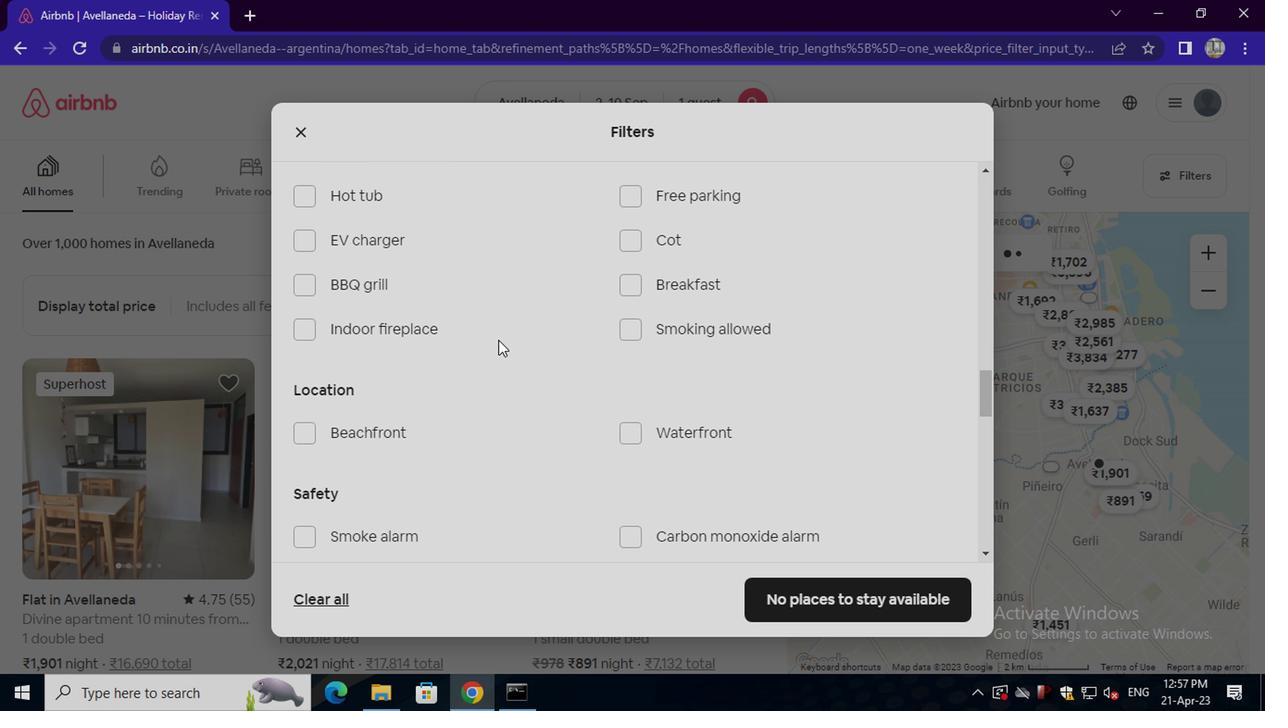 
Action: Mouse scrolled (495, 338) with delta (0, 0)
Screenshot: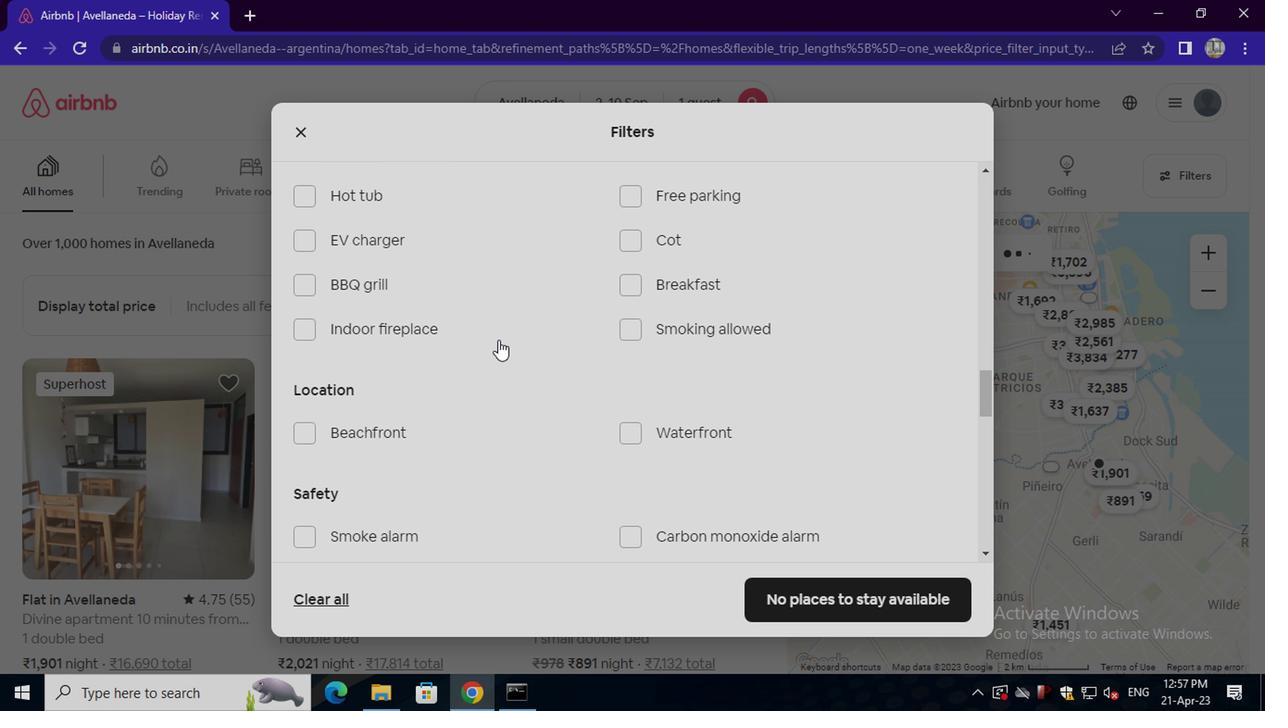 
Action: Mouse scrolled (495, 338) with delta (0, 0)
Screenshot: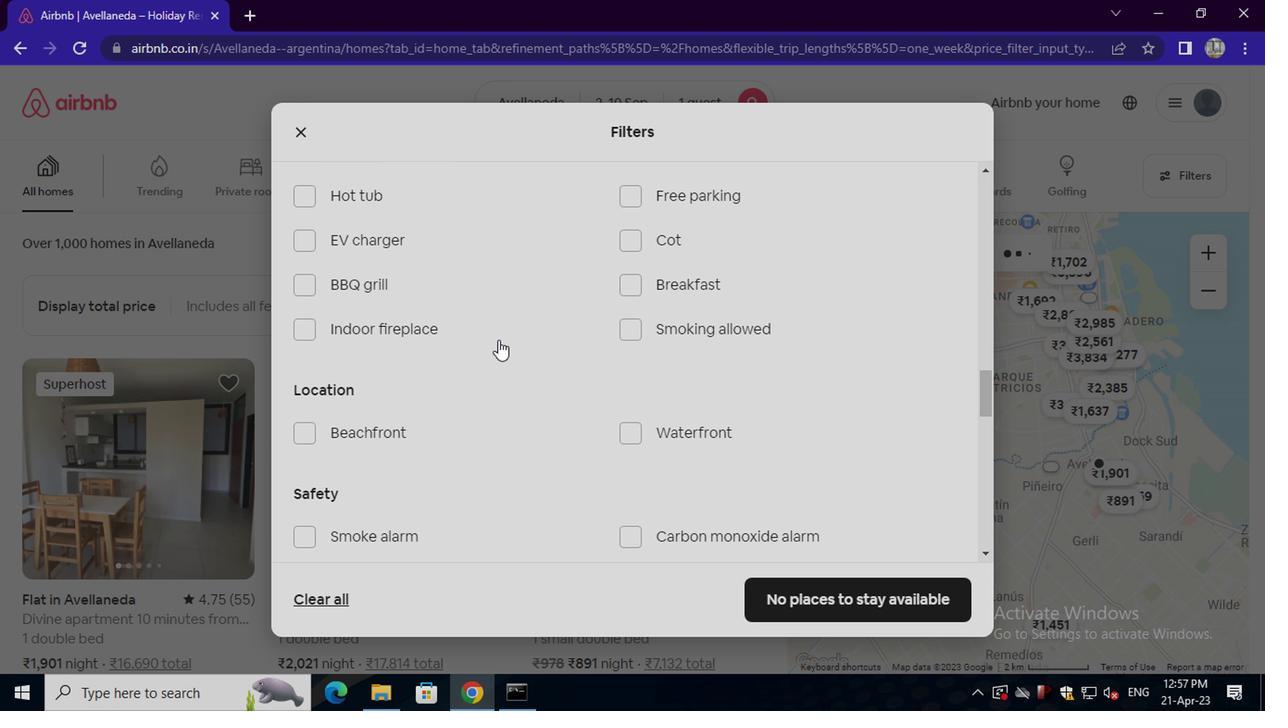
Action: Mouse moved to (929, 411)
Screenshot: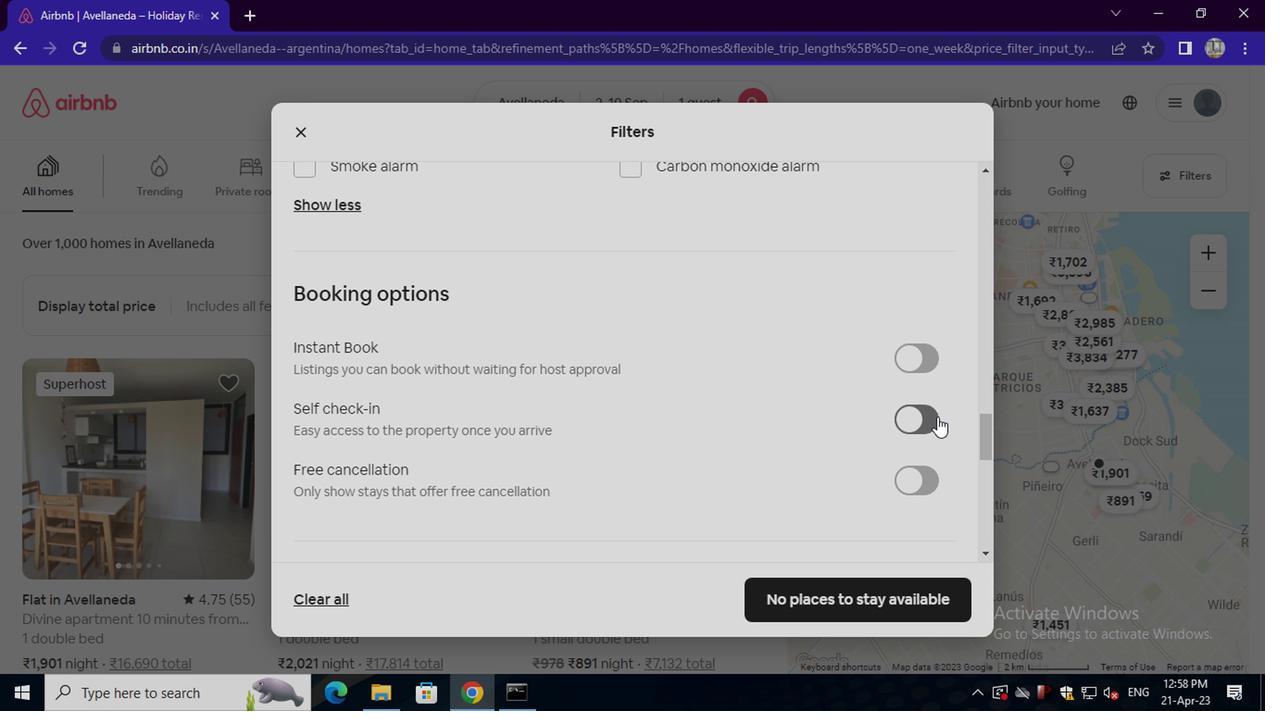 
Action: Mouse pressed left at (929, 411)
Screenshot: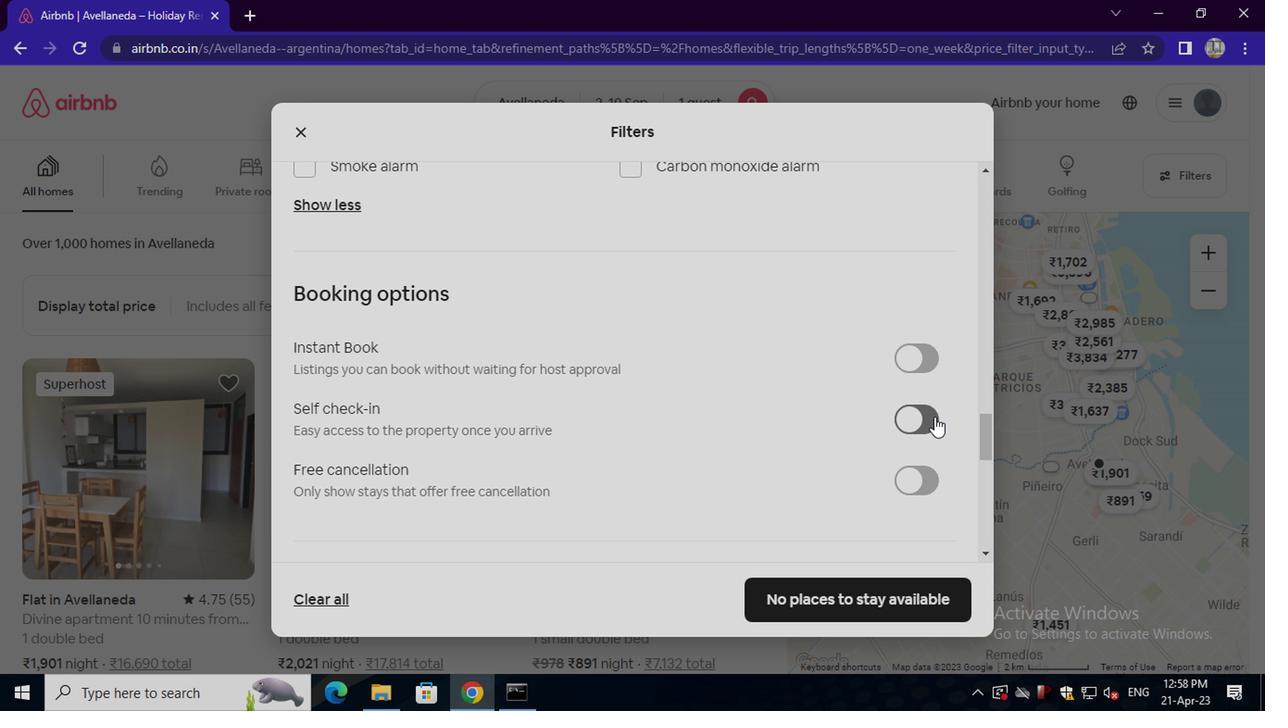 
Action: Mouse moved to (462, 399)
Screenshot: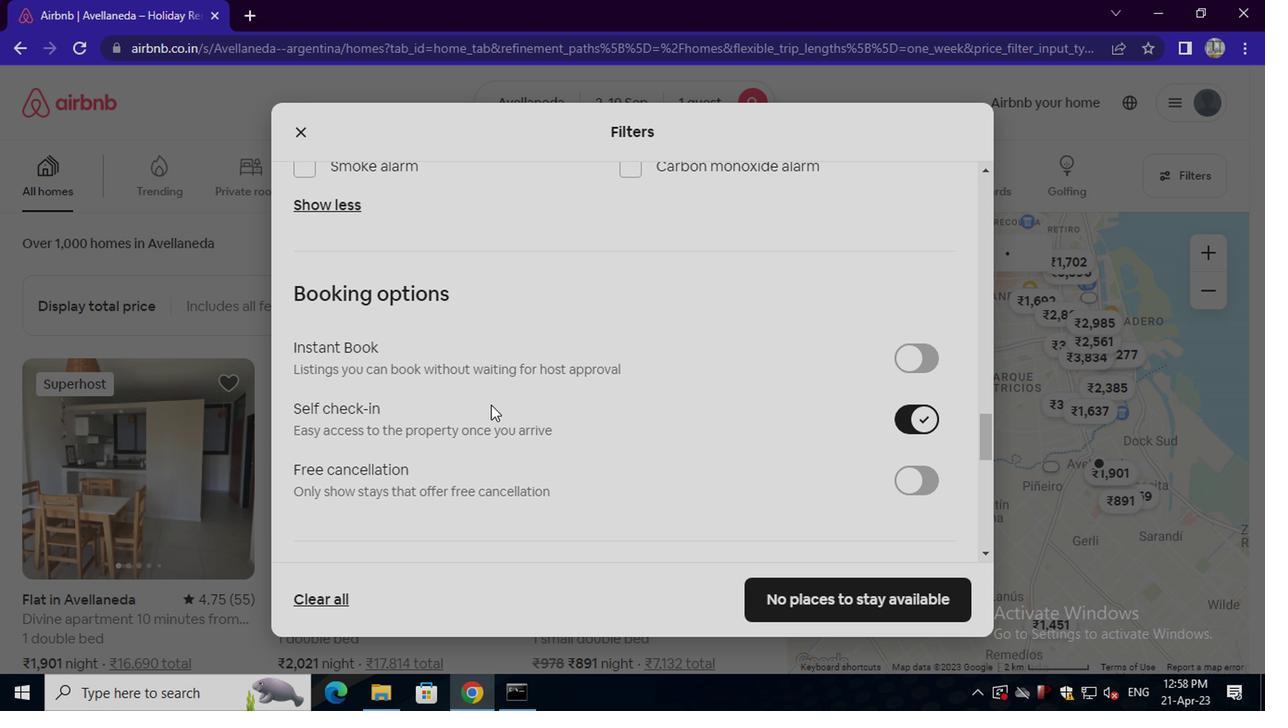 
Action: Mouse scrolled (462, 398) with delta (0, 0)
Screenshot: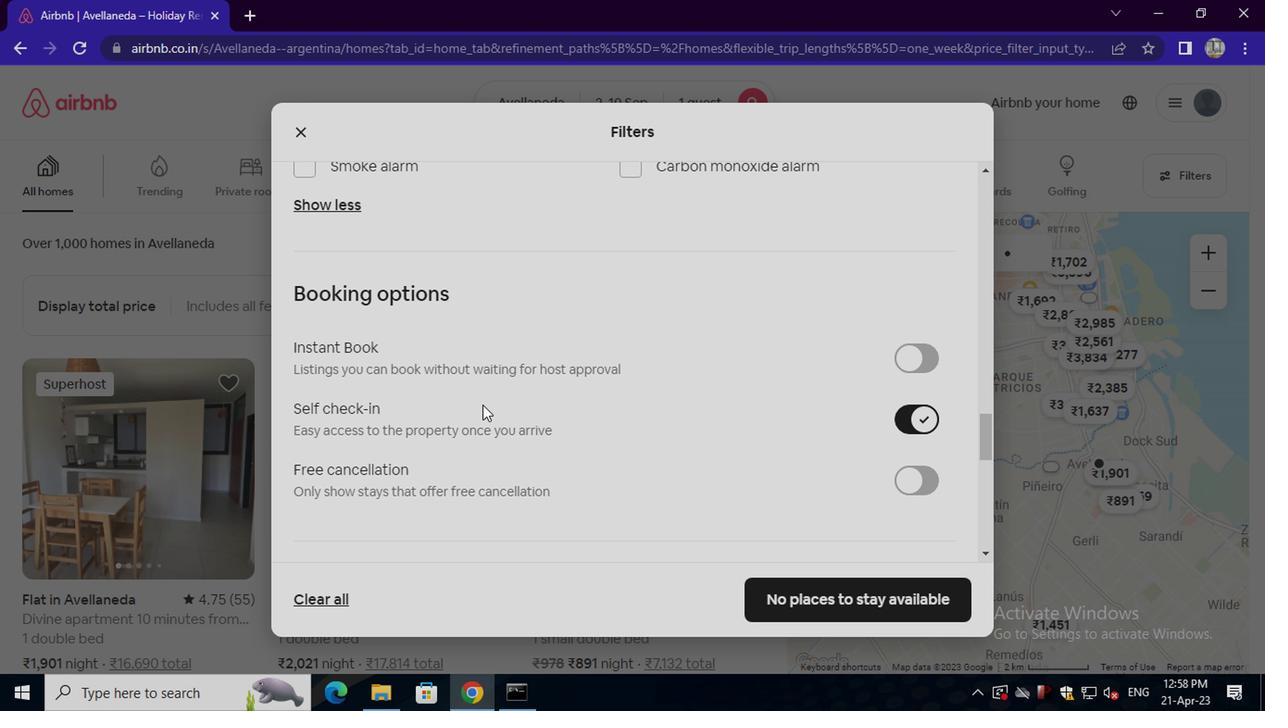 
Action: Mouse scrolled (462, 398) with delta (0, 0)
Screenshot: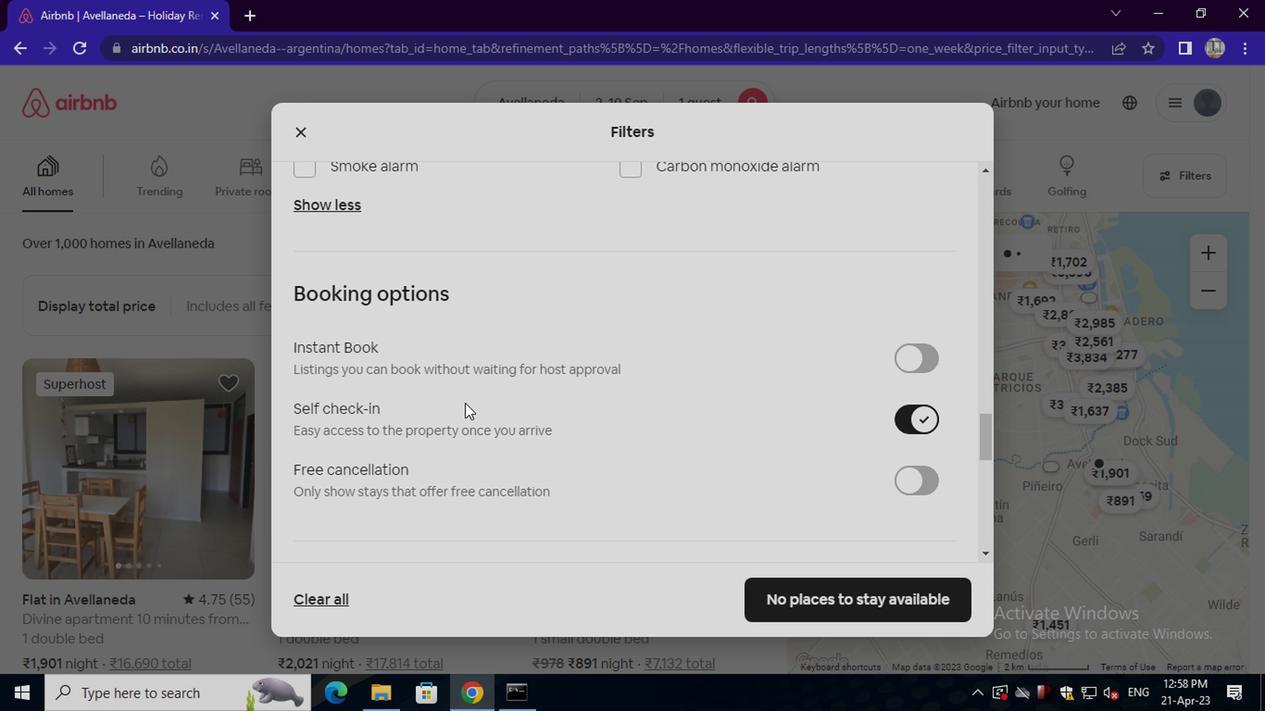
Action: Mouse scrolled (462, 398) with delta (0, 0)
Screenshot: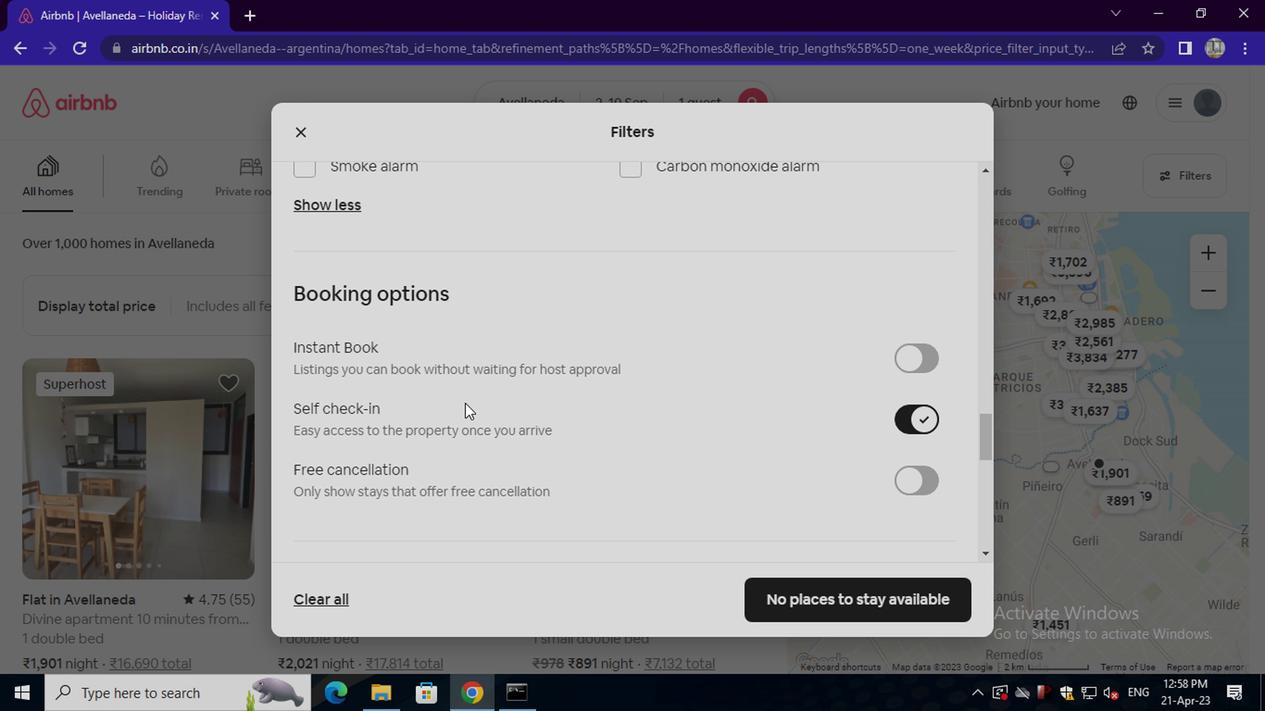 
Action: Mouse scrolled (462, 398) with delta (0, 0)
Screenshot: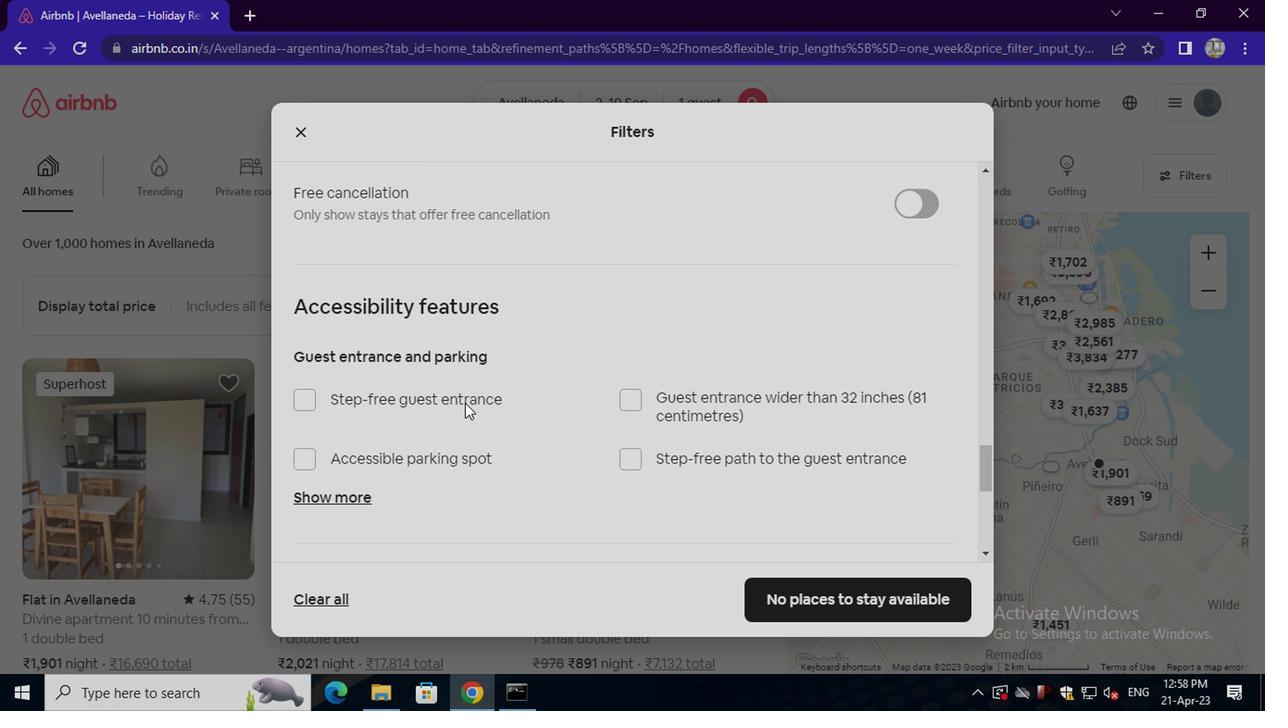 
Action: Mouse scrolled (462, 398) with delta (0, 0)
Screenshot: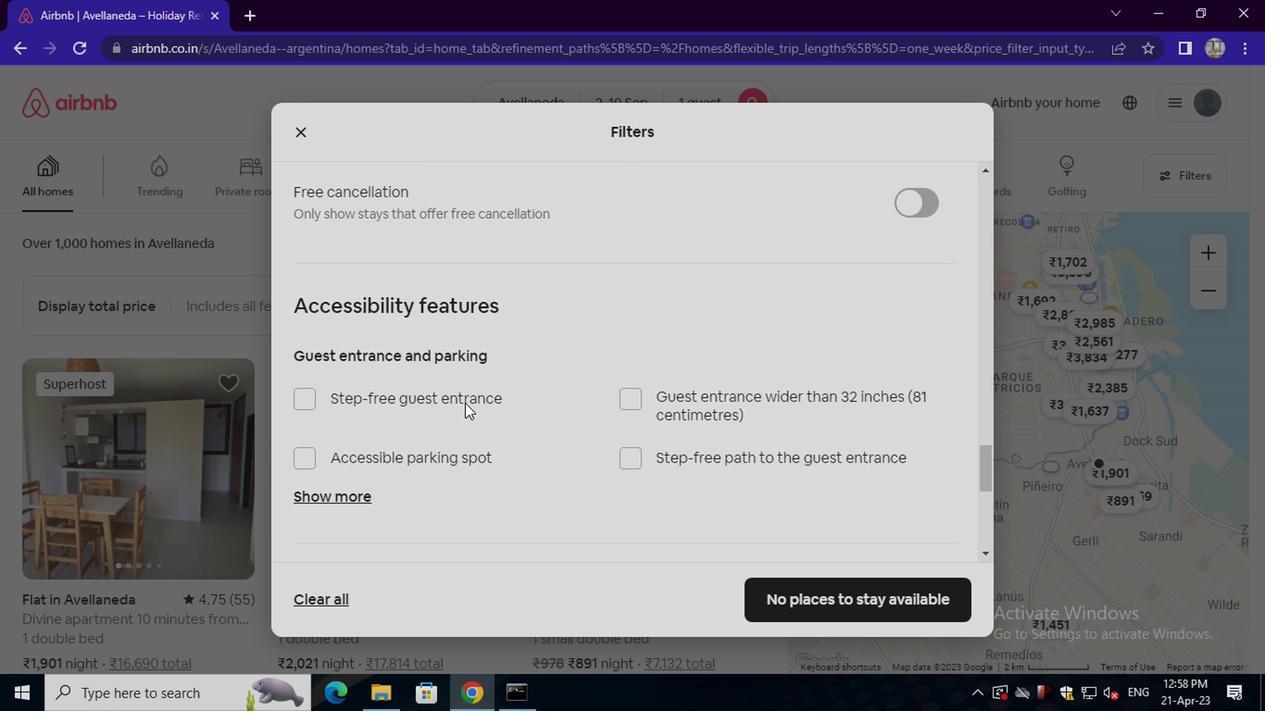 
Action: Mouse scrolled (462, 398) with delta (0, 0)
Screenshot: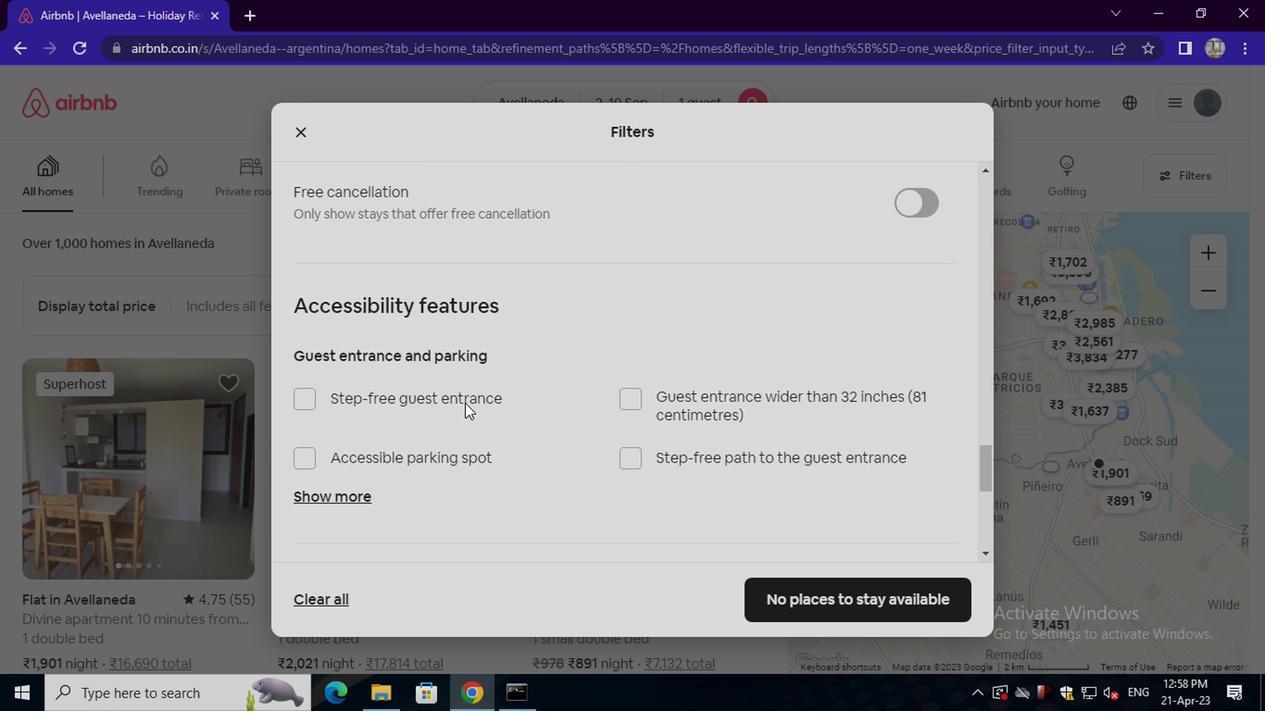
Action: Mouse scrolled (462, 398) with delta (0, 0)
Screenshot: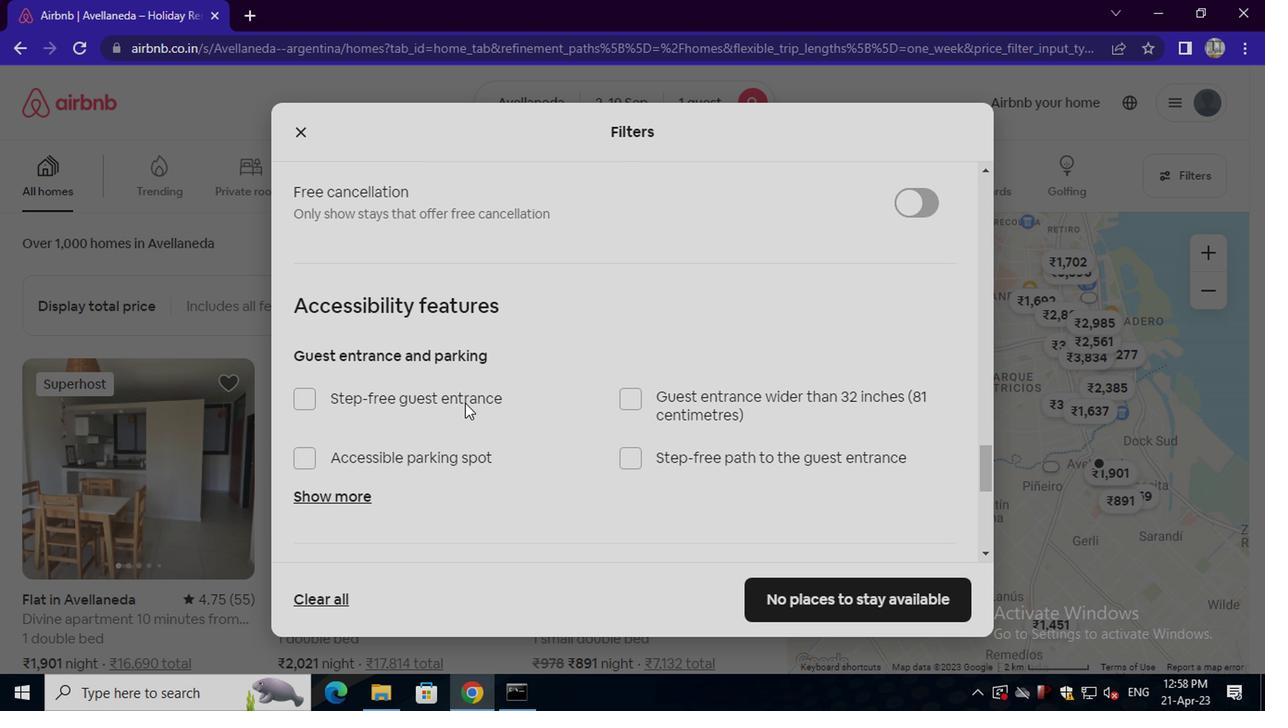 
Action: Mouse scrolled (462, 398) with delta (0, 0)
Screenshot: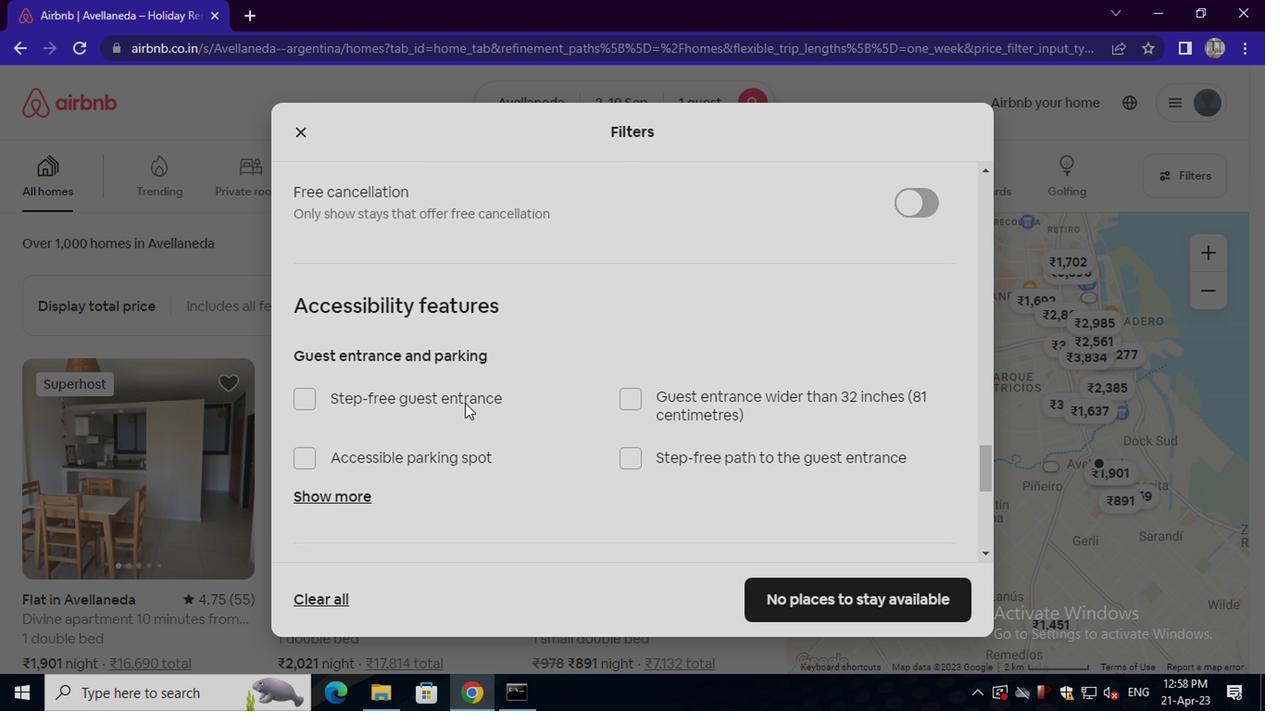 
Action: Mouse scrolled (462, 398) with delta (0, 0)
Screenshot: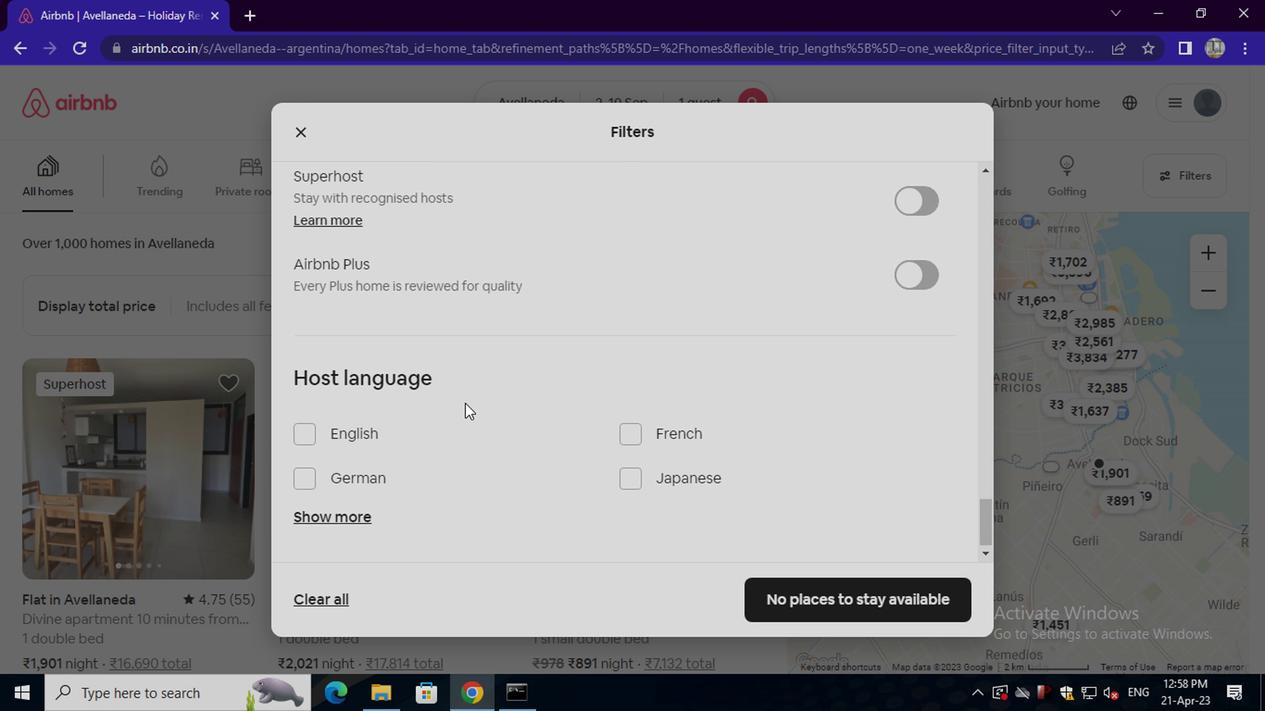 
Action: Mouse scrolled (462, 398) with delta (0, 0)
Screenshot: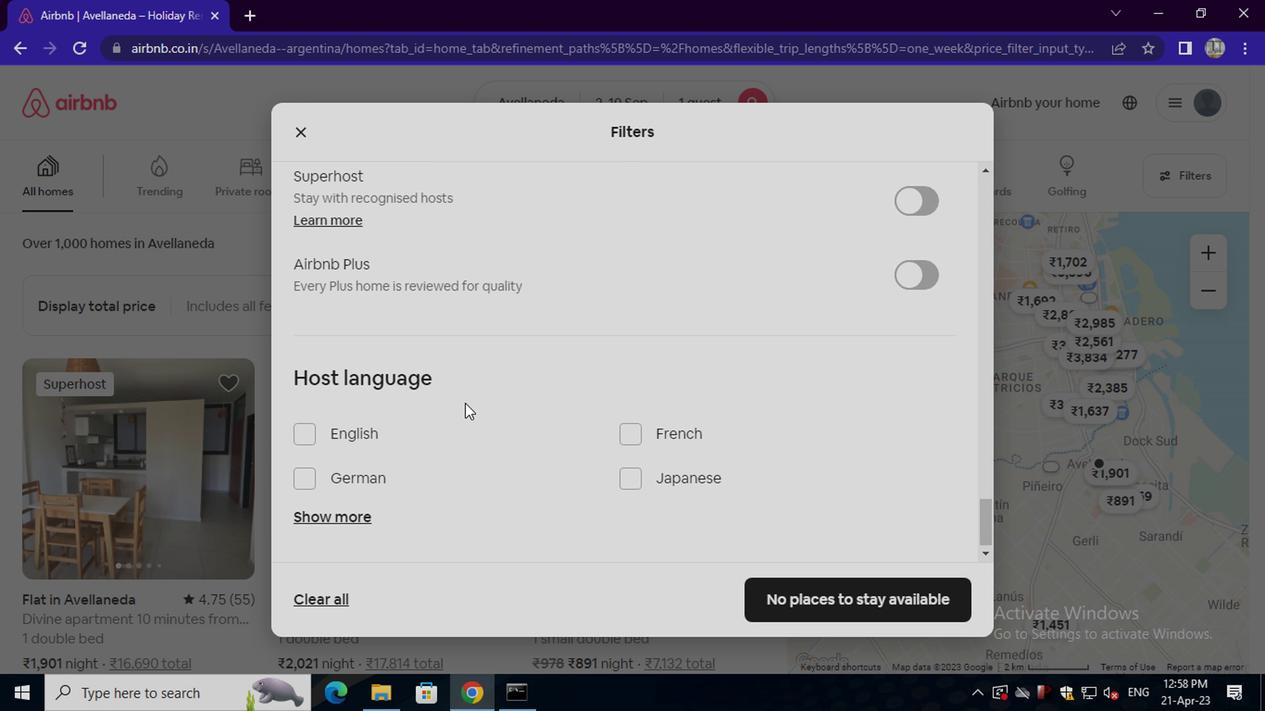 
Action: Mouse scrolled (462, 398) with delta (0, 0)
Screenshot: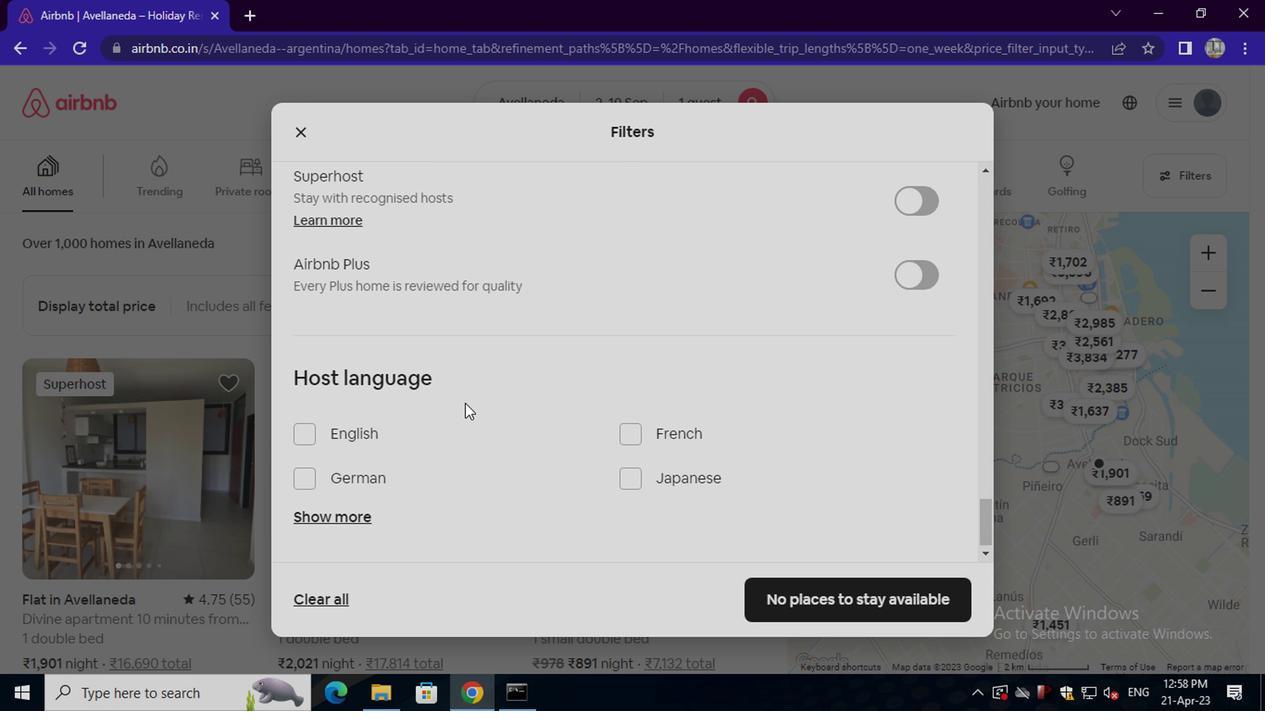 
Action: Mouse moved to (361, 421)
Screenshot: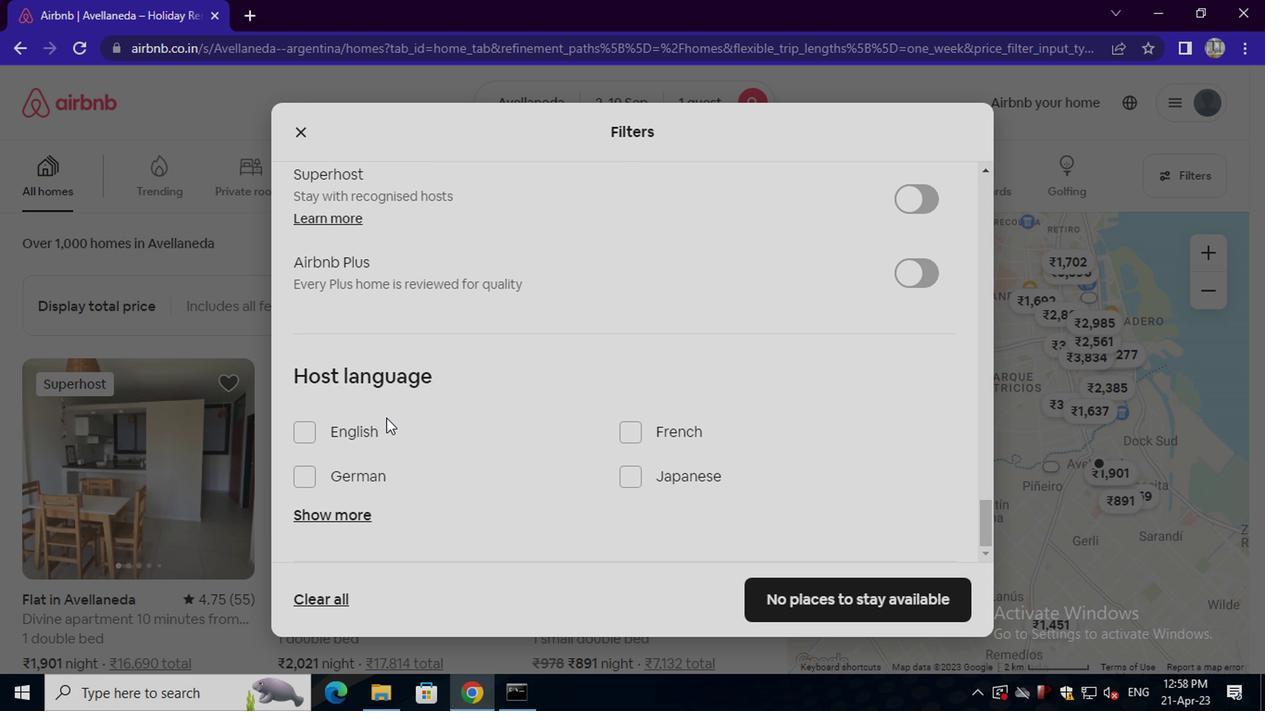 
Action: Mouse pressed left at (361, 421)
Screenshot: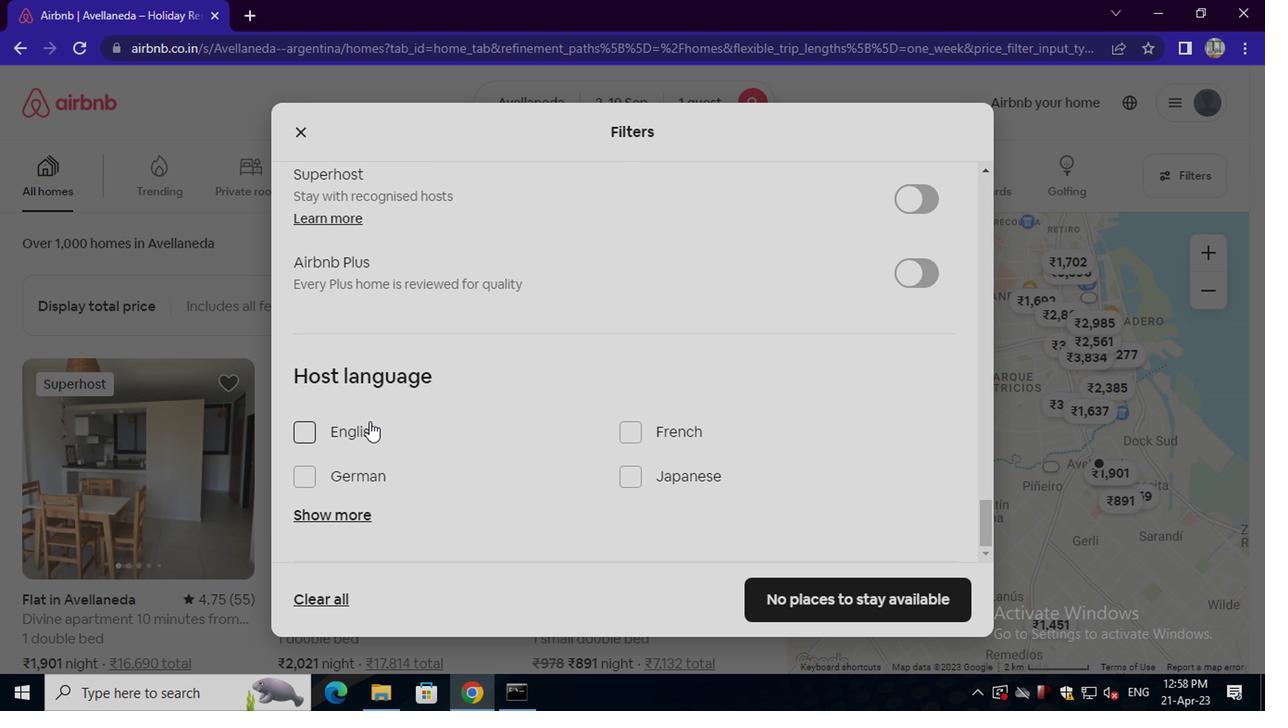 
Action: Mouse moved to (844, 586)
Screenshot: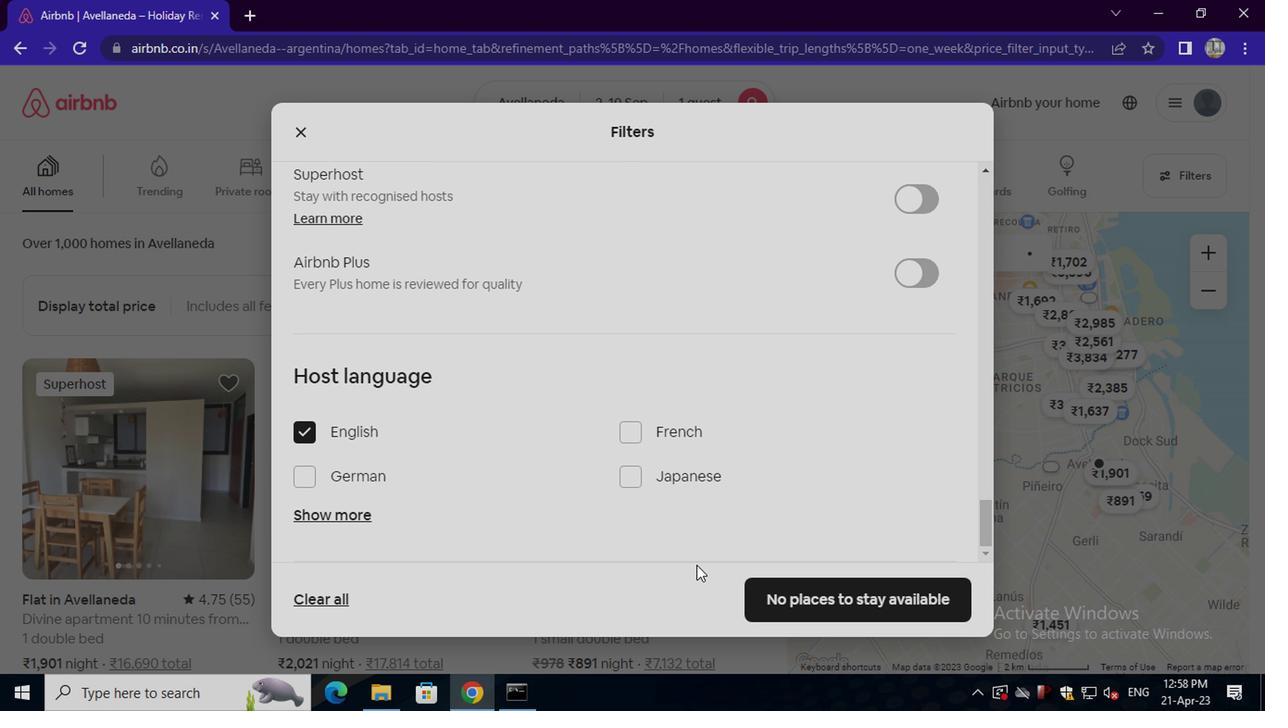 
Action: Mouse pressed left at (844, 586)
Screenshot: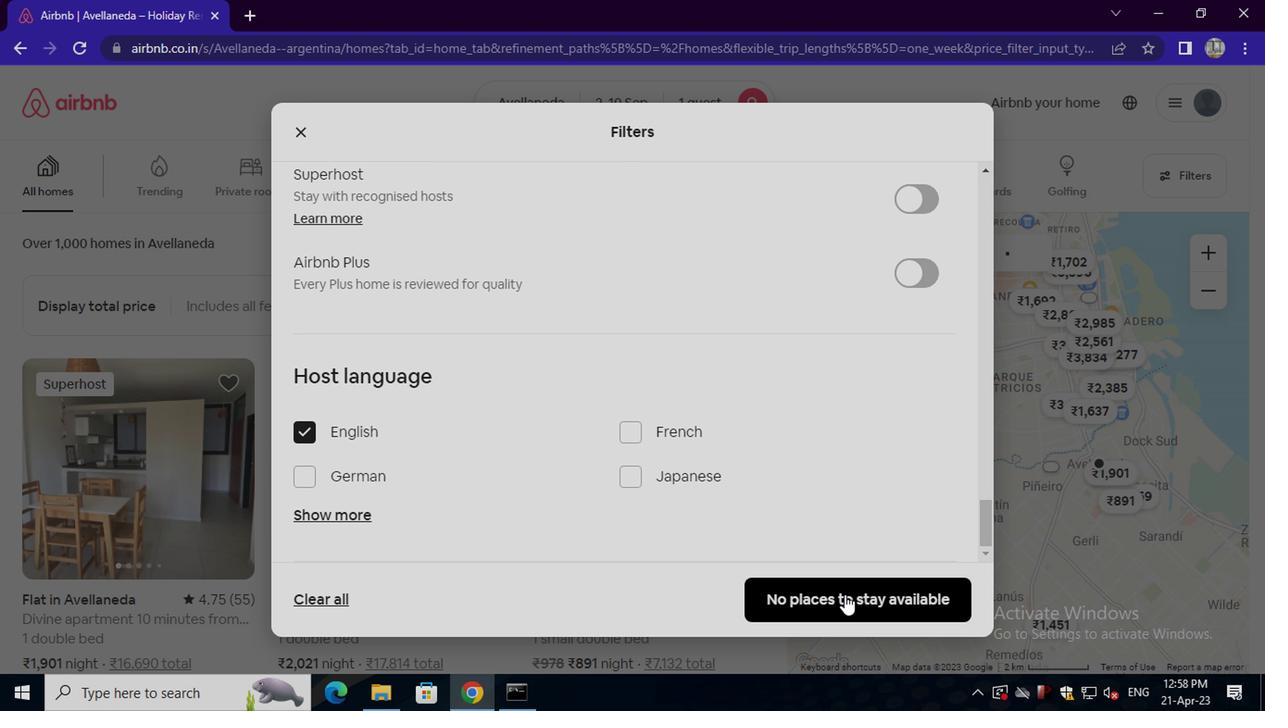 
Action: Mouse moved to (844, 586)
Screenshot: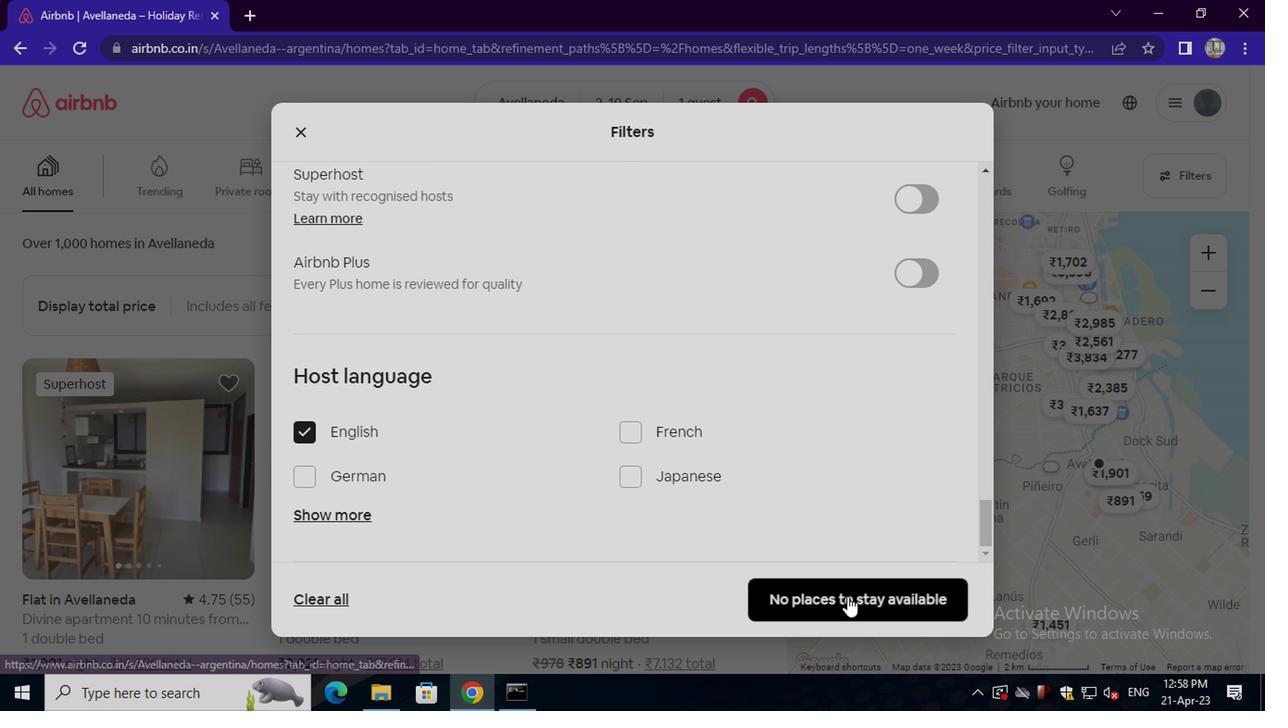 
